 Task: Compose an email with the signature Jeremy Carter with the subject Thank you for your support during difficult times and the message Could you please review and approve the proposal before the end of the week? from softage.8@softage.net to softage.4@softage.net Select the numbered list and change the font typography to strikethroughSelect the numbered list and remove the font typography strikethrough Send the email. Finally, move the email from Sent Items to the label Alumni
Action: Mouse moved to (933, 57)
Screenshot: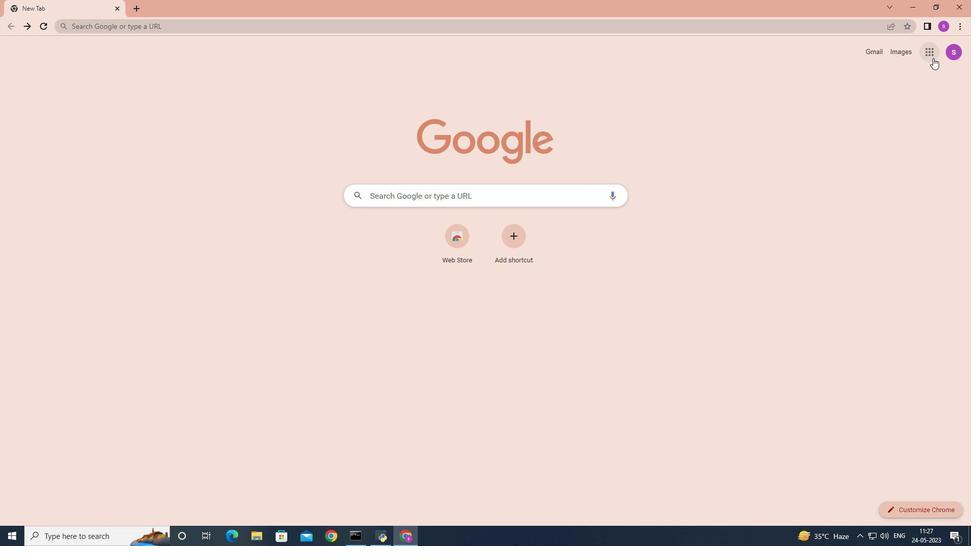 
Action: Mouse pressed left at (933, 57)
Screenshot: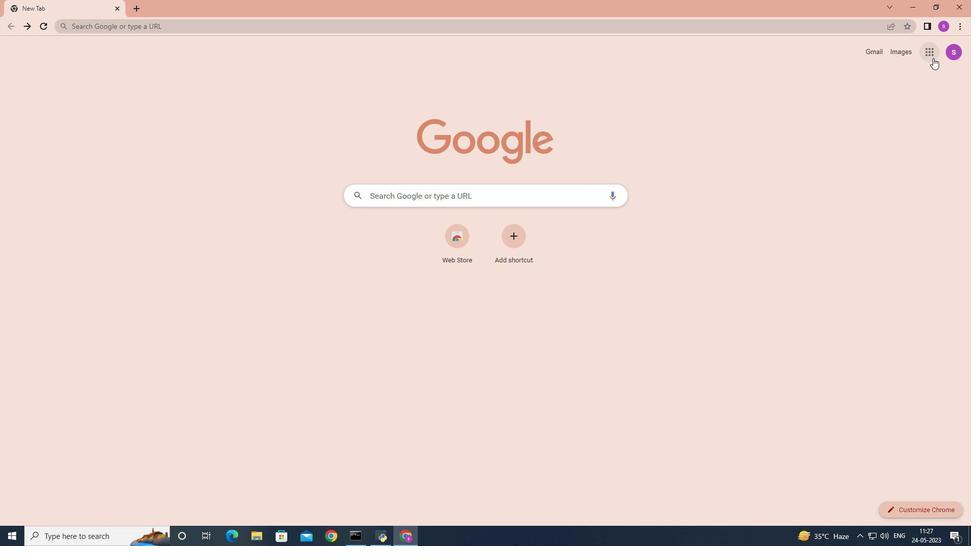 
Action: Mouse moved to (901, 99)
Screenshot: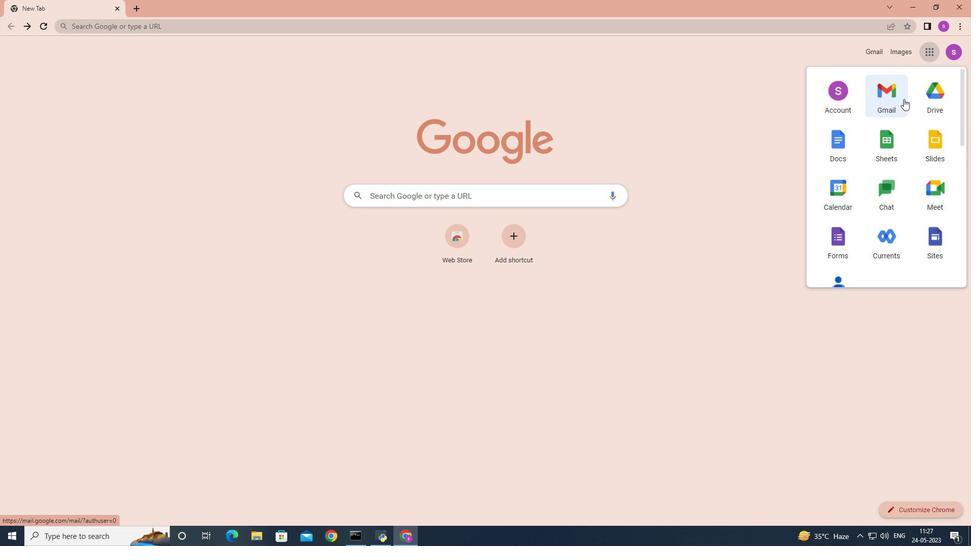 
Action: Mouse pressed left at (901, 99)
Screenshot: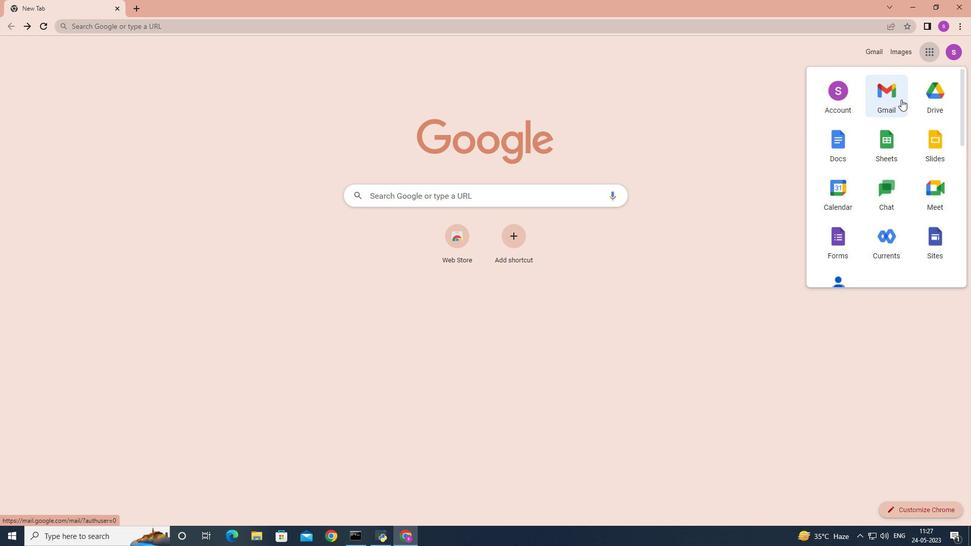 
Action: Mouse moved to (858, 55)
Screenshot: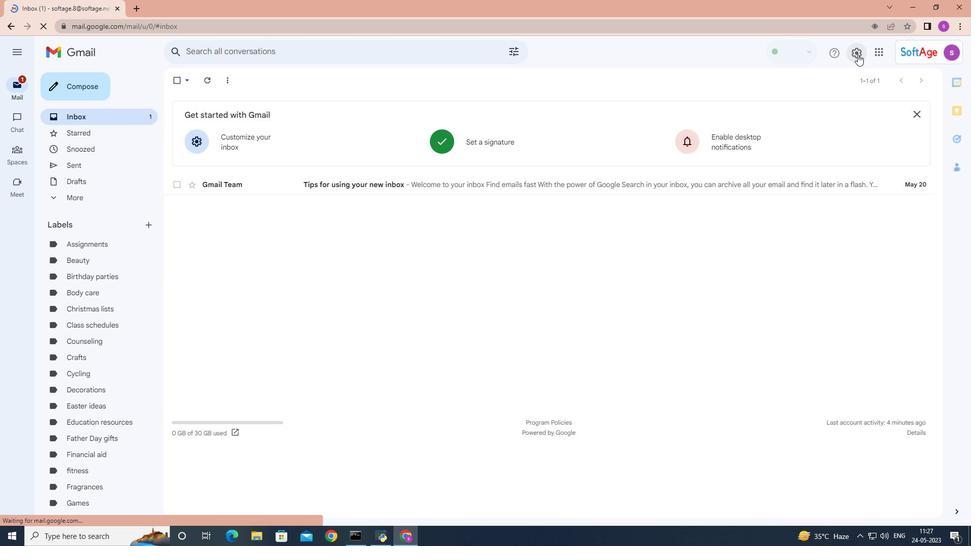 
Action: Mouse pressed left at (858, 55)
Screenshot: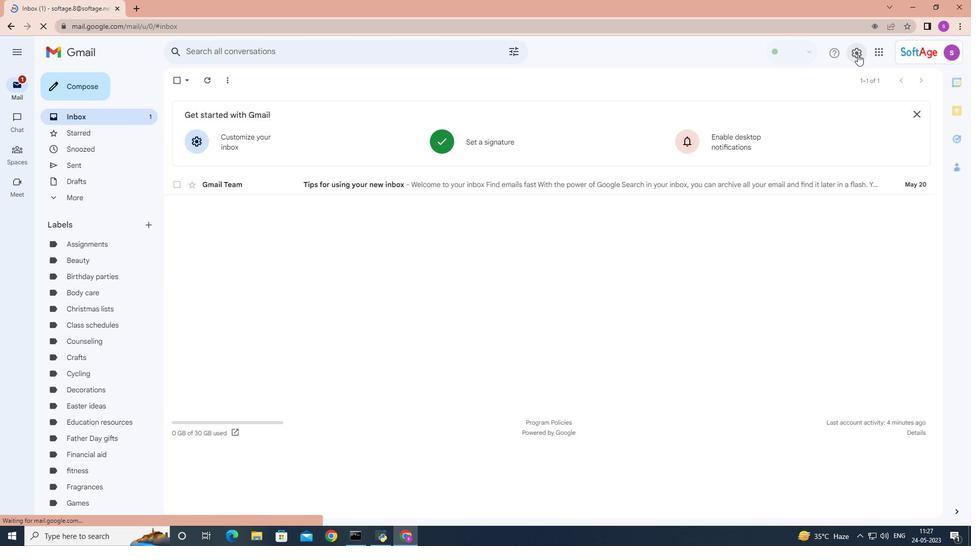 
Action: Mouse moved to (867, 107)
Screenshot: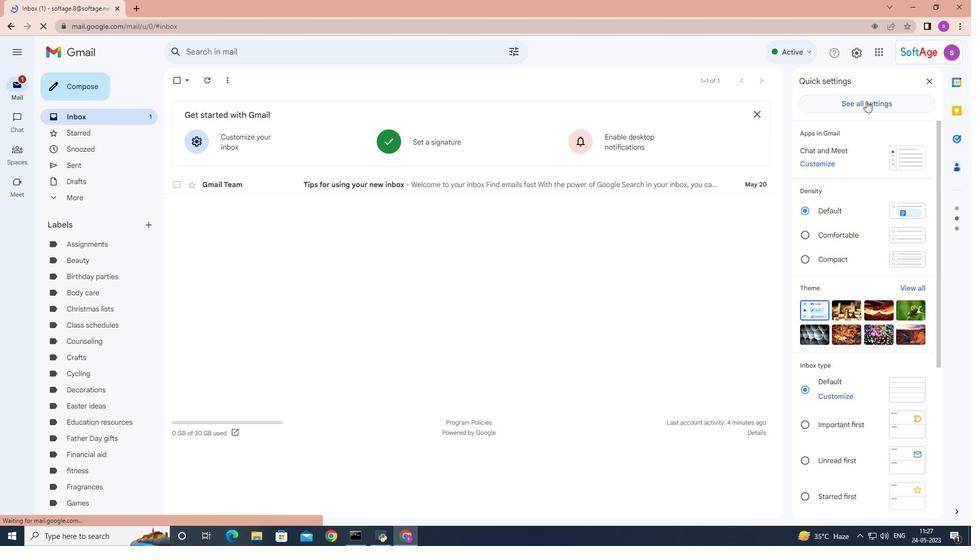 
Action: Mouse pressed left at (867, 107)
Screenshot: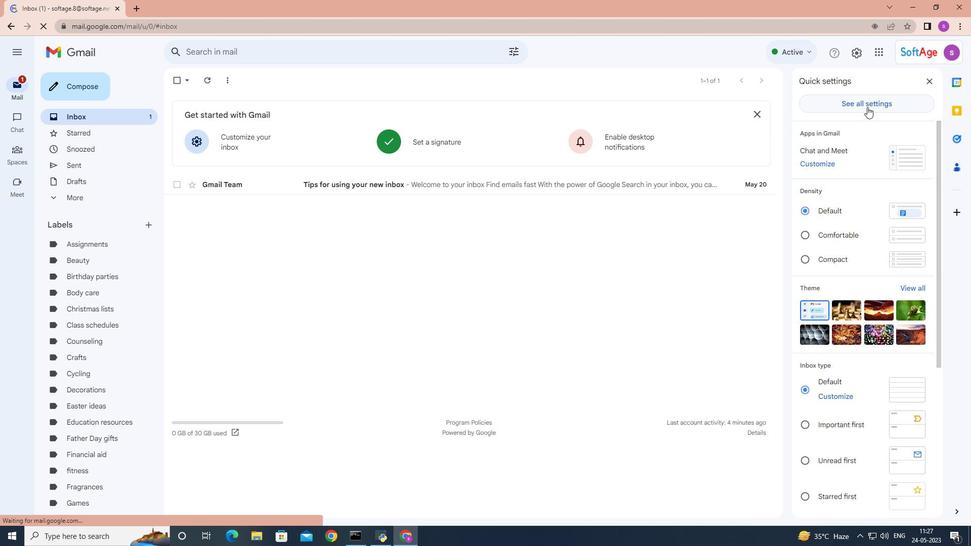 
Action: Mouse moved to (566, 292)
Screenshot: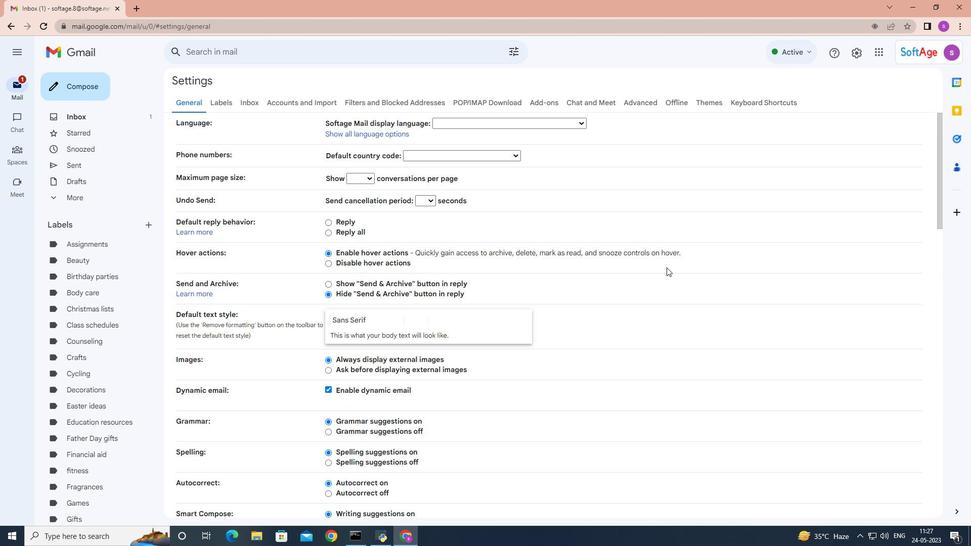 
Action: Mouse scrolled (566, 292) with delta (0, 0)
Screenshot: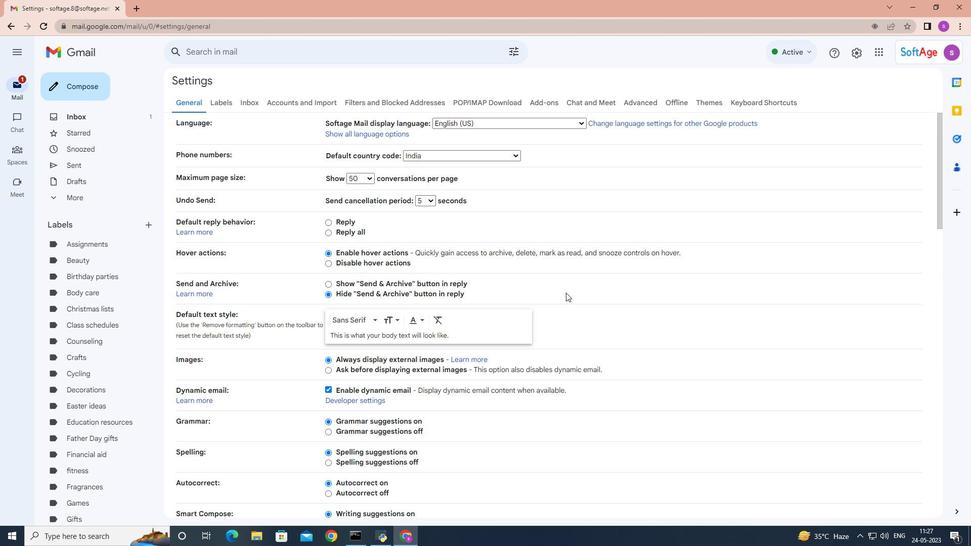 
Action: Mouse moved to (566, 292)
Screenshot: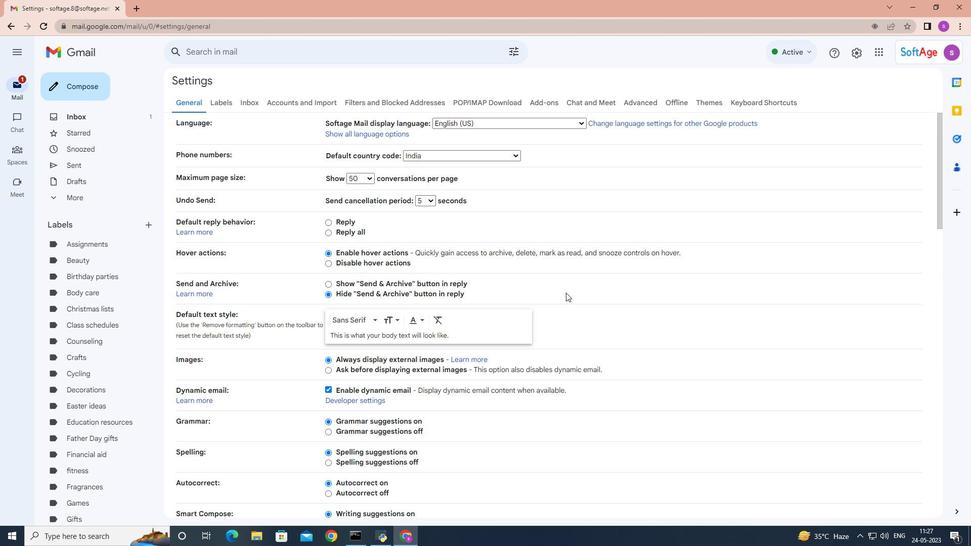 
Action: Mouse scrolled (566, 292) with delta (0, 0)
Screenshot: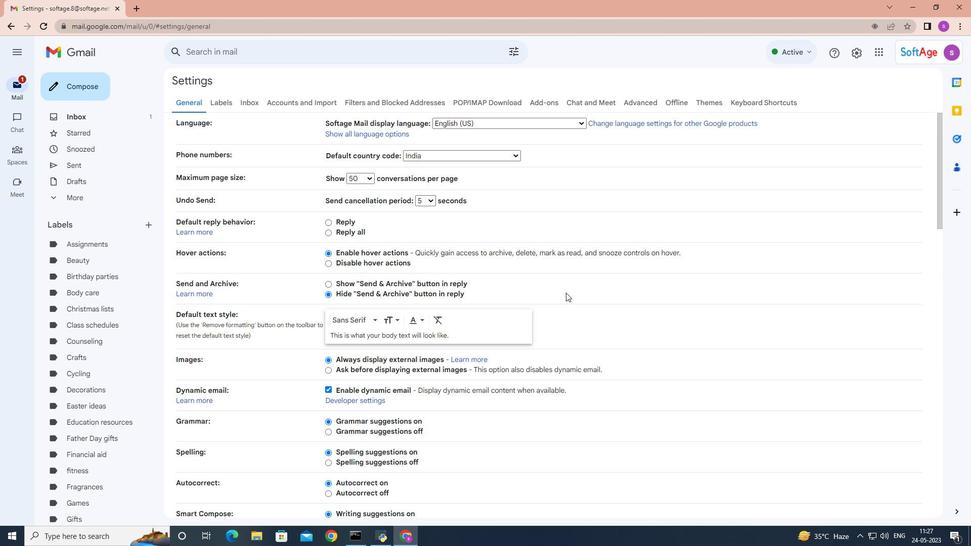 
Action: Mouse moved to (567, 292)
Screenshot: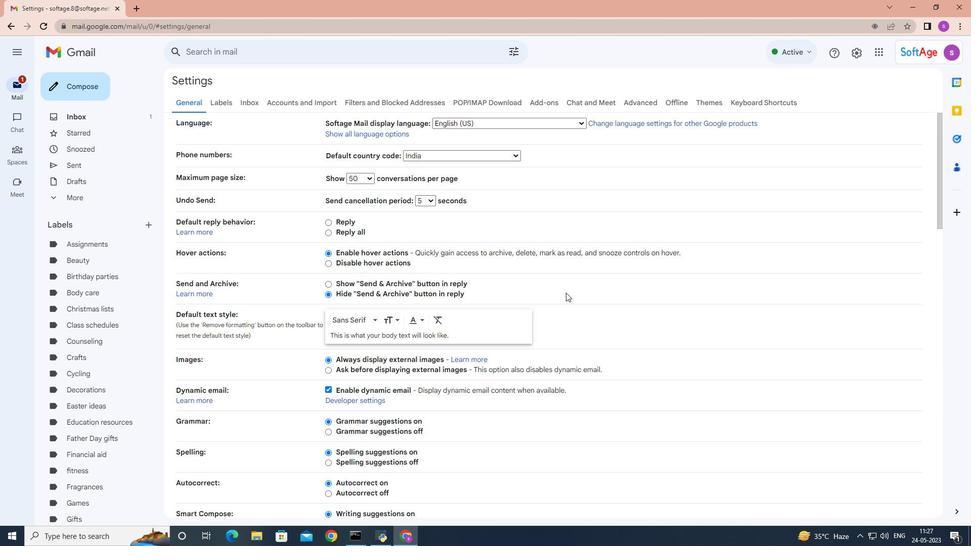 
Action: Mouse scrolled (567, 292) with delta (0, 0)
Screenshot: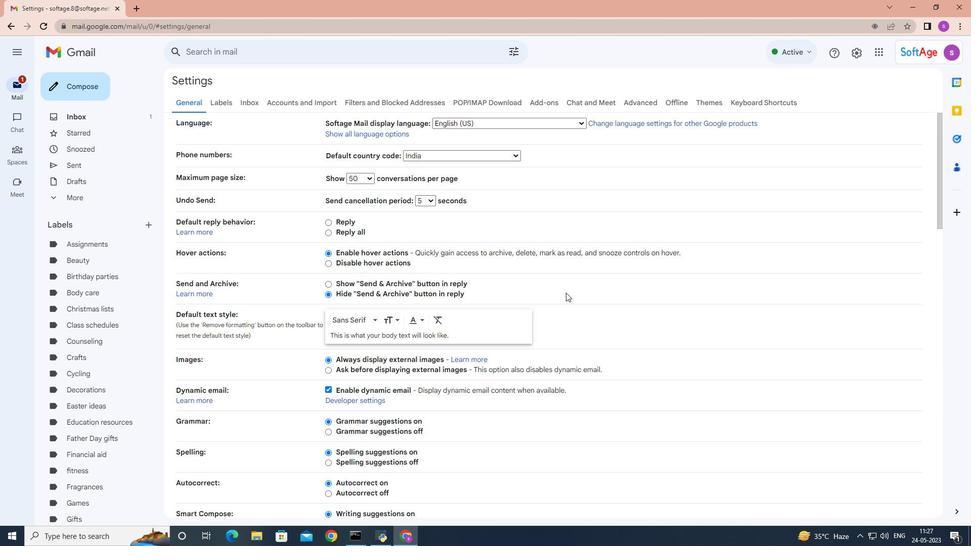 
Action: Mouse moved to (567, 292)
Screenshot: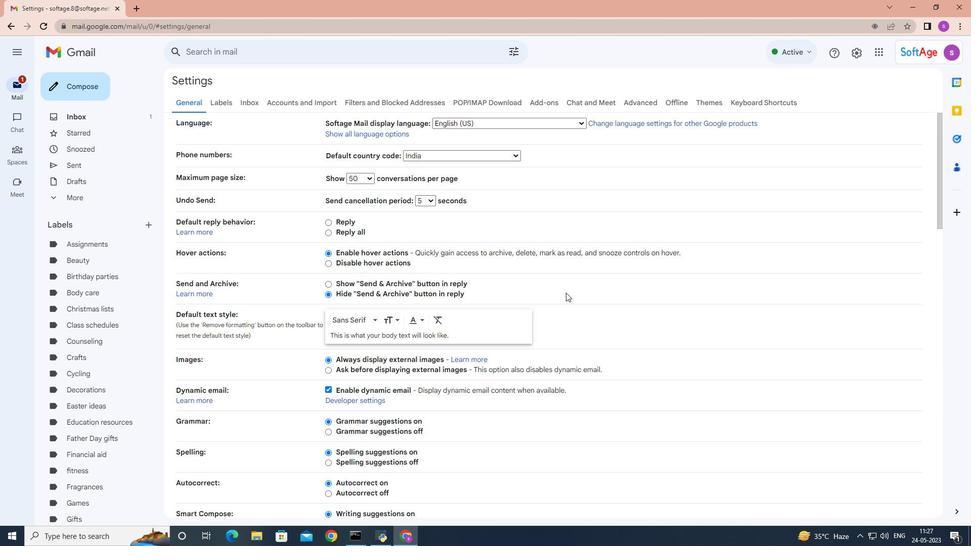 
Action: Mouse scrolled (567, 292) with delta (0, 0)
Screenshot: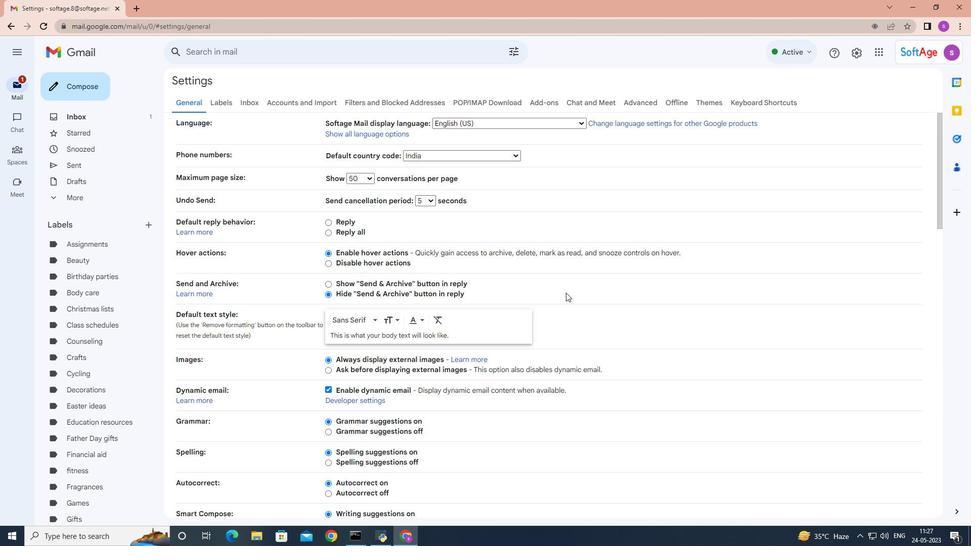 
Action: Mouse moved to (569, 291)
Screenshot: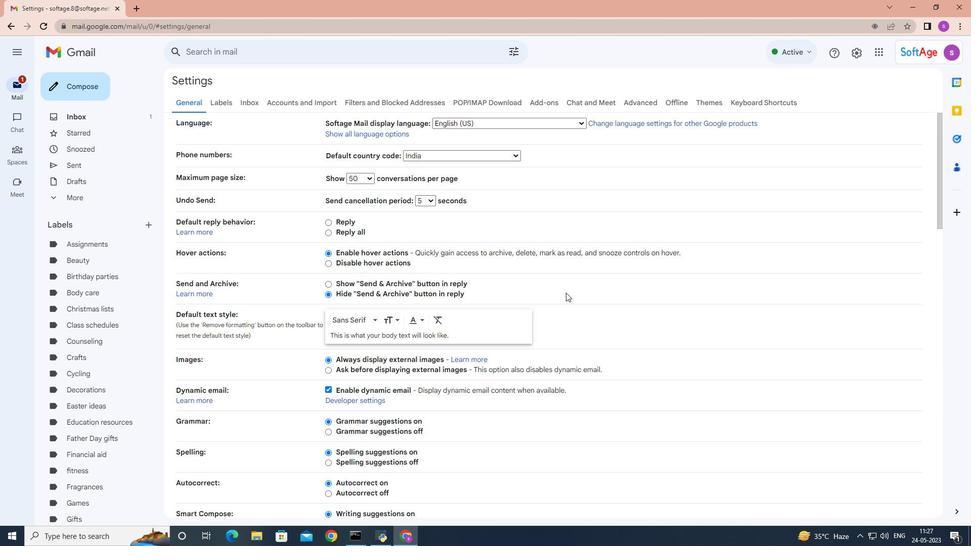 
Action: Mouse scrolled (569, 291) with delta (0, 0)
Screenshot: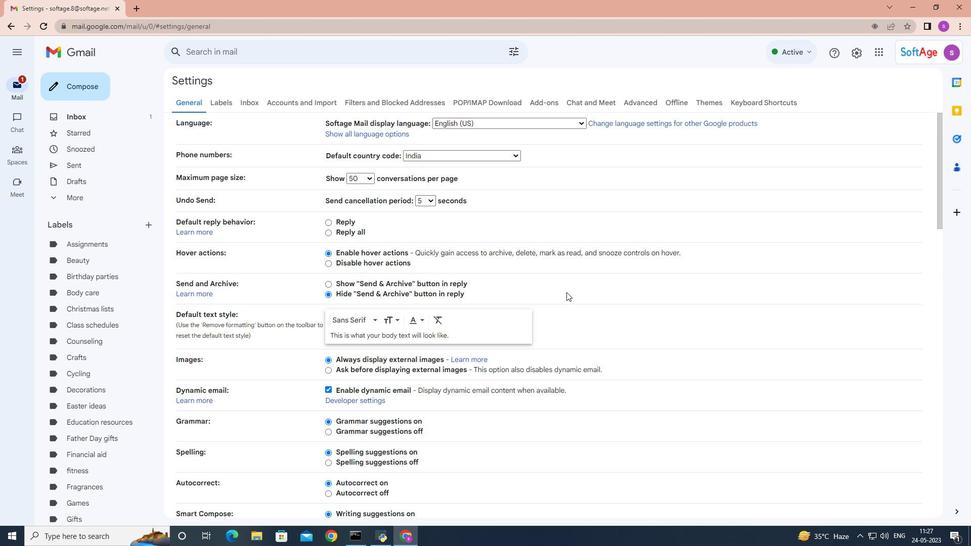 
Action: Mouse moved to (570, 289)
Screenshot: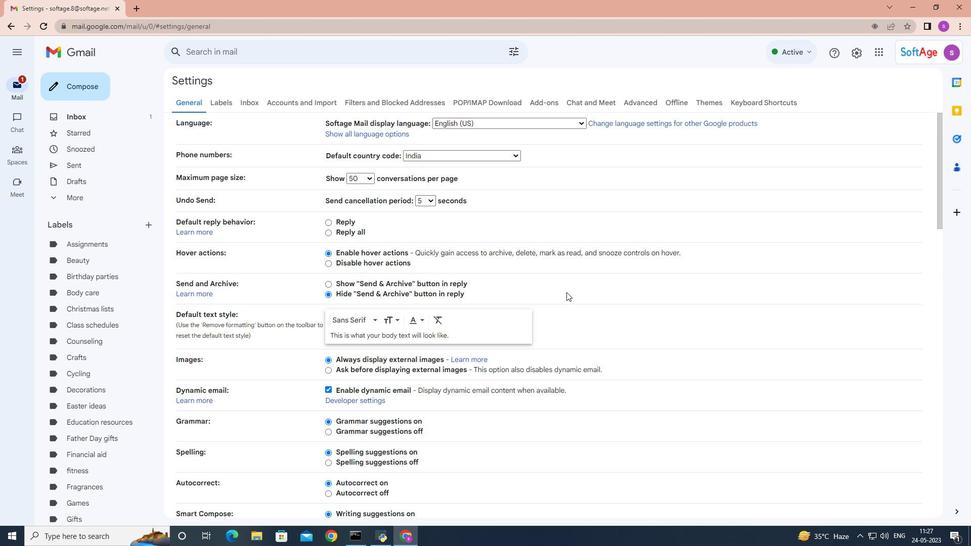 
Action: Mouse scrolled (570, 288) with delta (0, 0)
Screenshot: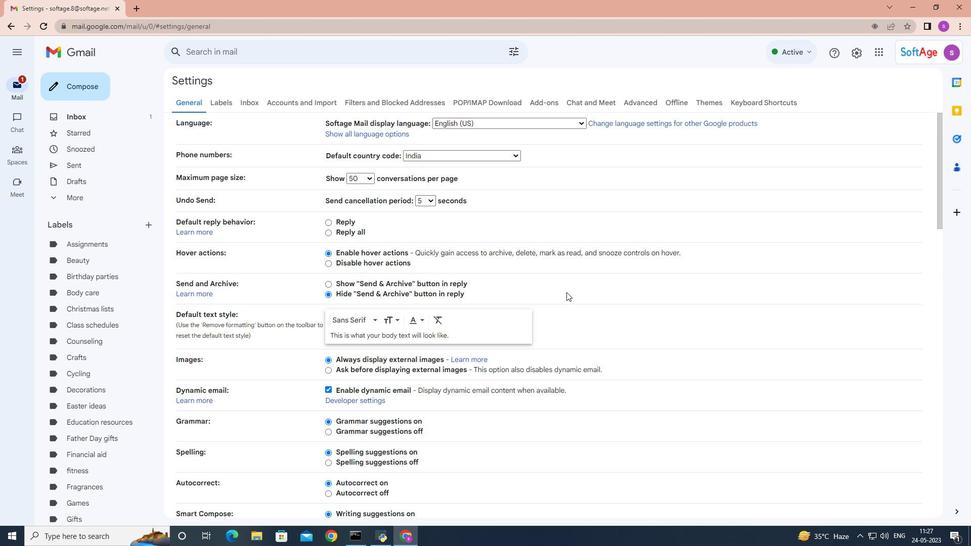 
Action: Mouse moved to (576, 283)
Screenshot: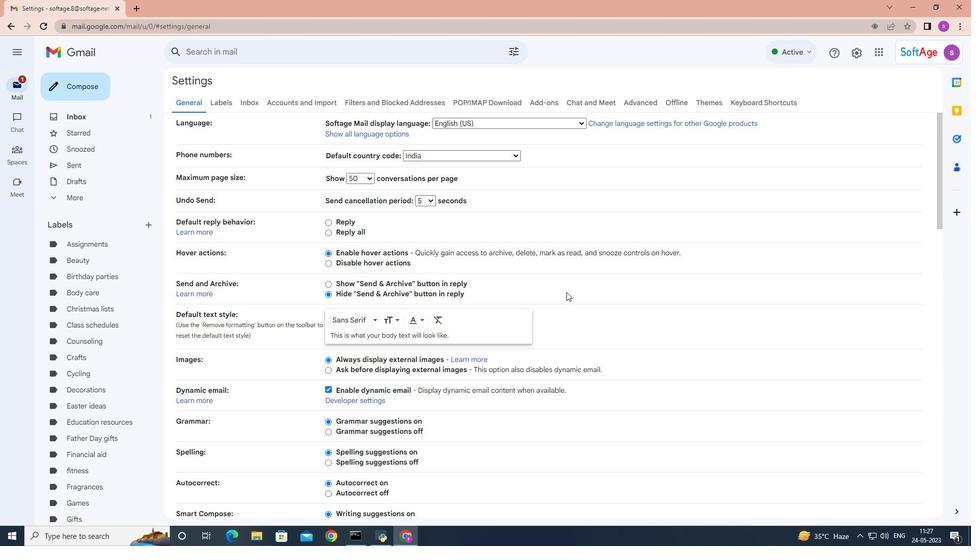 
Action: Mouse scrolled (576, 282) with delta (0, 0)
Screenshot: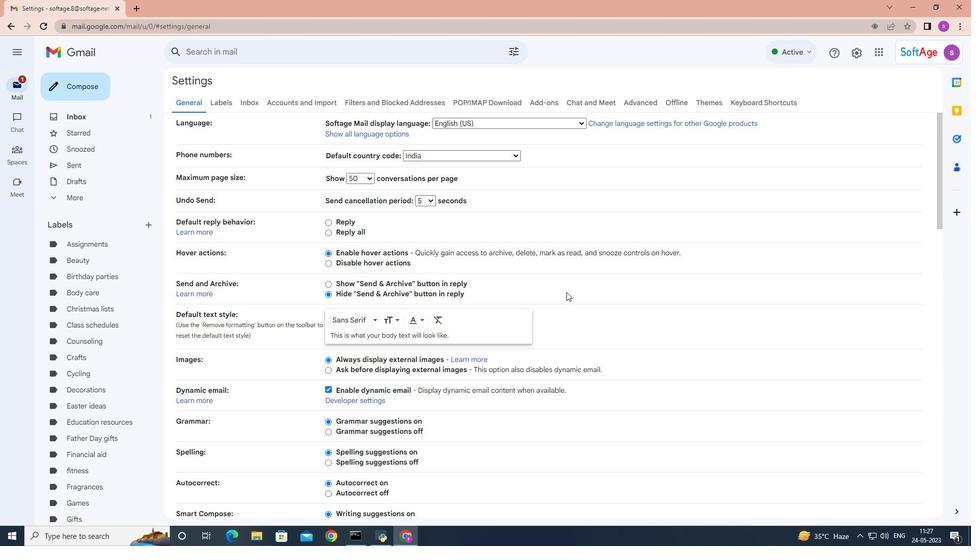 
Action: Mouse moved to (583, 273)
Screenshot: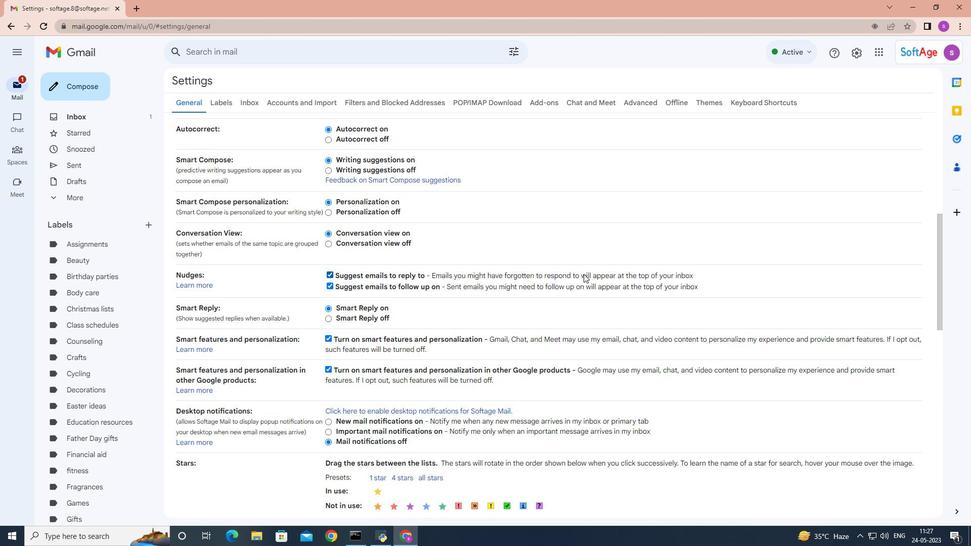 
Action: Mouse scrolled (583, 273) with delta (0, 0)
Screenshot: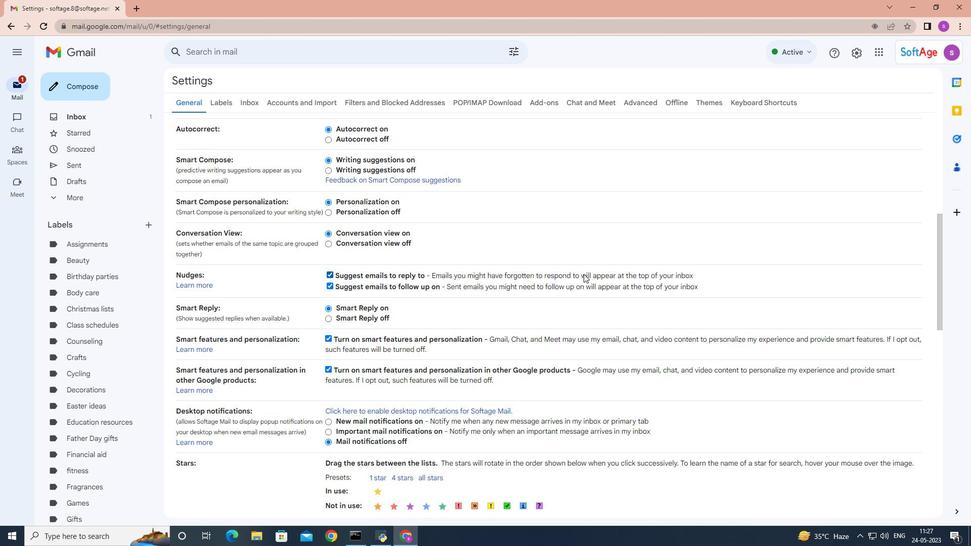 
Action: Mouse moved to (583, 273)
Screenshot: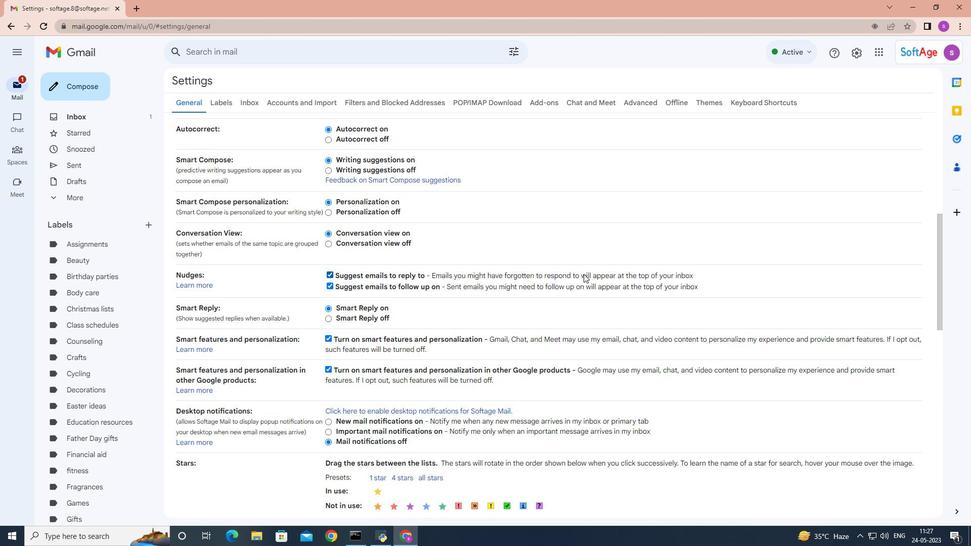 
Action: Mouse scrolled (583, 273) with delta (0, 0)
Screenshot: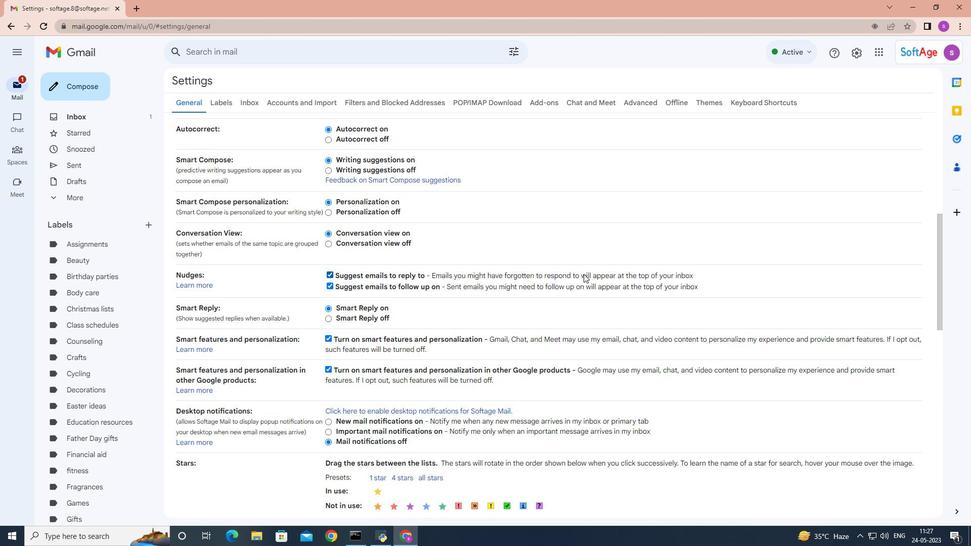 
Action: Mouse scrolled (583, 273) with delta (0, 0)
Screenshot: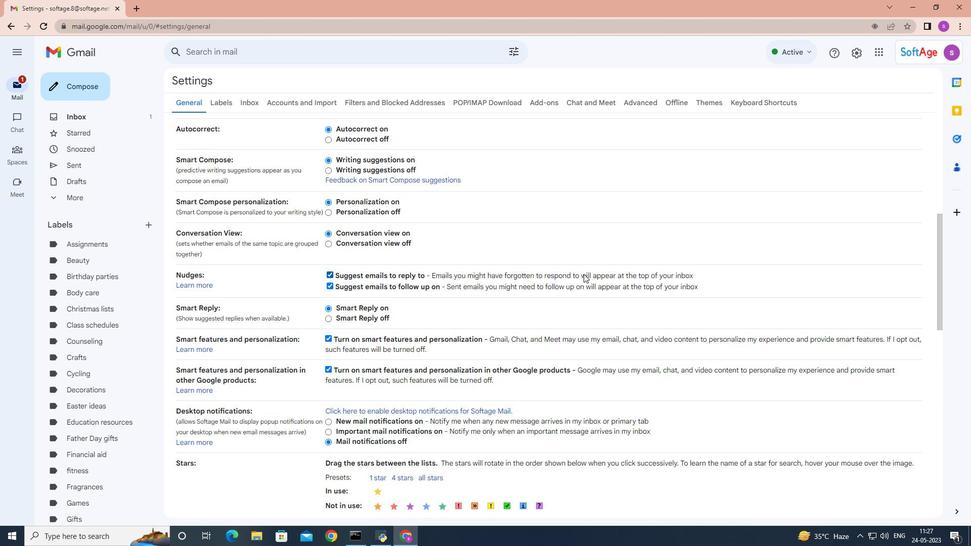 
Action: Mouse scrolled (583, 273) with delta (0, 0)
Screenshot: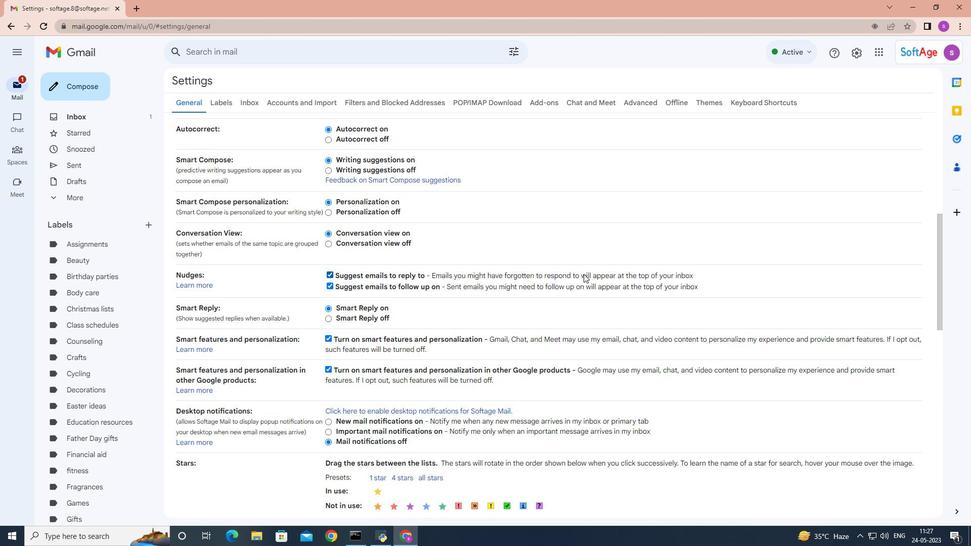 
Action: Mouse scrolled (583, 273) with delta (0, 0)
Screenshot: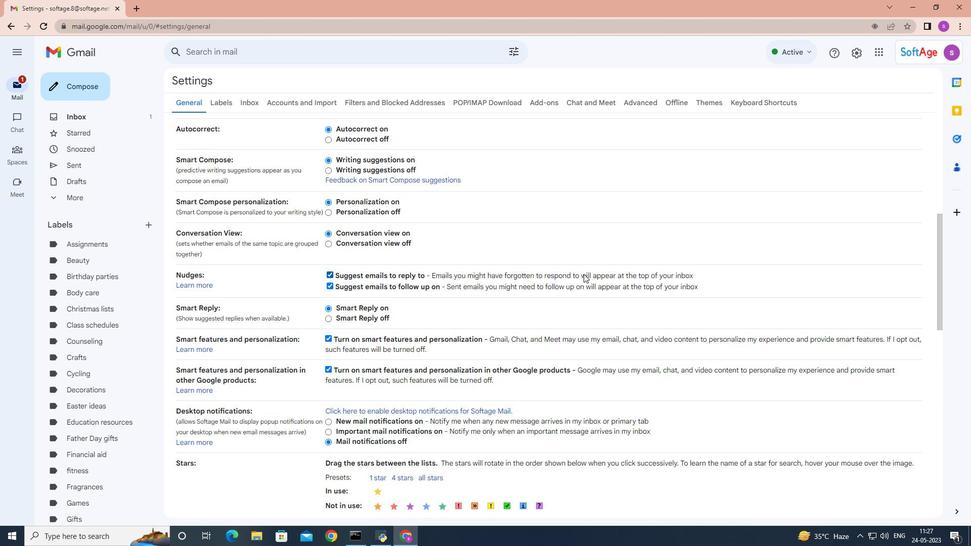 
Action: Mouse scrolled (583, 273) with delta (0, 0)
Screenshot: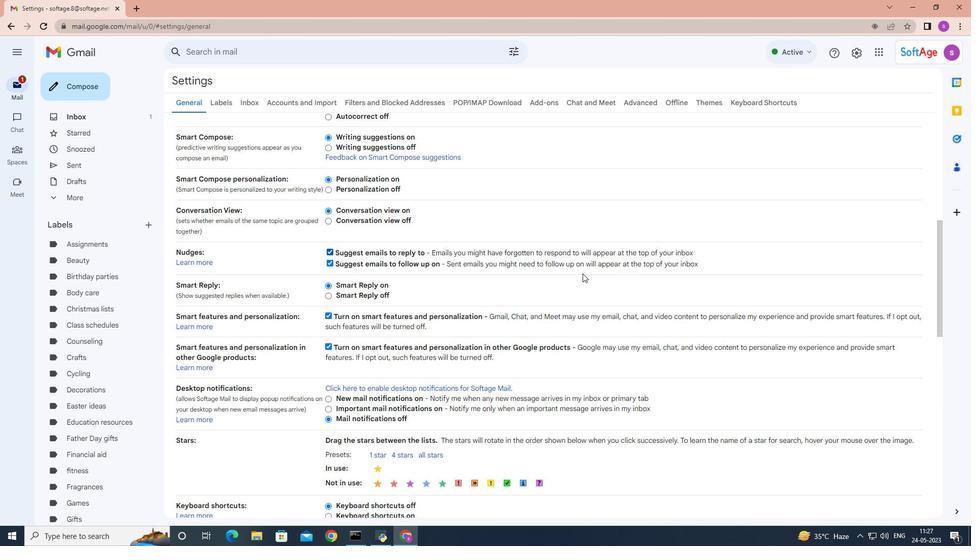 
Action: Mouse scrolled (583, 273) with delta (0, 0)
Screenshot: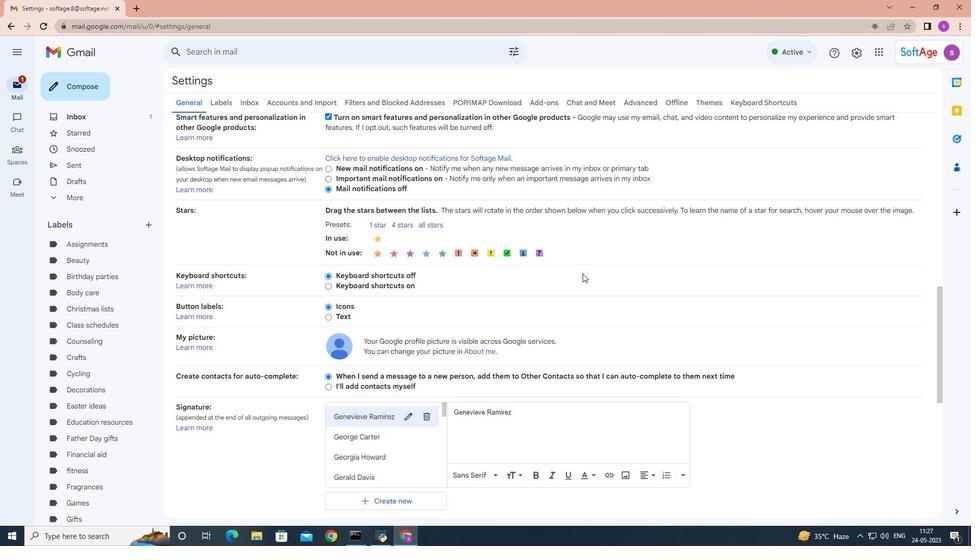 
Action: Mouse scrolled (583, 273) with delta (0, 0)
Screenshot: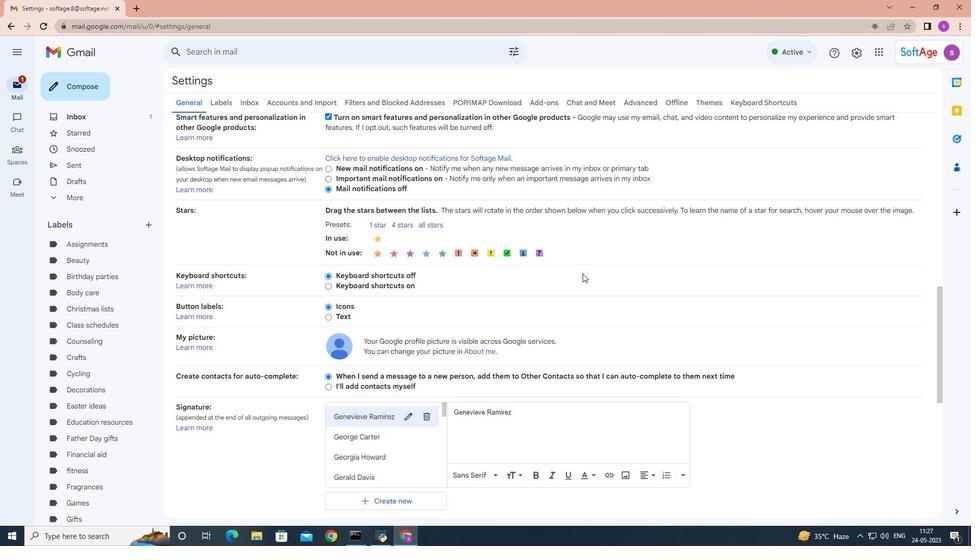 
Action: Mouse scrolled (583, 273) with delta (0, 0)
Screenshot: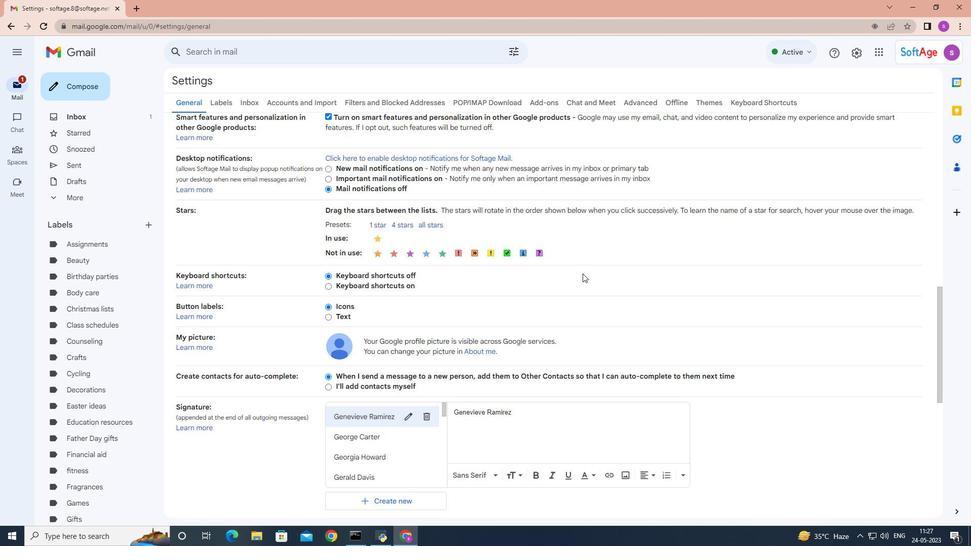 
Action: Mouse moved to (398, 295)
Screenshot: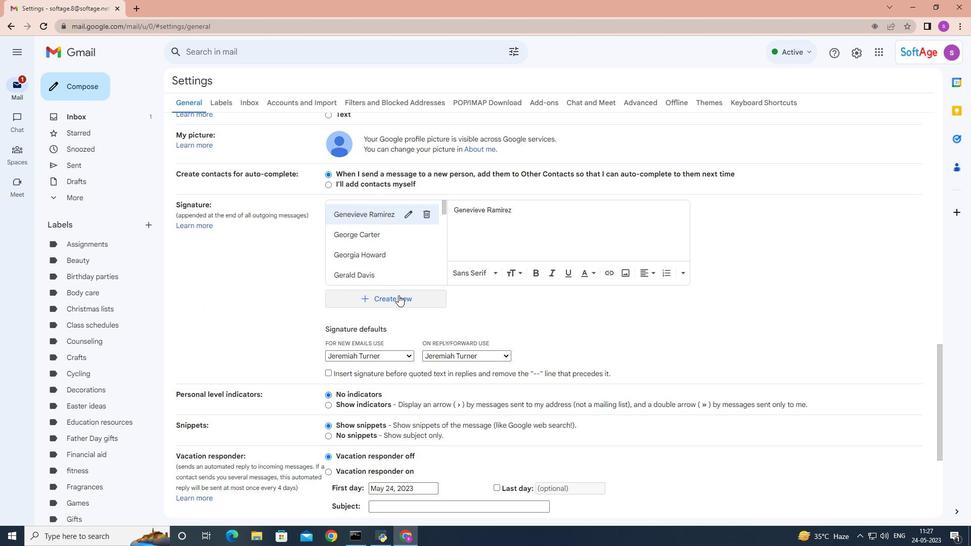 
Action: Mouse pressed left at (398, 295)
Screenshot: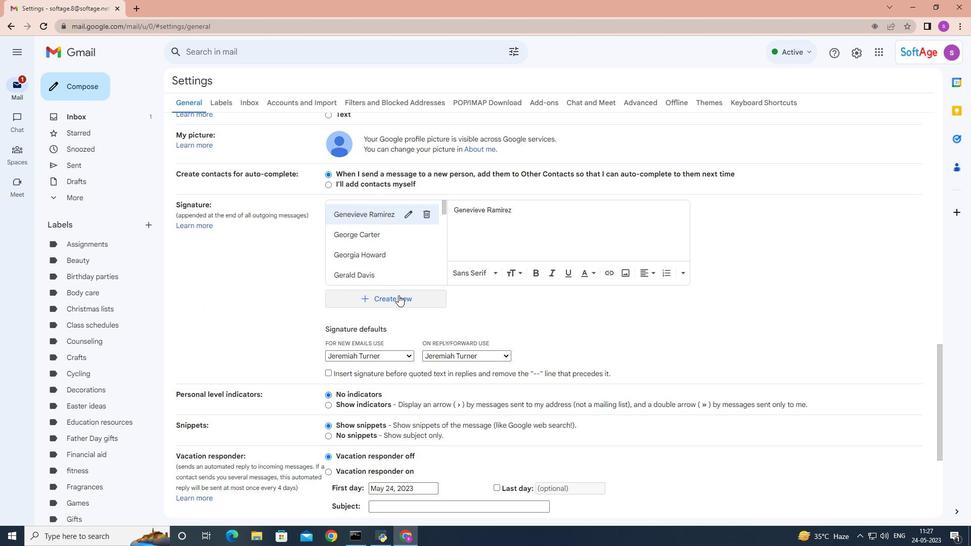 
Action: Mouse moved to (472, 268)
Screenshot: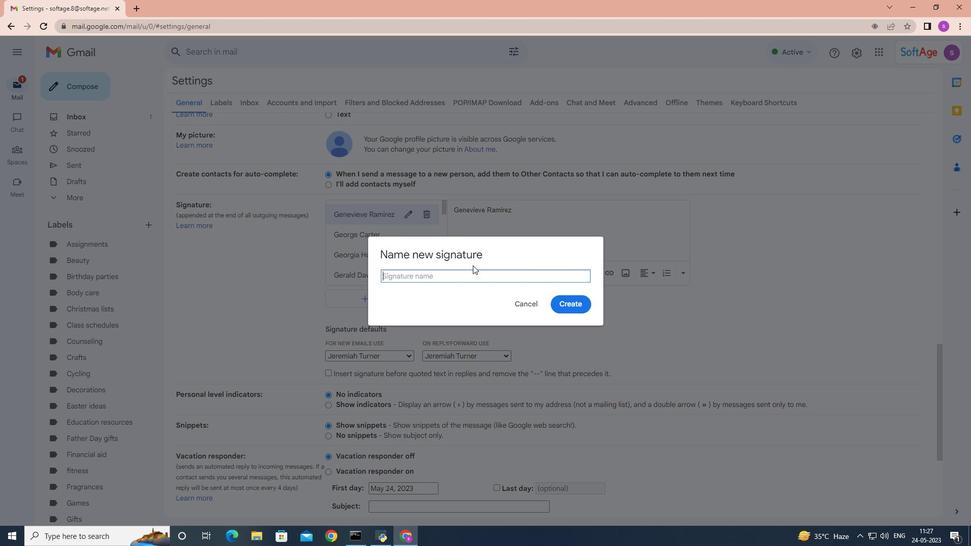 
Action: Key pressed <Key.shift><Key.caps_lock>j<Key.backspace><Key.shift>j<Key.backspace><Key.shift><Key.shift><Key.shift>j<Key.backspace>J<Key.caps_lock>eremy<Key.space><Key.shift>Carter
Screenshot: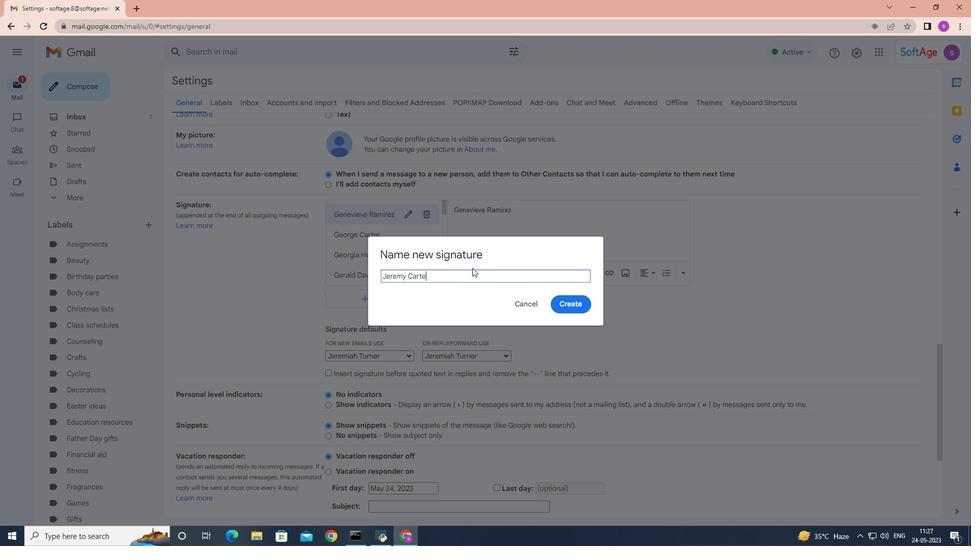 
Action: Mouse moved to (573, 305)
Screenshot: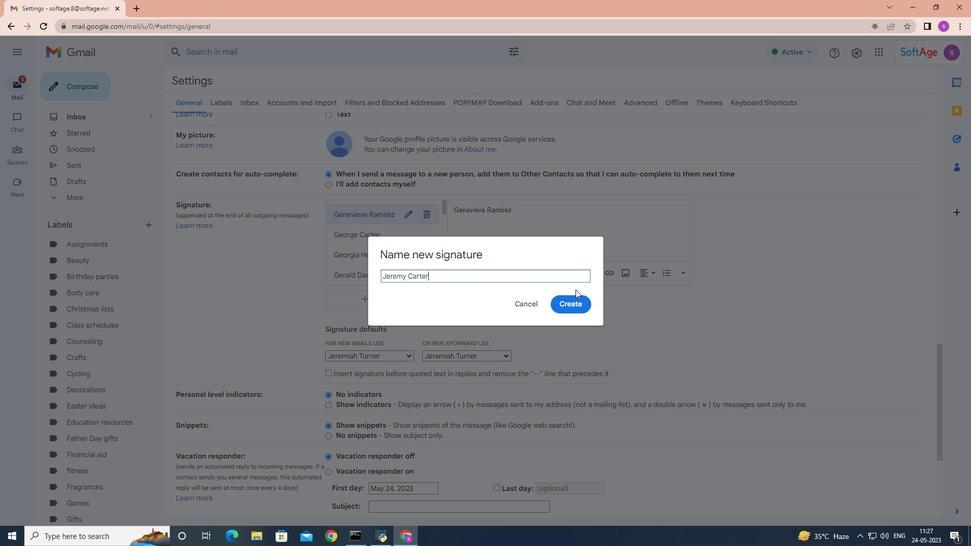 
Action: Mouse pressed left at (573, 305)
Screenshot: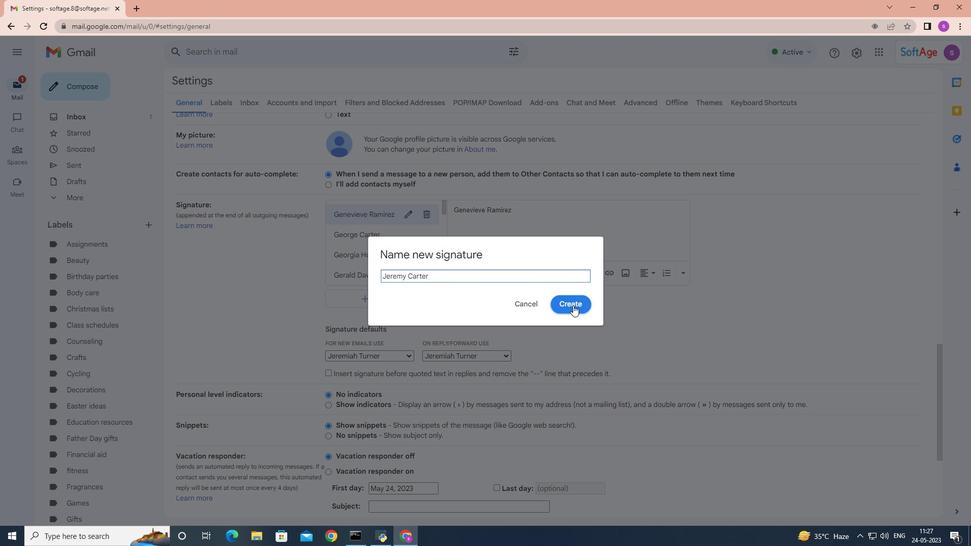 
Action: Mouse moved to (572, 302)
Screenshot: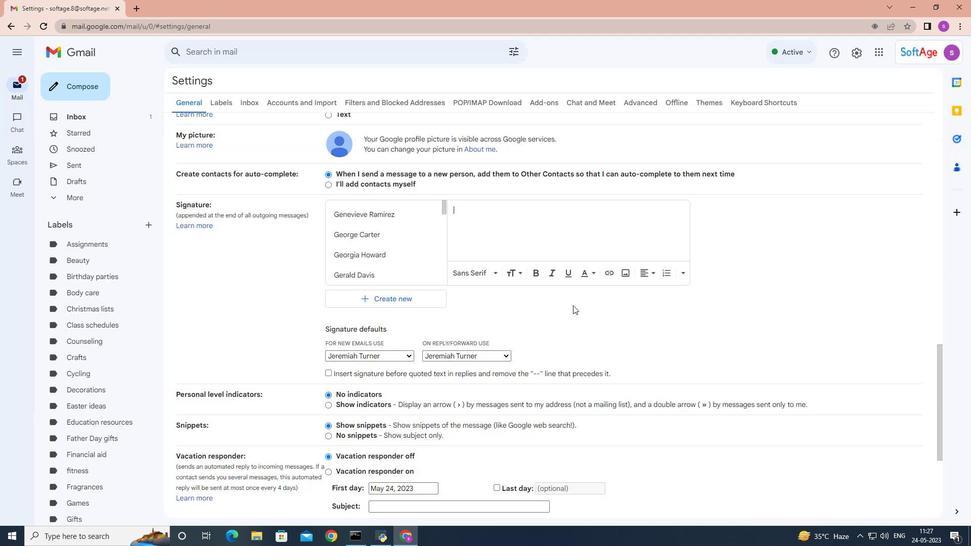 
Action: Key pressed <Key.shift><Key.shift>Jeremy<Key.space><Key.shift>Carter
Screenshot: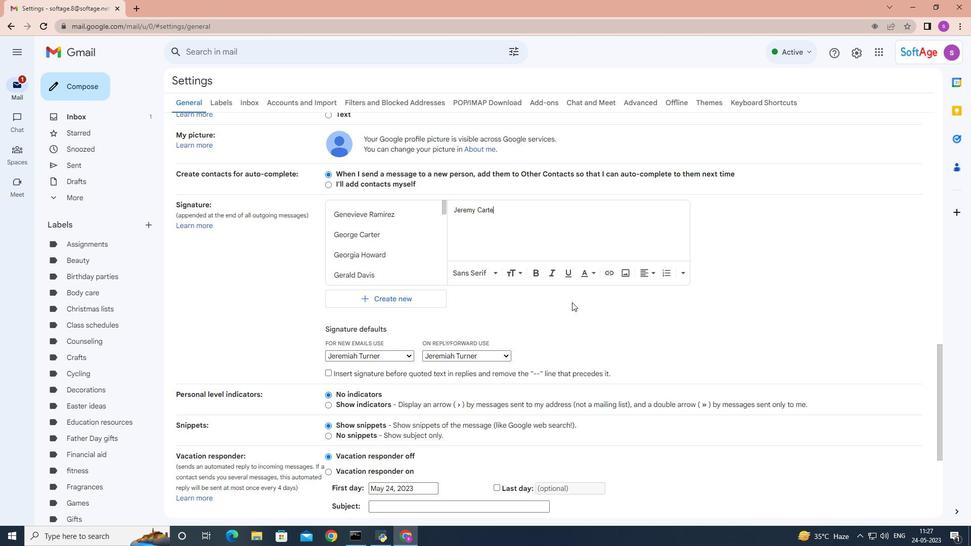 
Action: Mouse moved to (568, 307)
Screenshot: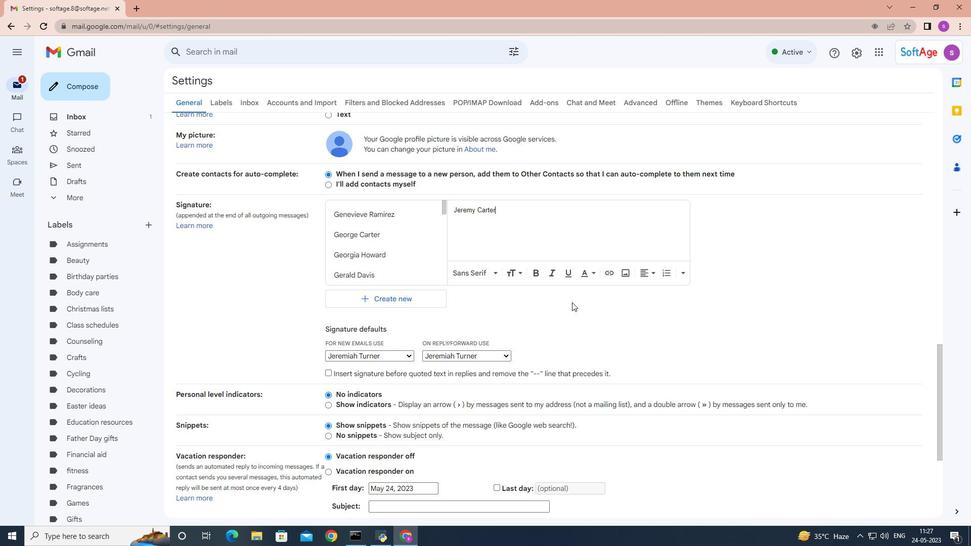 
Action: Mouse scrolled (568, 307) with delta (0, 0)
Screenshot: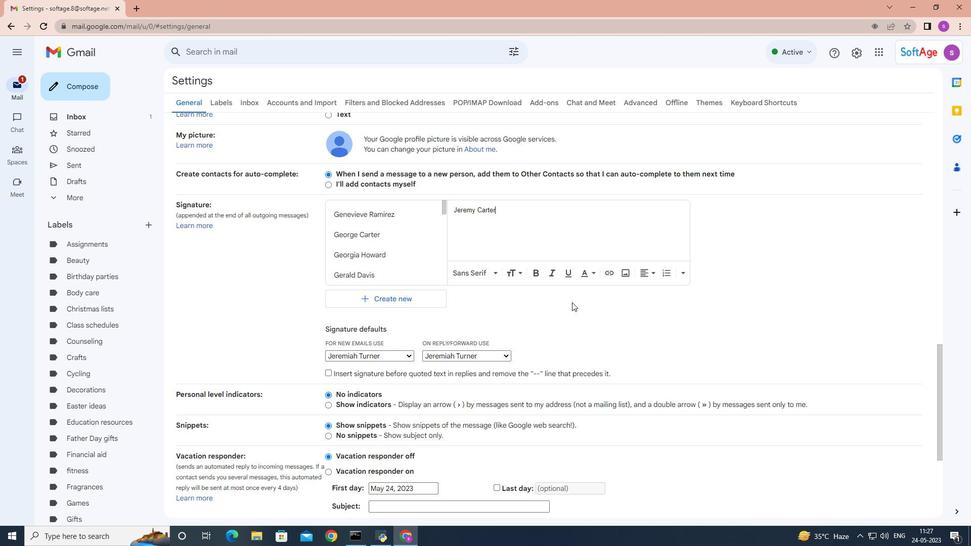 
Action: Mouse moved to (558, 315)
Screenshot: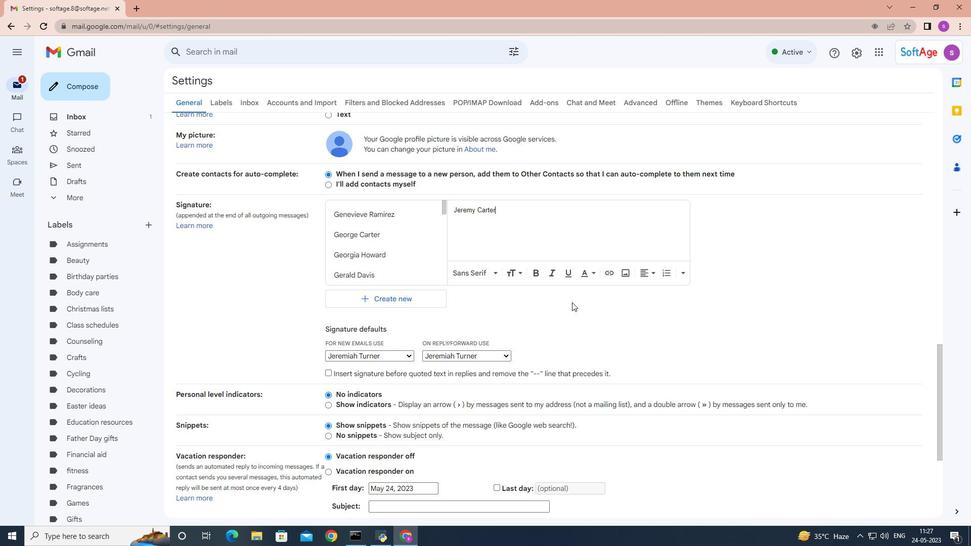 
Action: Mouse scrolled (558, 315) with delta (0, 0)
Screenshot: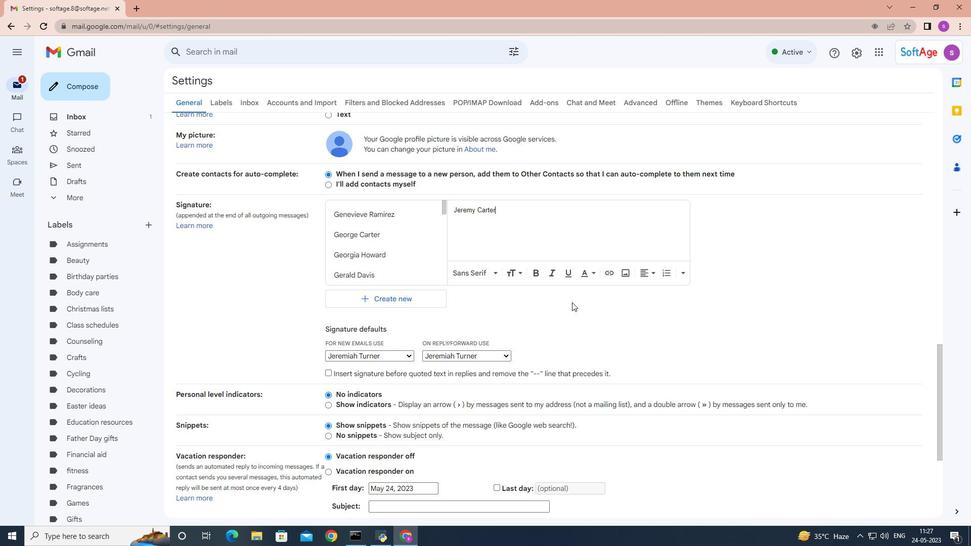 
Action: Mouse moved to (408, 255)
Screenshot: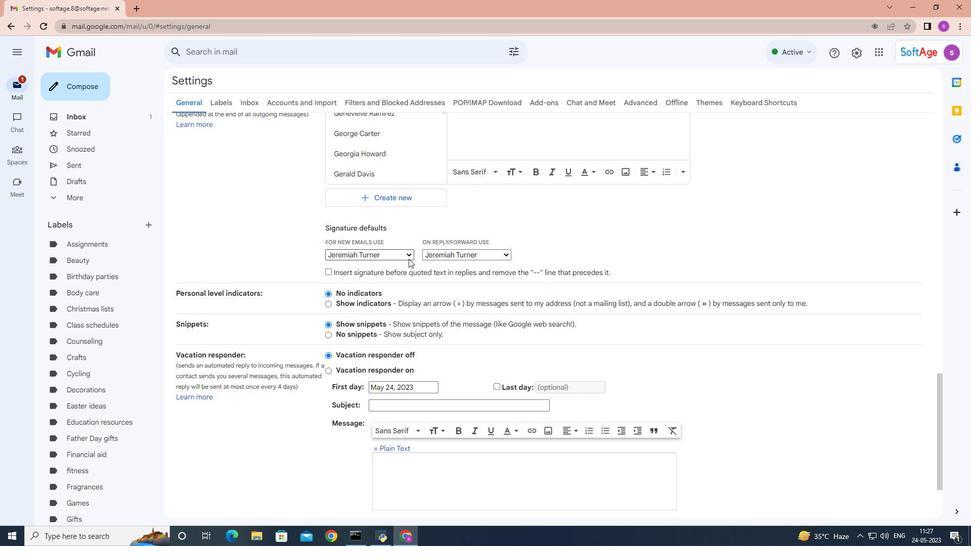 
Action: Mouse pressed left at (408, 255)
Screenshot: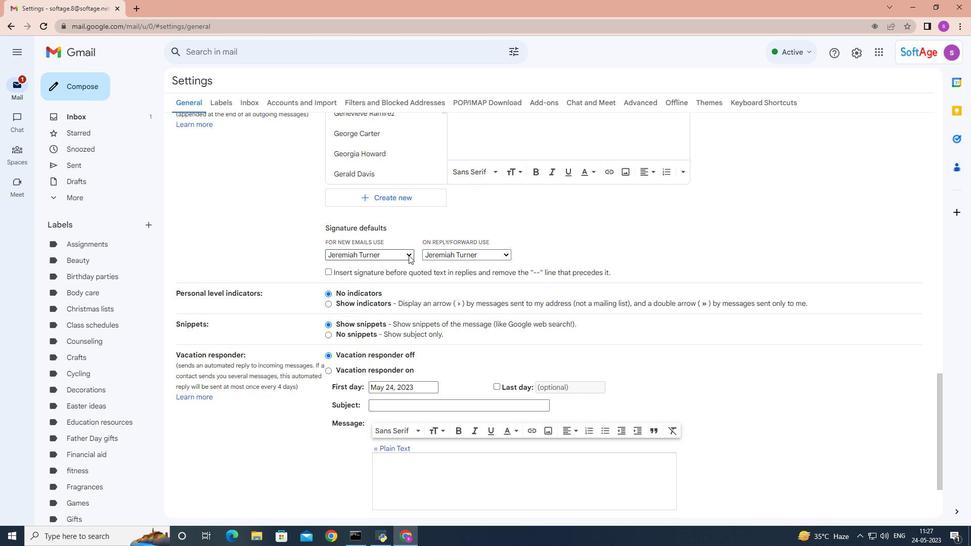 
Action: Mouse moved to (380, 374)
Screenshot: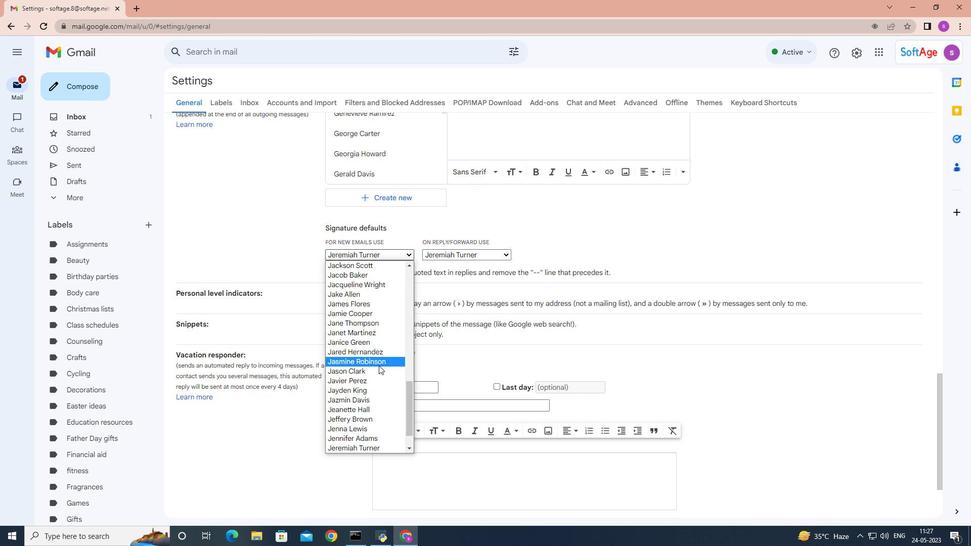 
Action: Mouse scrolled (380, 373) with delta (0, 0)
Screenshot: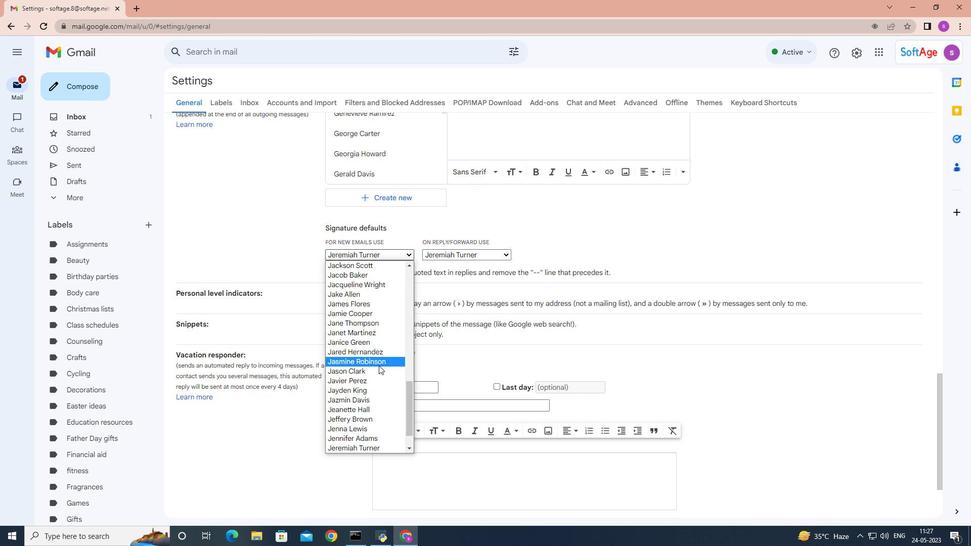 
Action: Mouse scrolled (380, 373) with delta (0, 0)
Screenshot: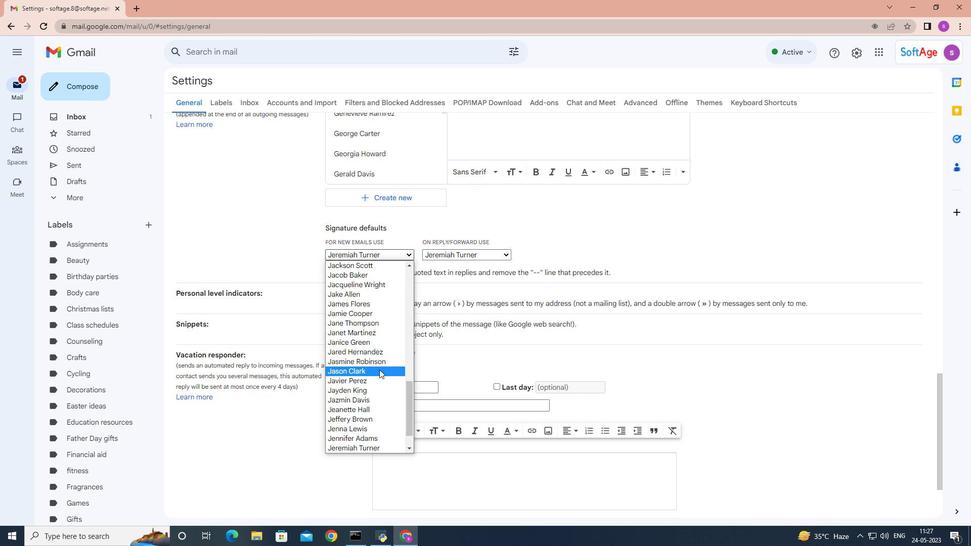 
Action: Mouse scrolled (380, 373) with delta (0, 0)
Screenshot: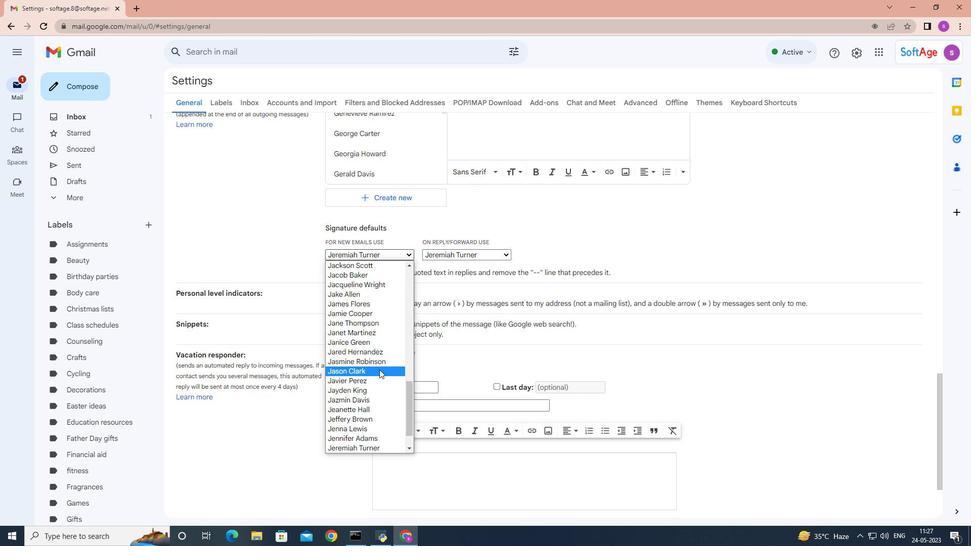 
Action: Mouse scrolled (380, 373) with delta (0, 0)
Screenshot: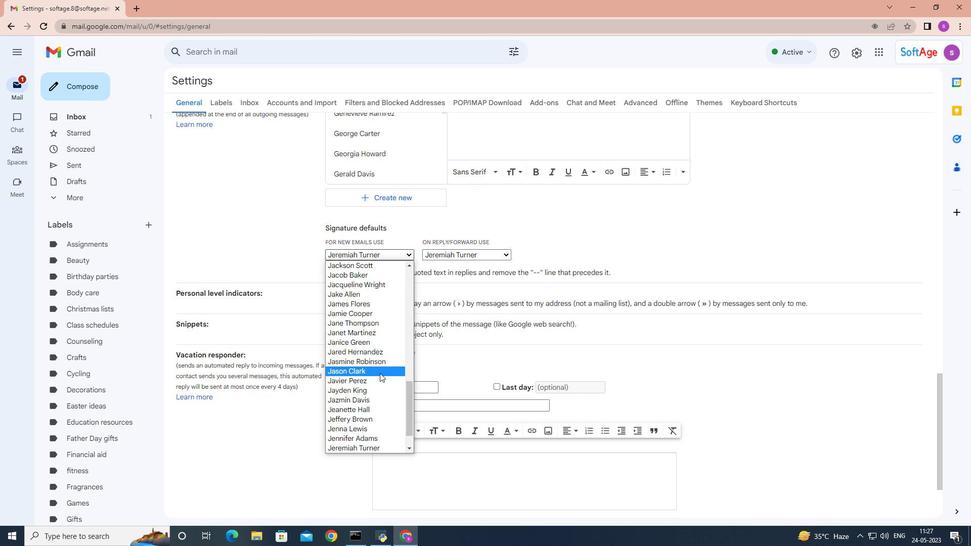 
Action: Mouse scrolled (380, 373) with delta (0, 0)
Screenshot: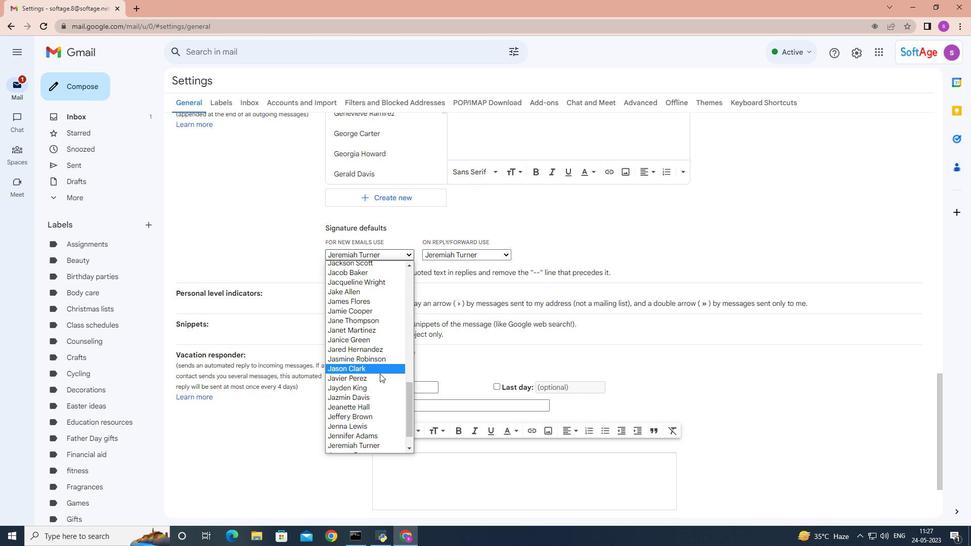 
Action: Mouse moved to (374, 427)
Screenshot: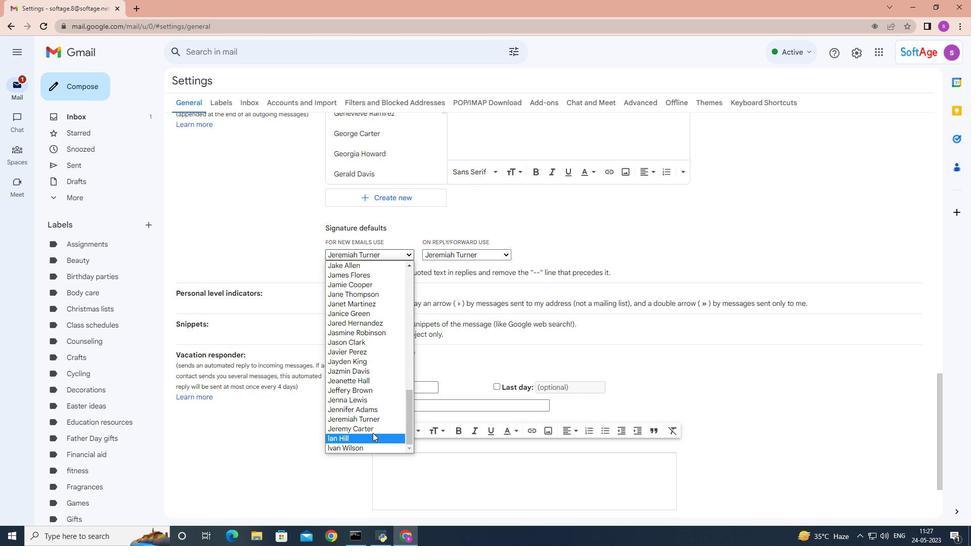 
Action: Mouse pressed left at (374, 427)
Screenshot: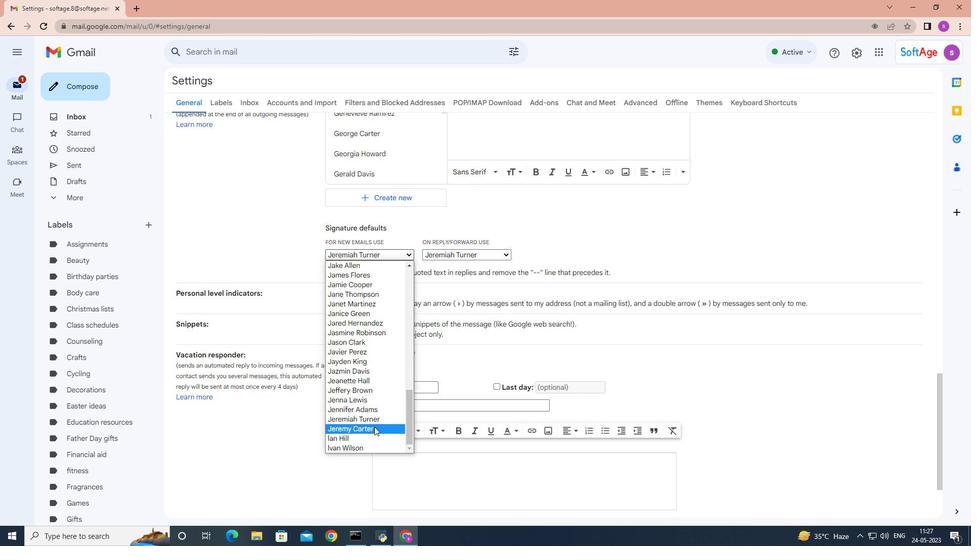 
Action: Mouse moved to (505, 253)
Screenshot: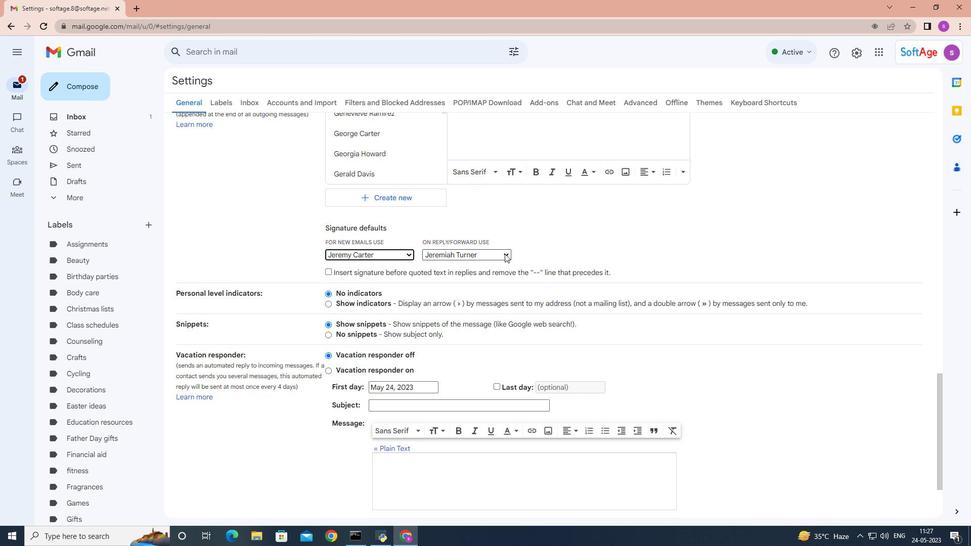 
Action: Mouse pressed left at (505, 253)
Screenshot: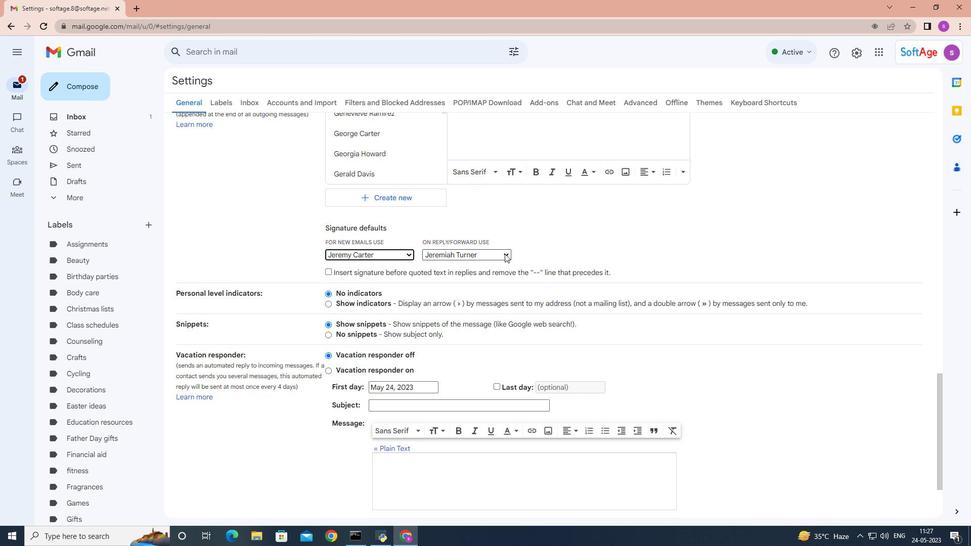 
Action: Mouse moved to (471, 384)
Screenshot: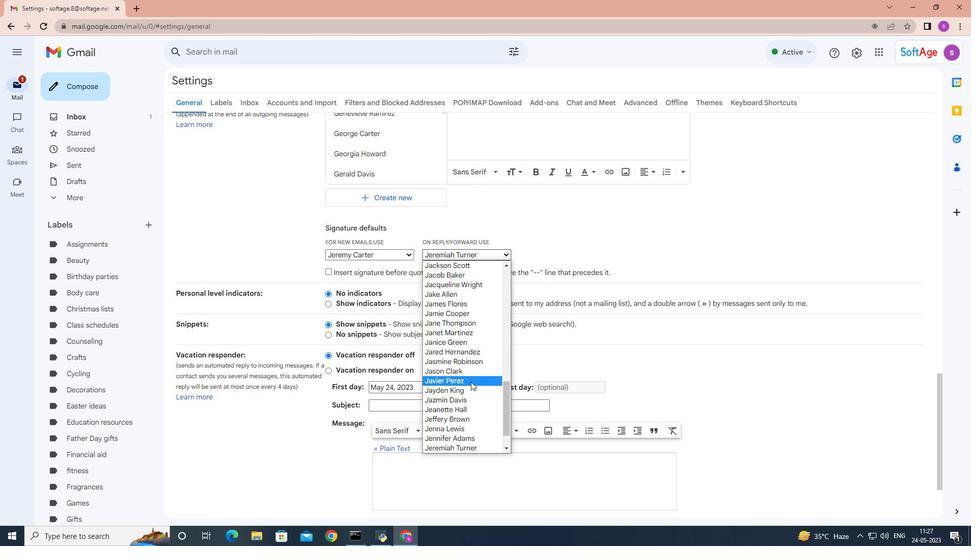 
Action: Mouse scrolled (471, 384) with delta (0, 0)
Screenshot: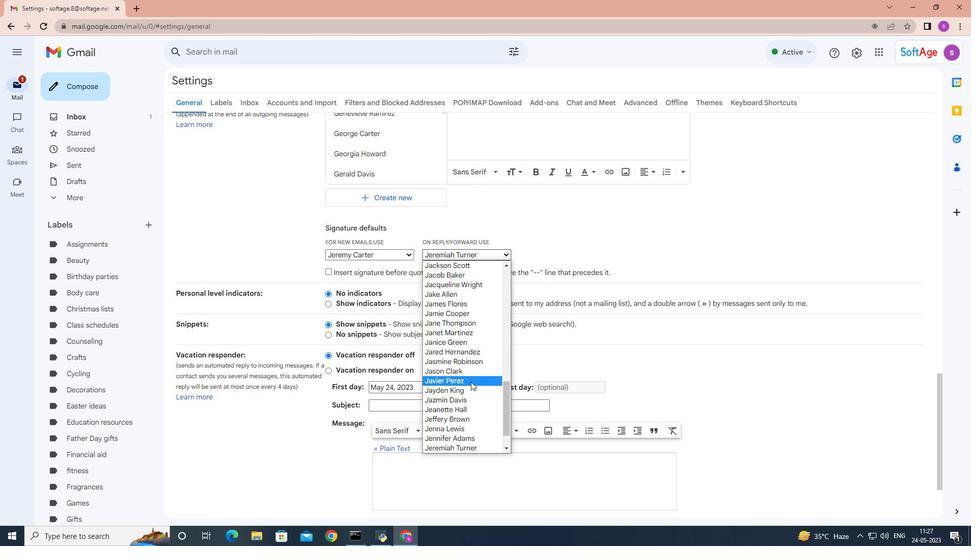 
Action: Mouse moved to (471, 387)
Screenshot: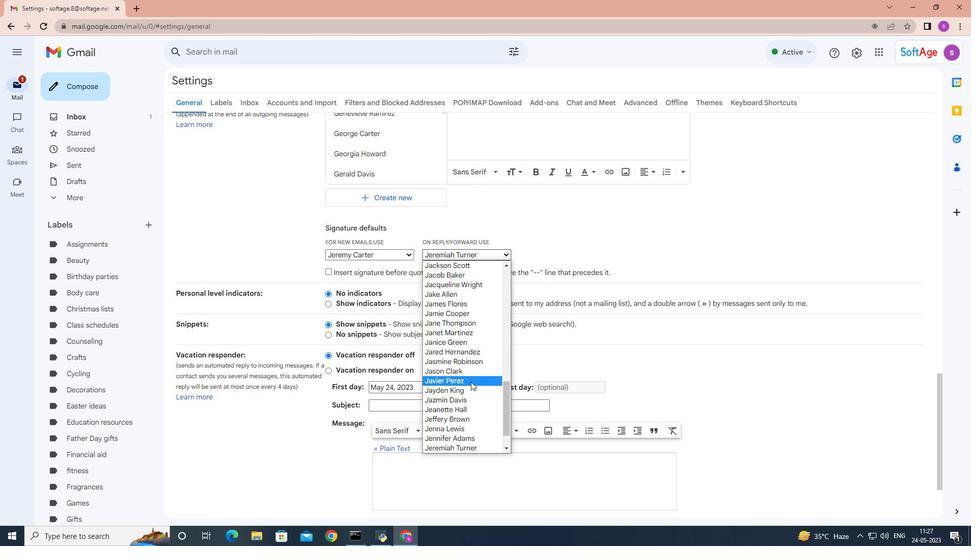 
Action: Mouse scrolled (471, 386) with delta (0, 0)
Screenshot: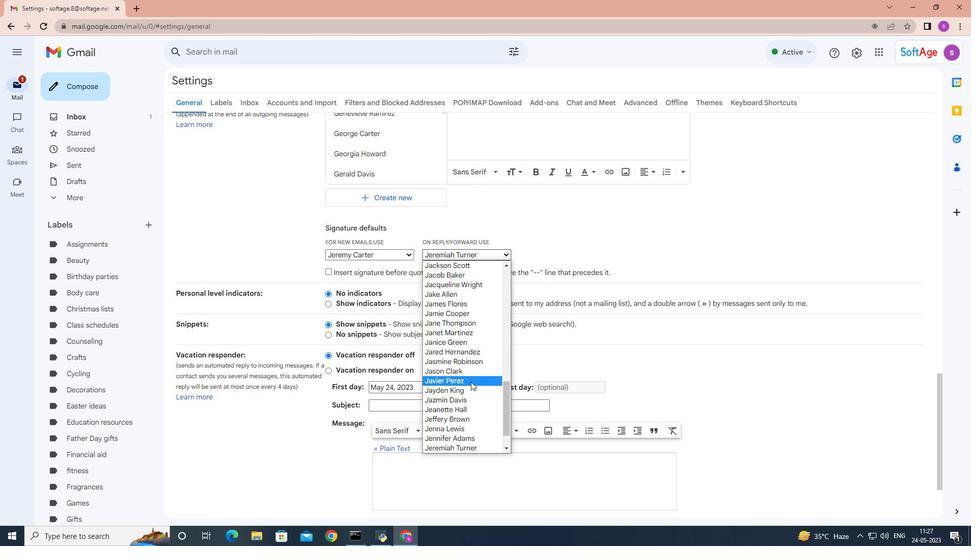 
Action: Mouse moved to (471, 388)
Screenshot: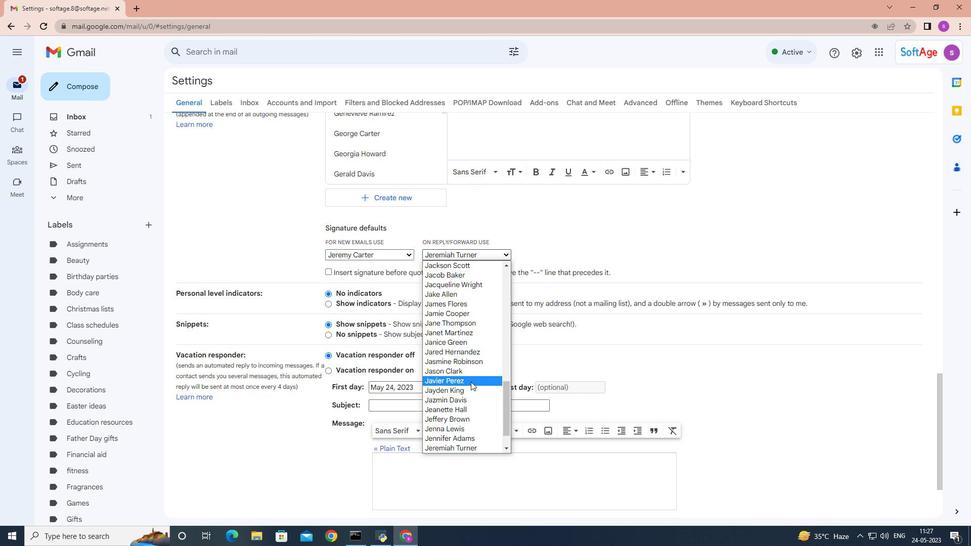 
Action: Mouse scrolled (471, 388) with delta (0, 0)
Screenshot: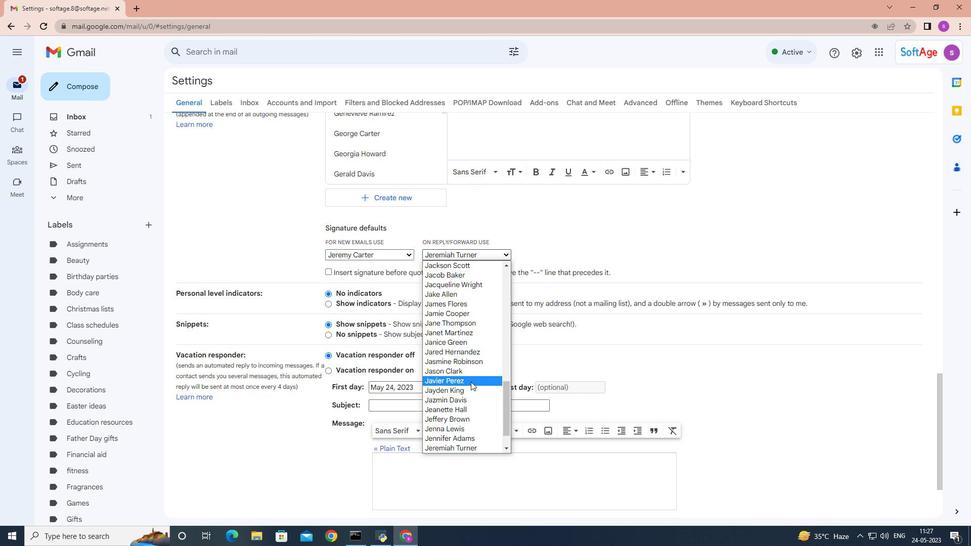 
Action: Mouse moved to (471, 390)
Screenshot: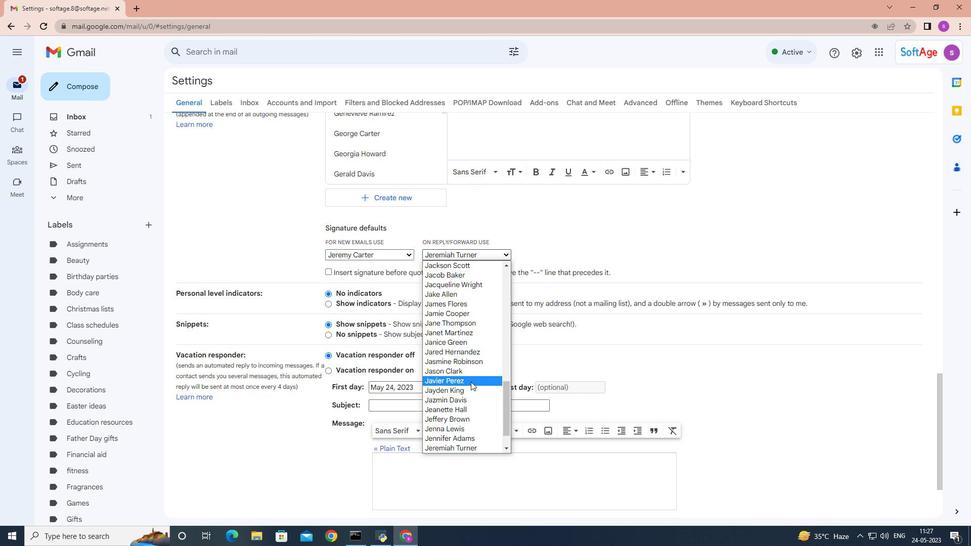 
Action: Mouse scrolled (471, 389) with delta (0, 0)
Screenshot: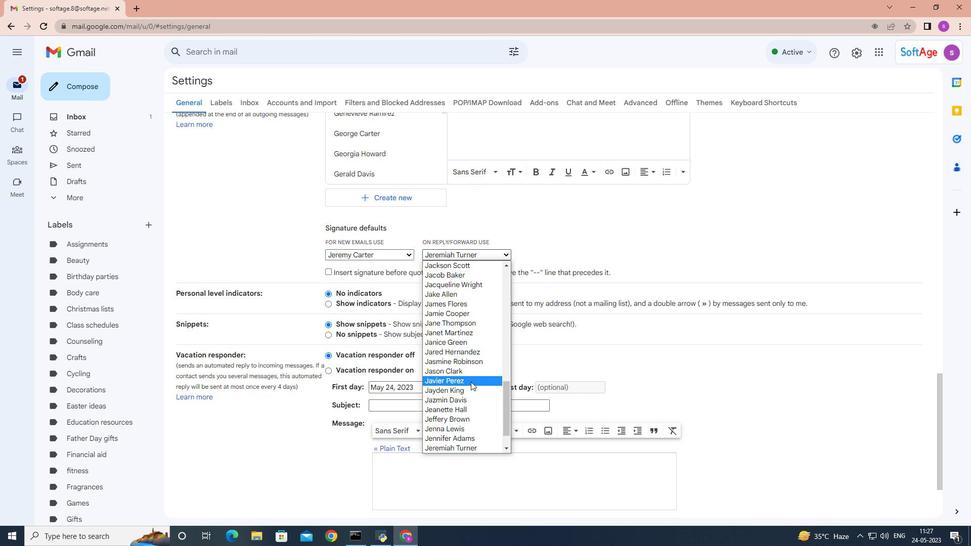 
Action: Mouse scrolled (471, 389) with delta (0, 0)
Screenshot: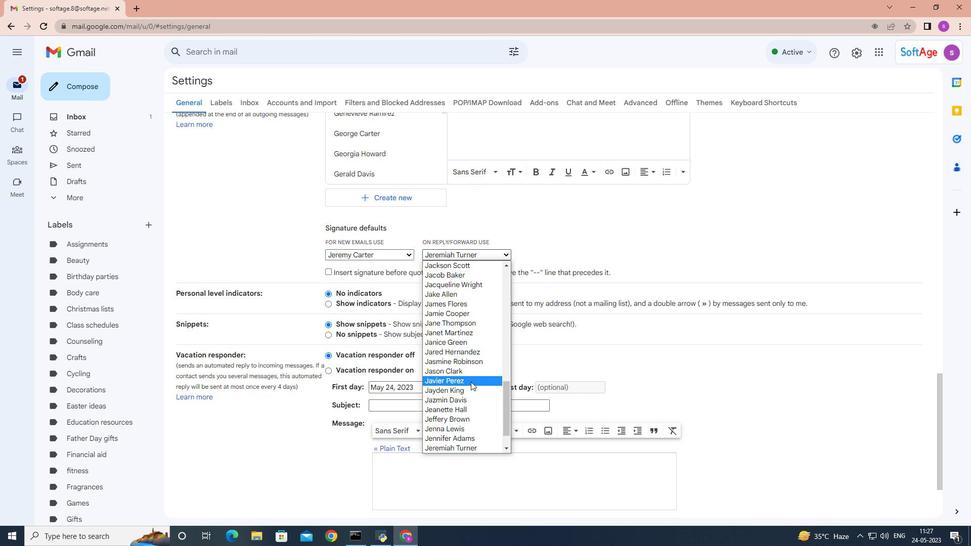 
Action: Mouse scrolled (471, 389) with delta (0, 0)
Screenshot: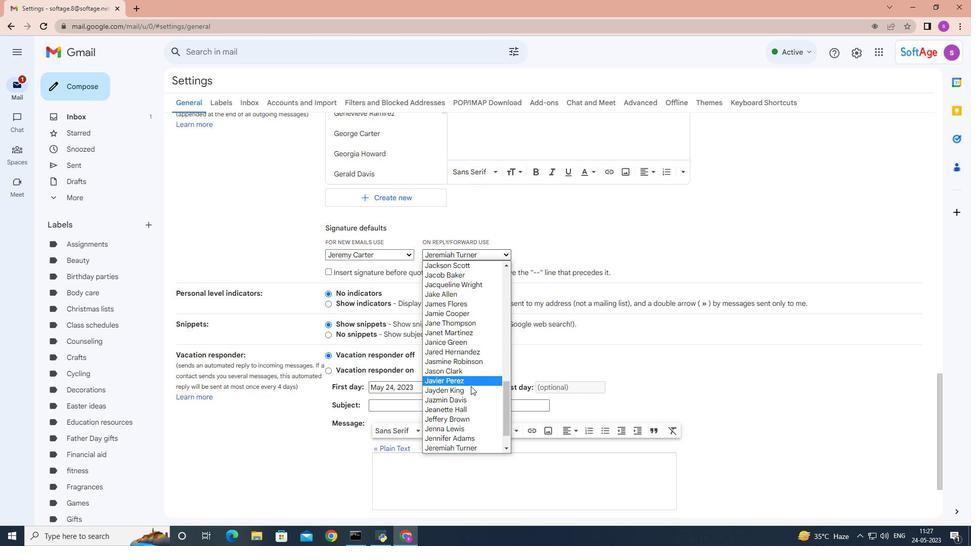 
Action: Mouse moved to (472, 390)
Screenshot: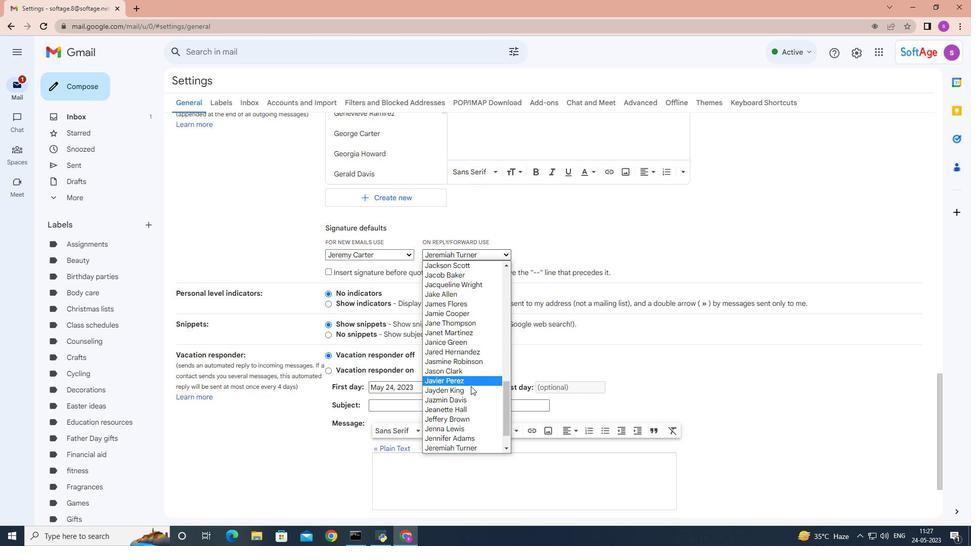 
Action: Mouse scrolled (472, 390) with delta (0, 0)
Screenshot: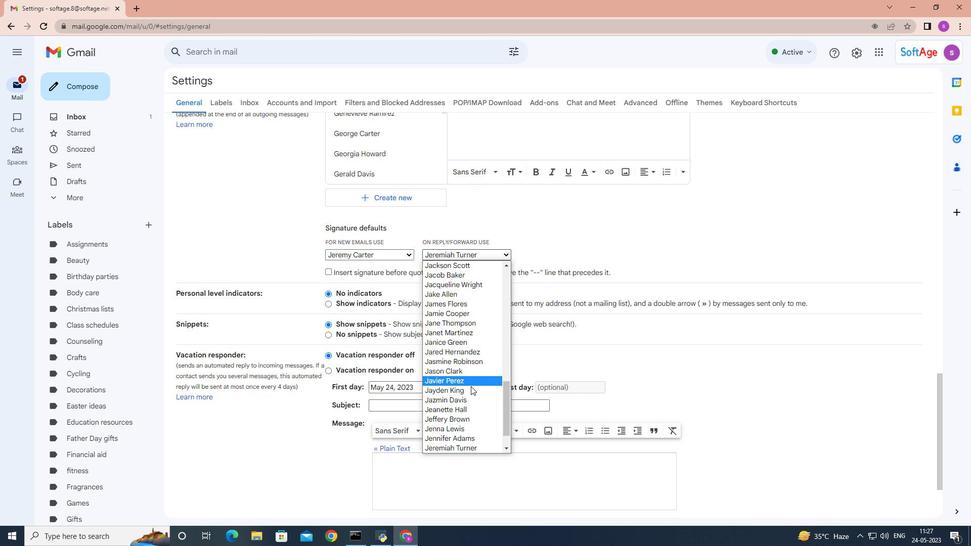 
Action: Mouse moved to (479, 430)
Screenshot: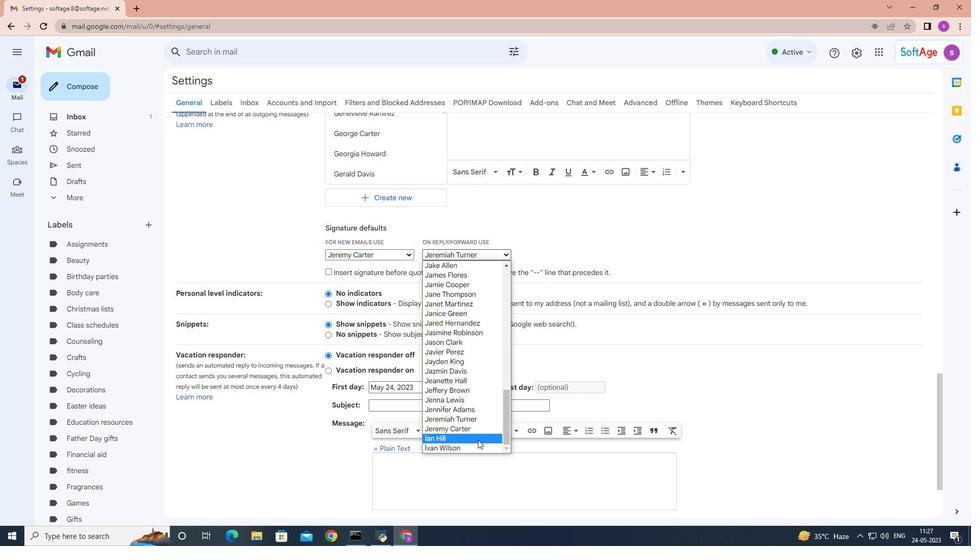 
Action: Mouse pressed left at (479, 430)
Screenshot: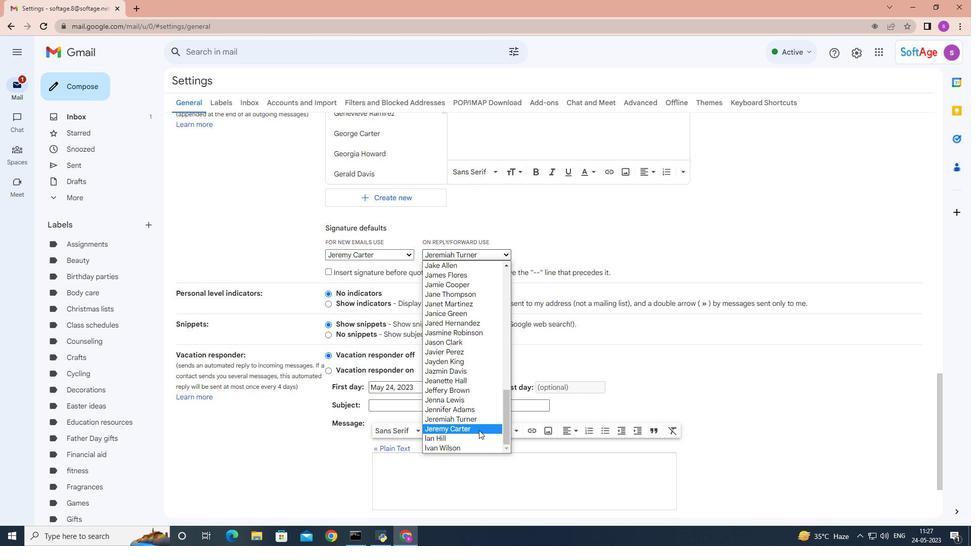 
Action: Mouse moved to (641, 348)
Screenshot: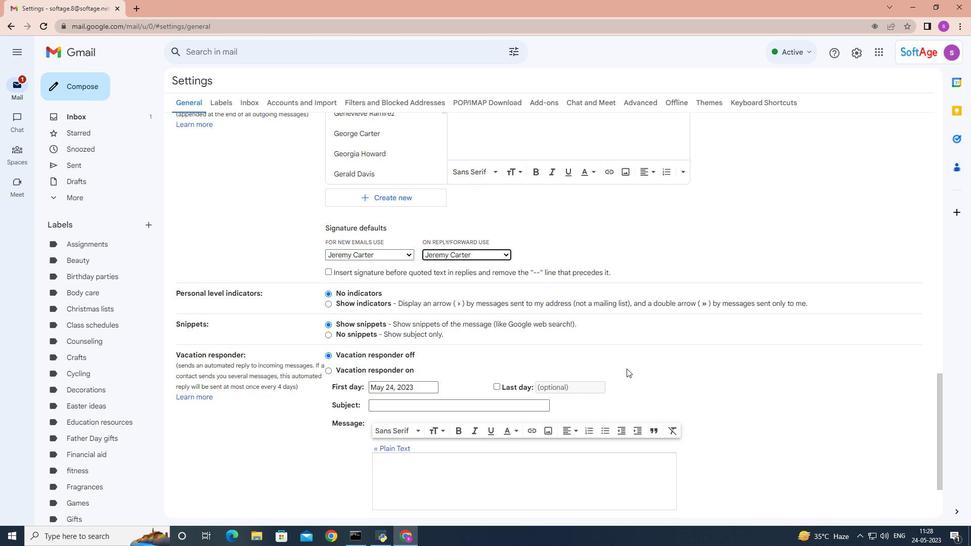 
Action: Mouse scrolled (641, 348) with delta (0, 0)
Screenshot: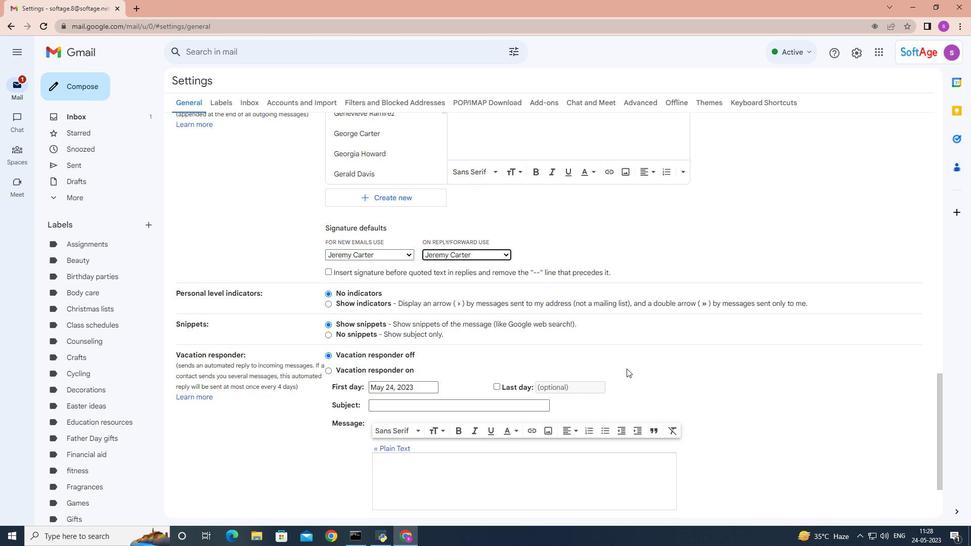 
Action: Mouse scrolled (641, 348) with delta (0, 0)
Screenshot: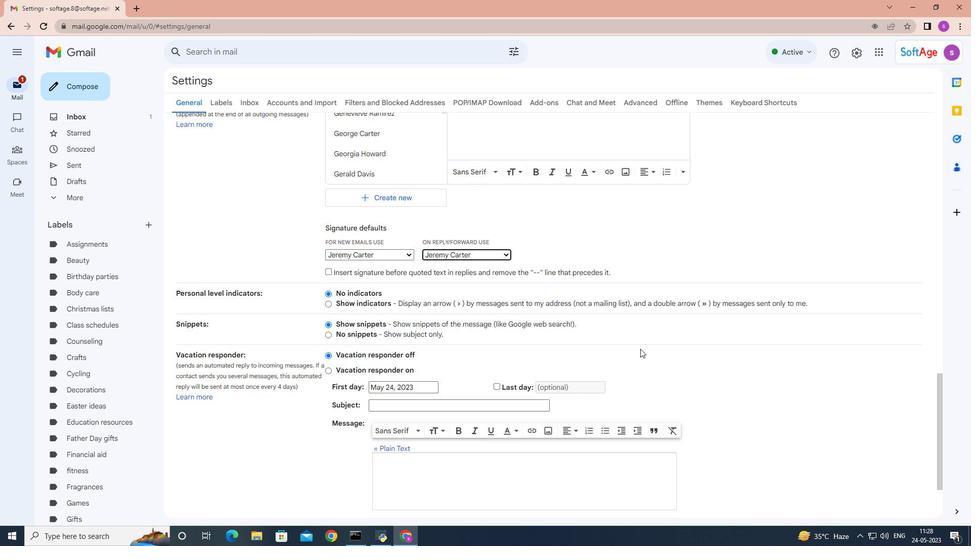 
Action: Mouse scrolled (641, 348) with delta (0, 0)
Screenshot: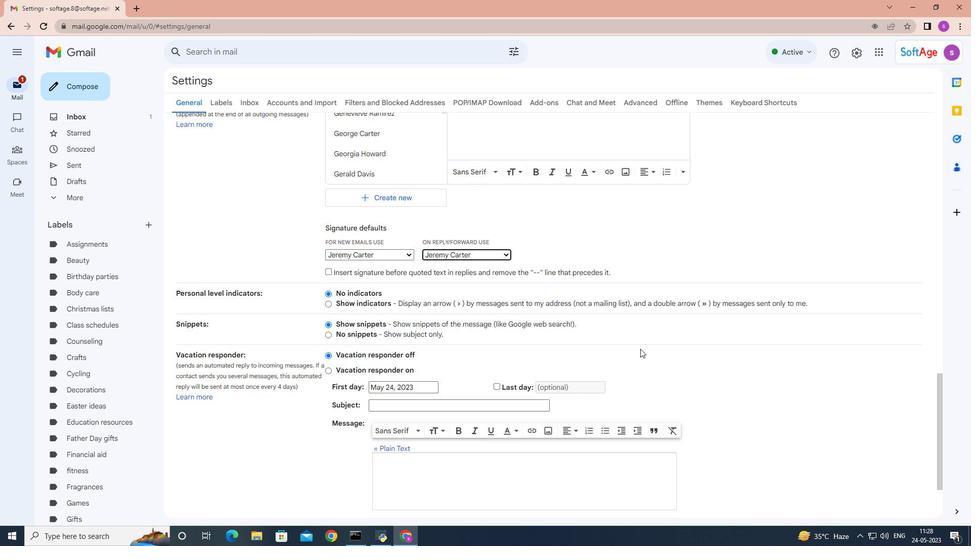 
Action: Mouse scrolled (641, 348) with delta (0, 0)
Screenshot: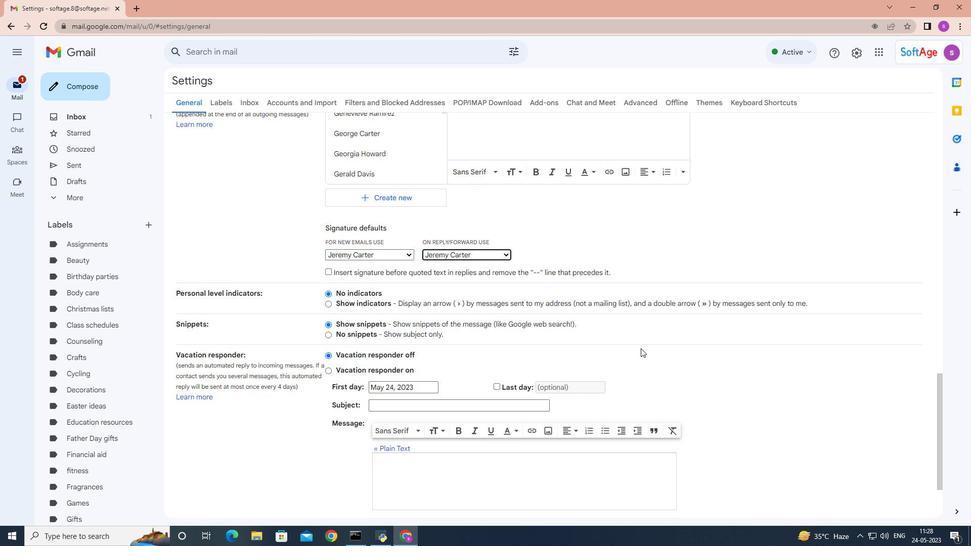
Action: Mouse scrolled (641, 348) with delta (0, 0)
Screenshot: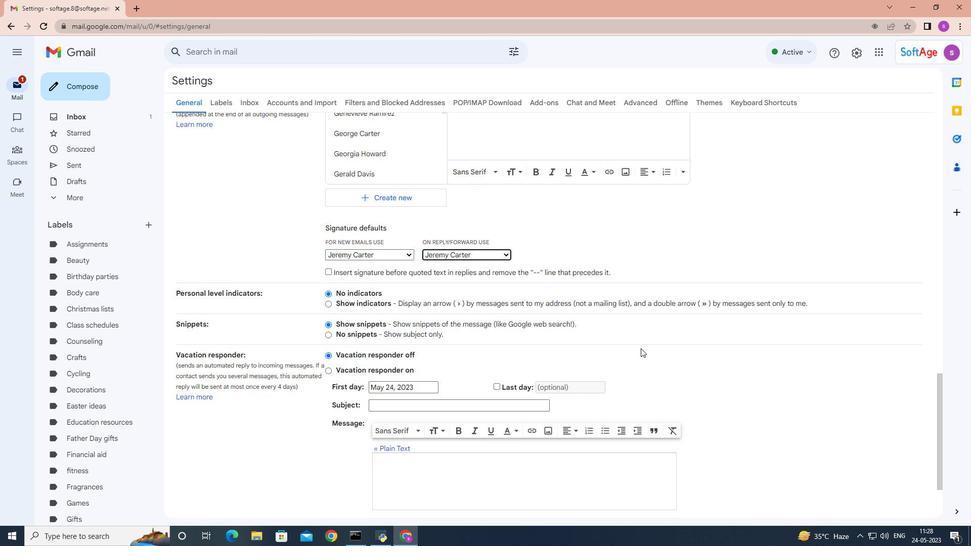 
Action: Mouse scrolled (641, 348) with delta (0, 0)
Screenshot: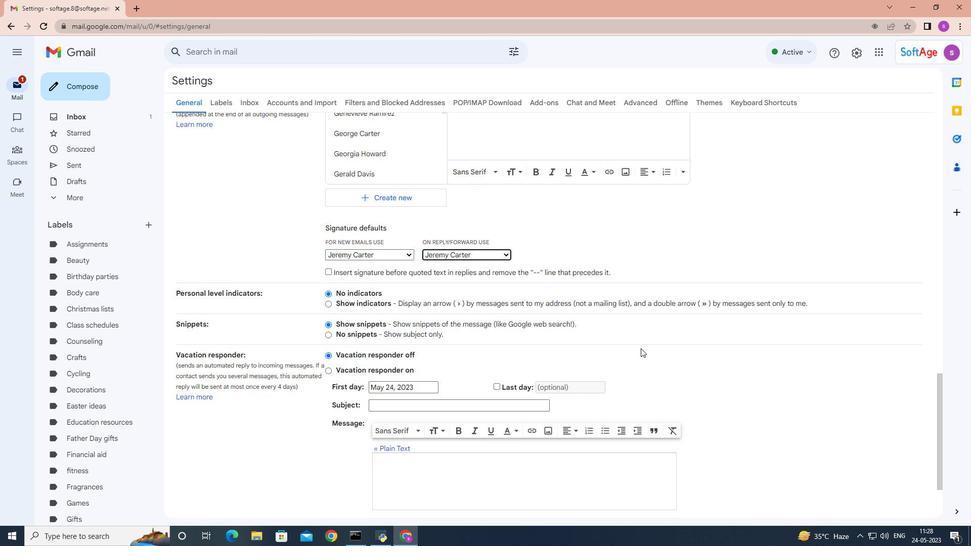 
Action: Mouse moved to (547, 462)
Screenshot: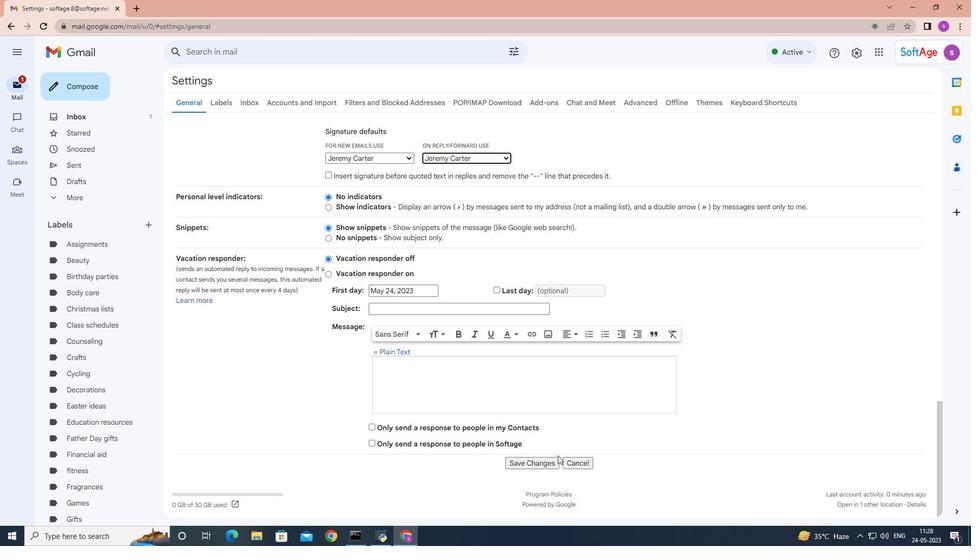 
Action: Mouse pressed left at (547, 462)
Screenshot: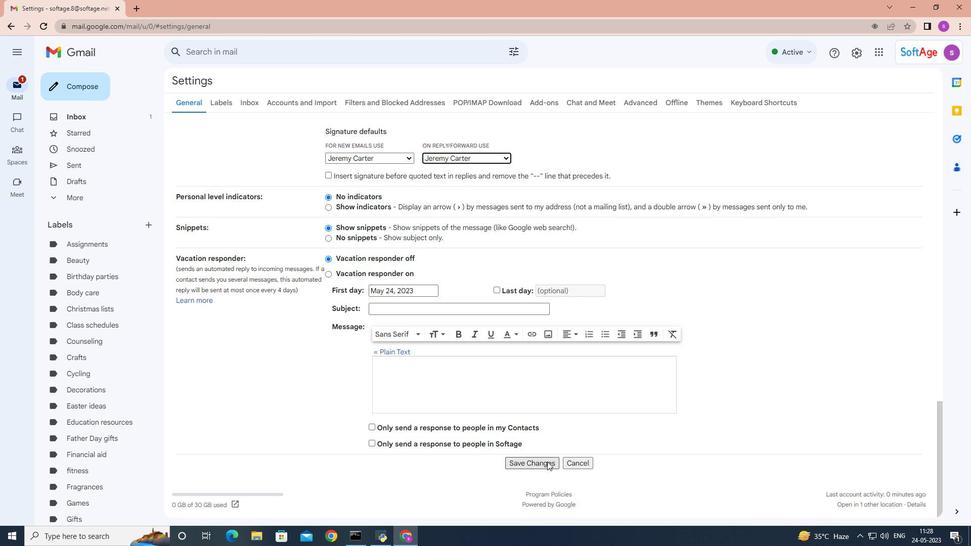
Action: Mouse moved to (96, 83)
Screenshot: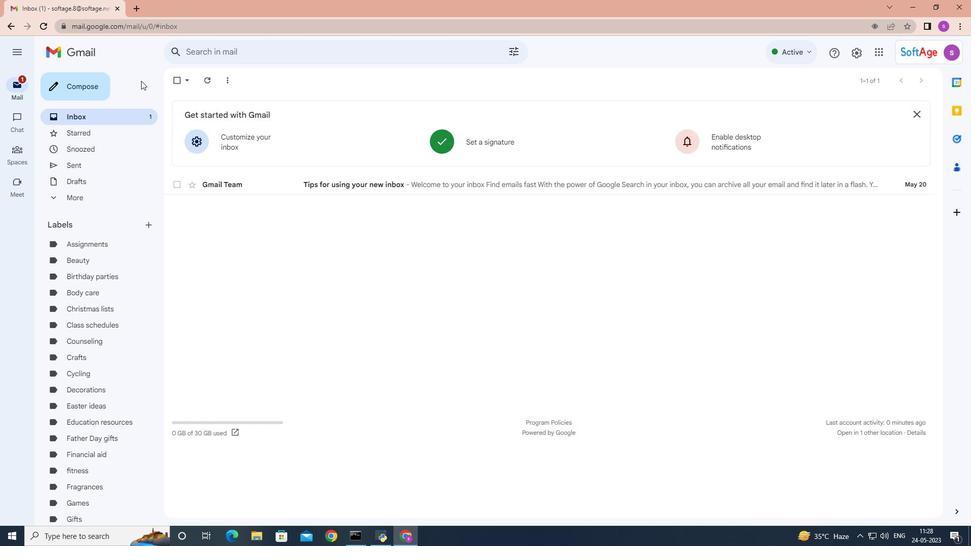 
Action: Mouse pressed left at (96, 83)
Screenshot: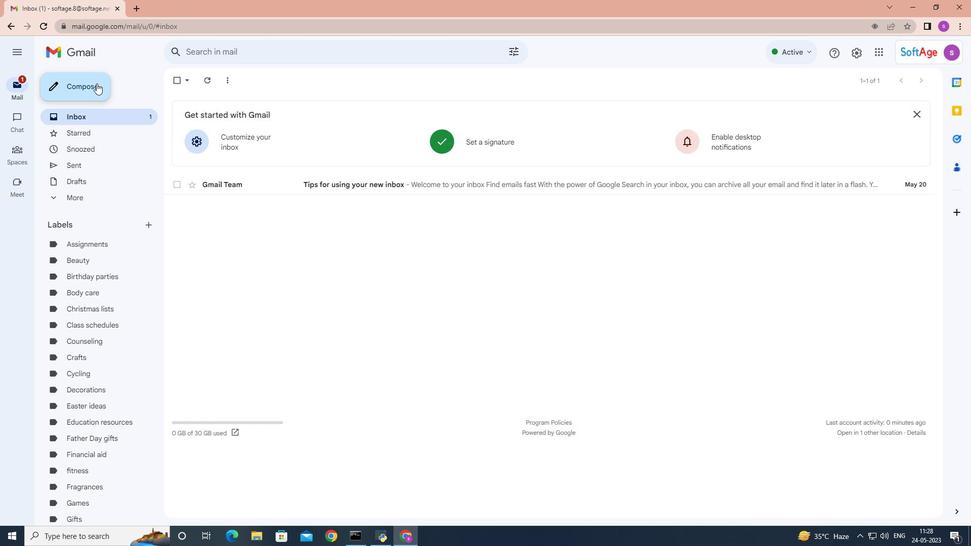 
Action: Mouse moved to (644, 264)
Screenshot: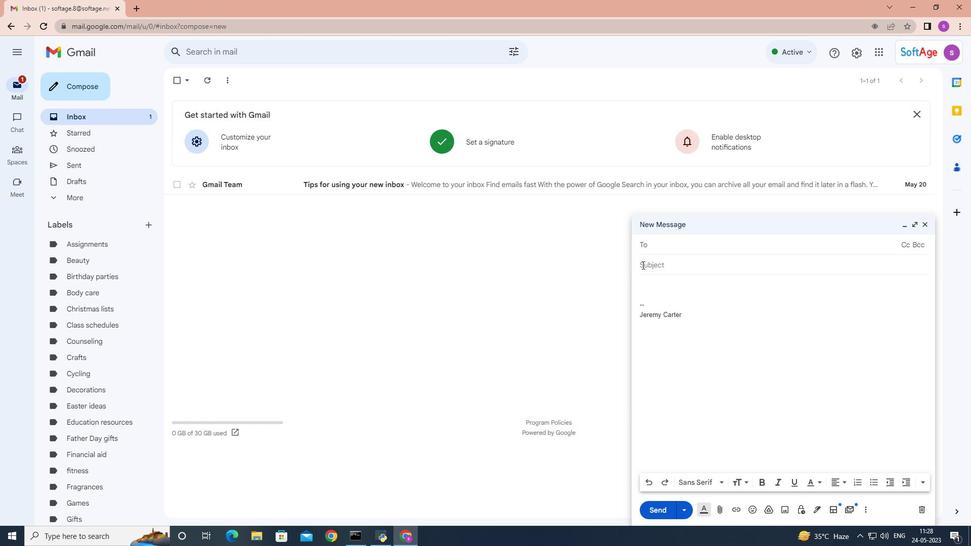 
Action: Mouse pressed left at (644, 264)
Screenshot: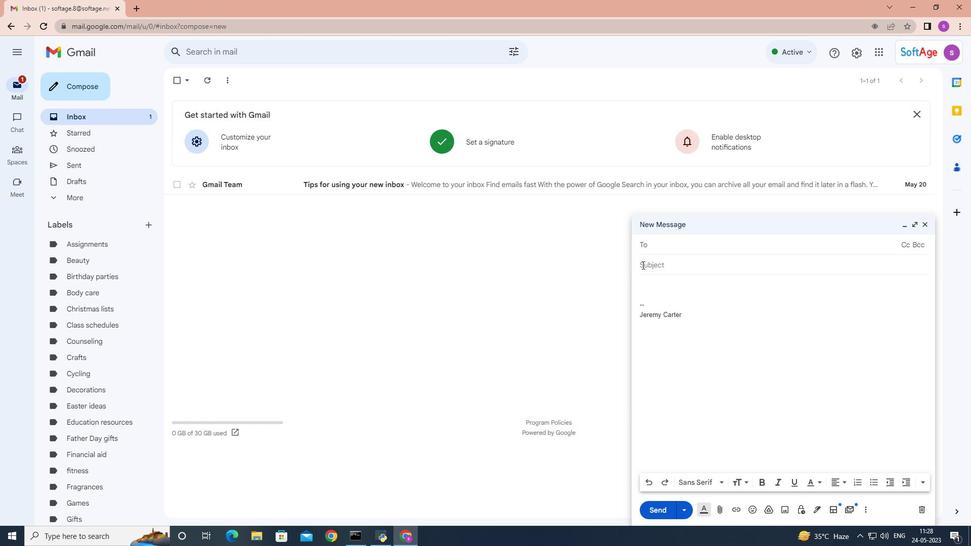 
Action: Key pressed <Key.shift>Thank<Key.space>you<Key.space>for<Key.space>your<Key.space>support<Key.space>during<Key.space>difficulttimes<Key.backspace><Key.backspace><Key.backspace><Key.backspace><Key.backspace><Key.backspace><Key.space><Key.backspace><Key.backspace><Key.backspace><Key.backspace><Key.backspace><Key.backspace>ficult<Key.space>time
Screenshot: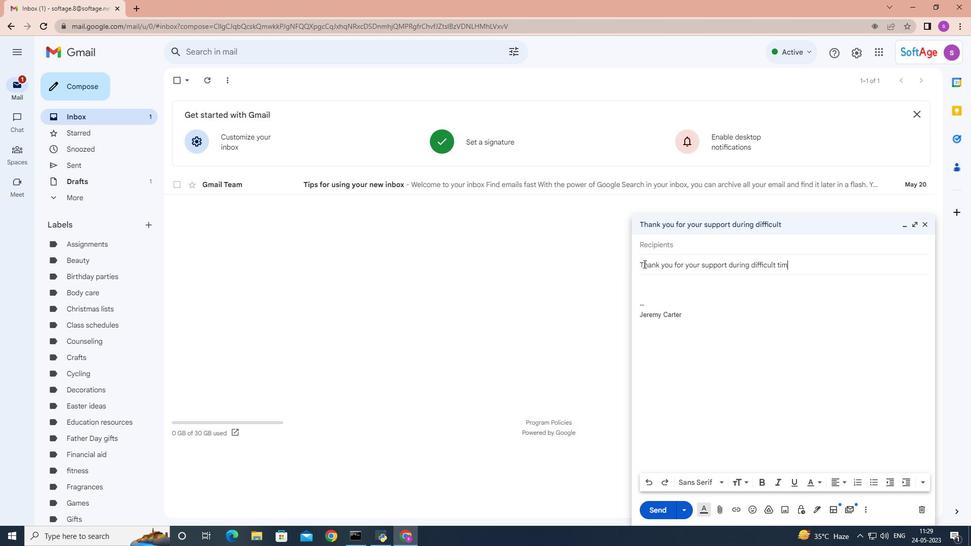 
Action: Mouse moved to (642, 273)
Screenshot: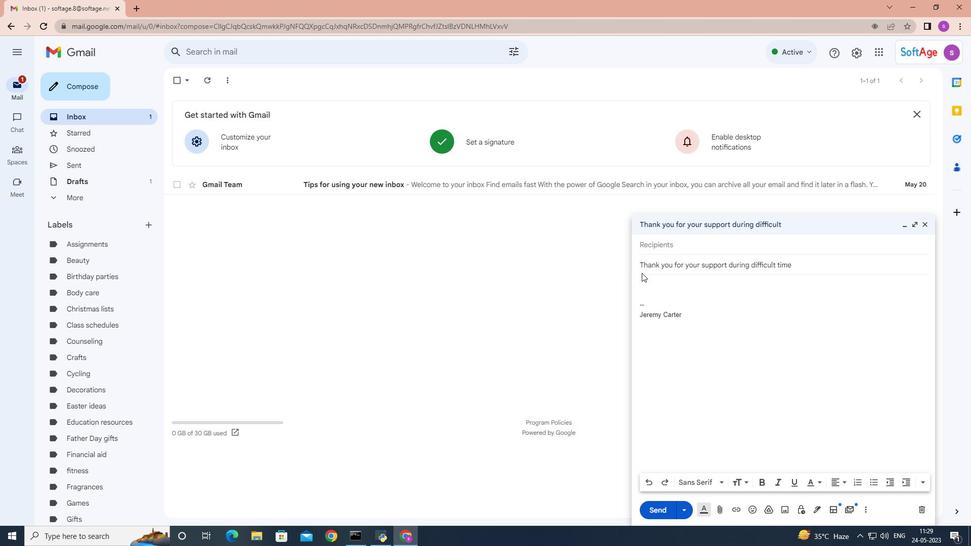 
Action: Mouse pressed left at (642, 273)
Screenshot: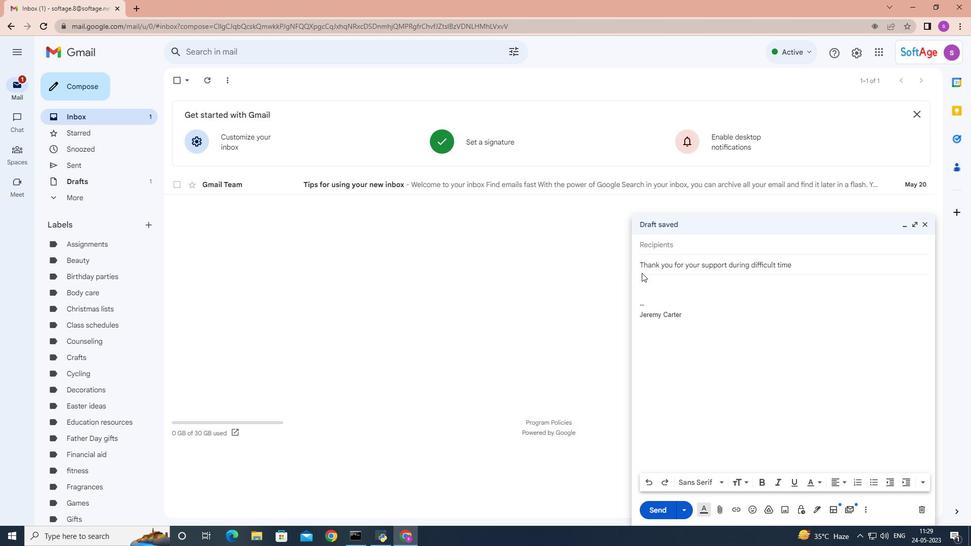 
Action: Mouse moved to (640, 277)
Screenshot: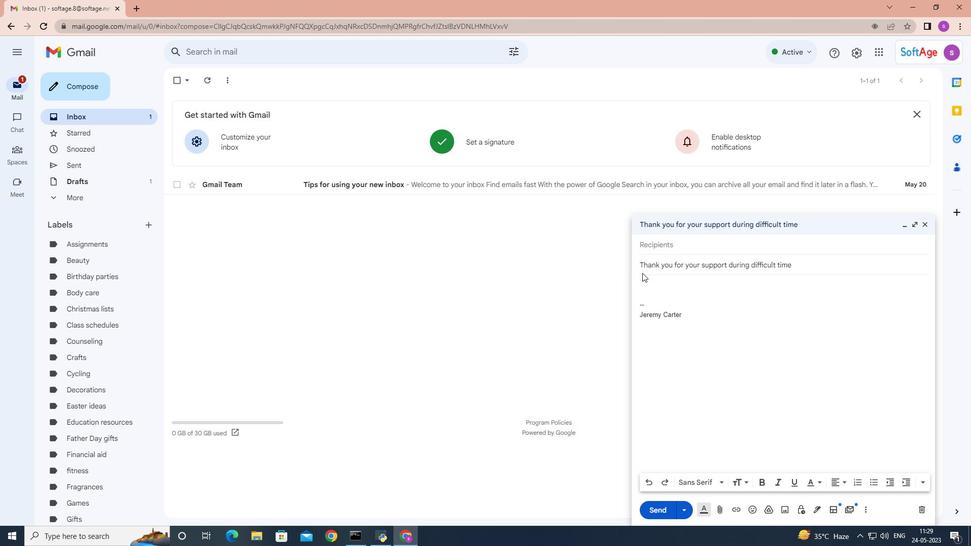 
Action: Mouse pressed left at (640, 277)
Screenshot: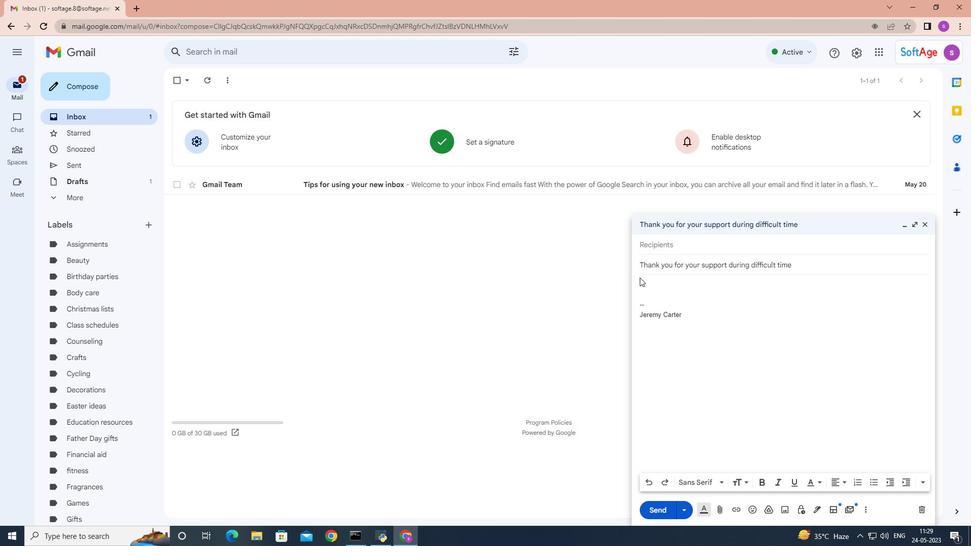
Action: Key pressed <Key.shift>Could<Key.space>you<Key.space>please<Key.space>review<Key.space>and<Key.space>approve<Key.space>the<Key.space>proposal<Key.space>before<Key.space>the<Key.space>end<Key.space>of<Key.space>the<Key.space>week<Key.shift_r>?
Screenshot: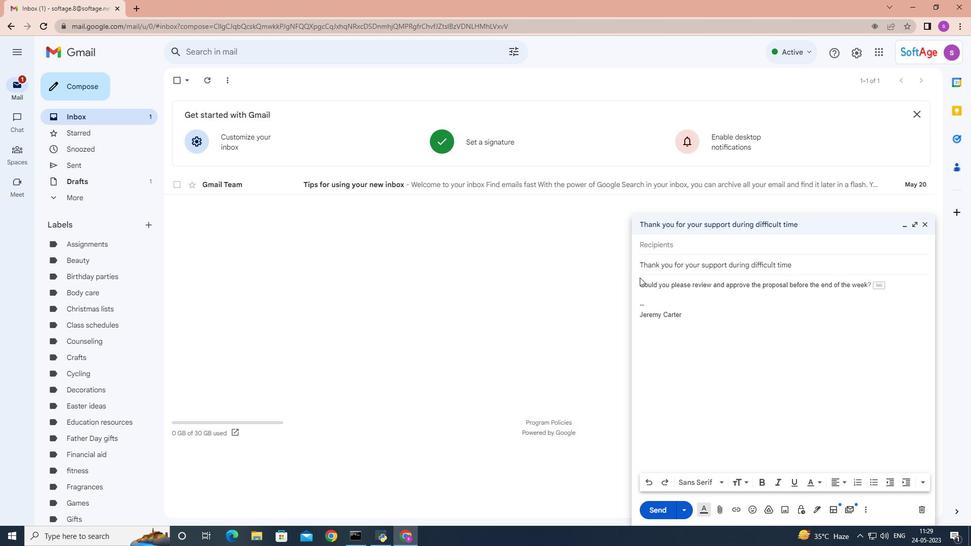 
Action: Mouse moved to (655, 244)
Screenshot: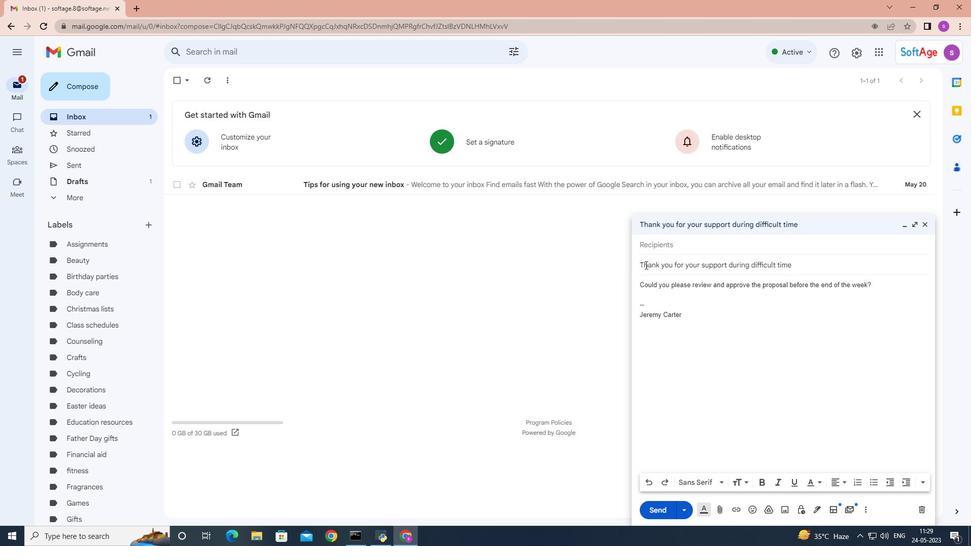 
Action: Mouse pressed left at (655, 244)
Screenshot: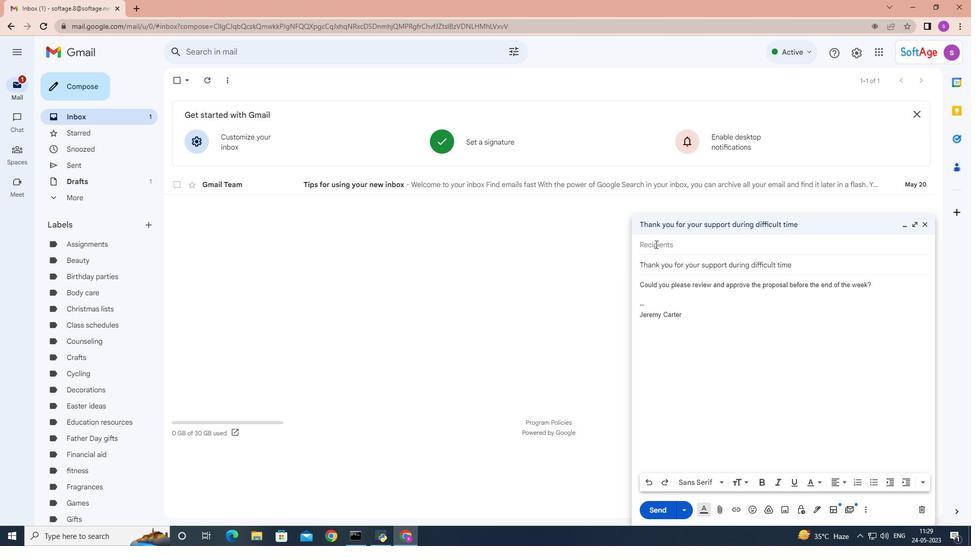 
Action: Key pressed <Key.shift>Softage.4
Screenshot: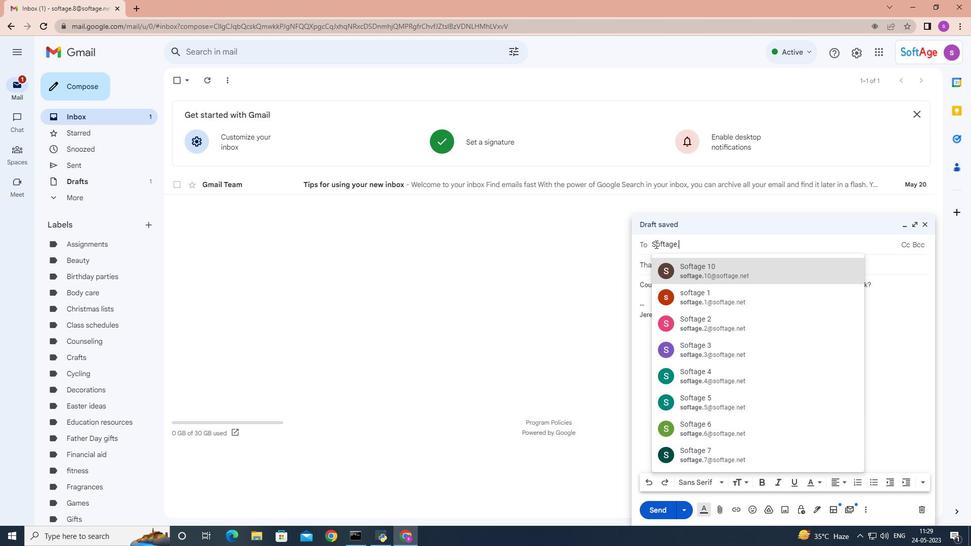 
Action: Mouse moved to (697, 276)
Screenshot: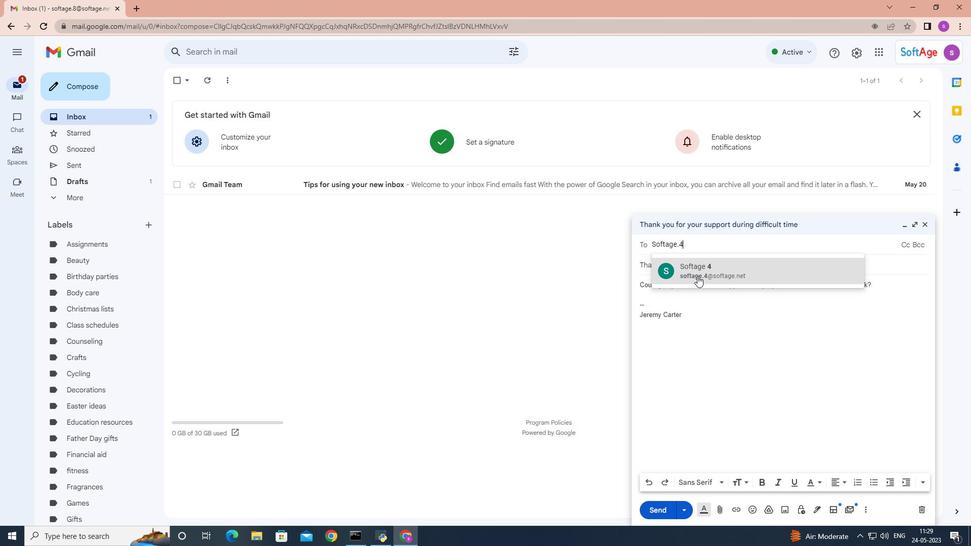 
Action: Mouse pressed left at (697, 276)
Screenshot: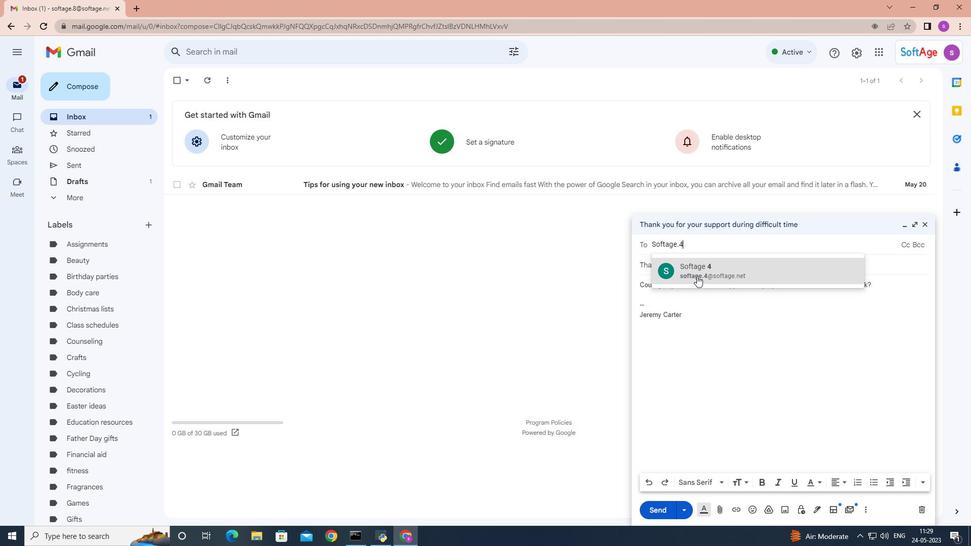 
Action: Mouse moved to (872, 296)
Screenshot: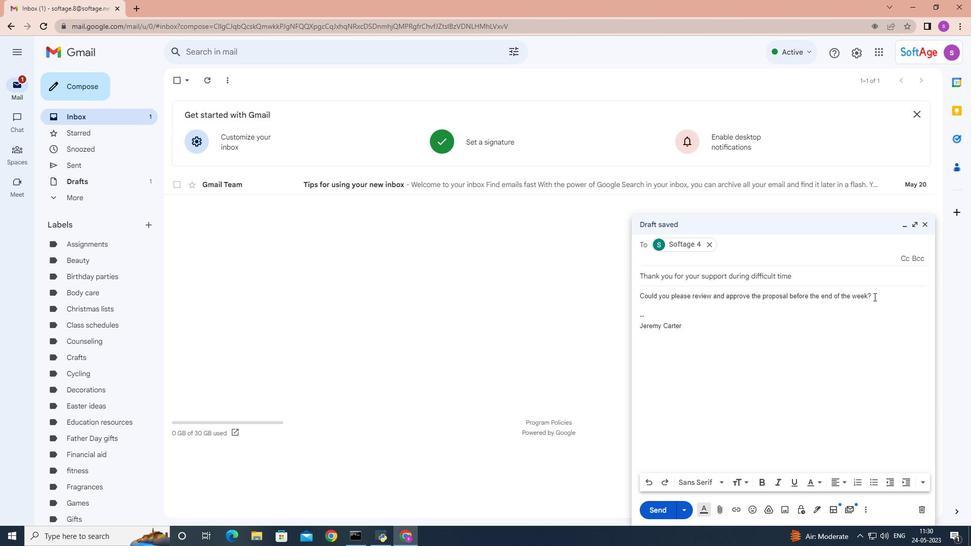 
Action: Mouse pressed left at (872, 296)
Screenshot: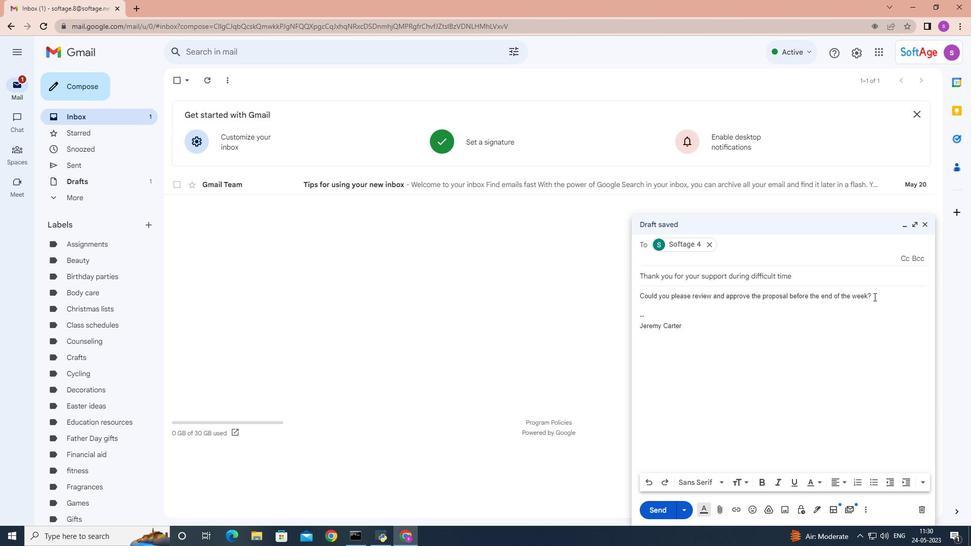
Action: Mouse moved to (873, 284)
Screenshot: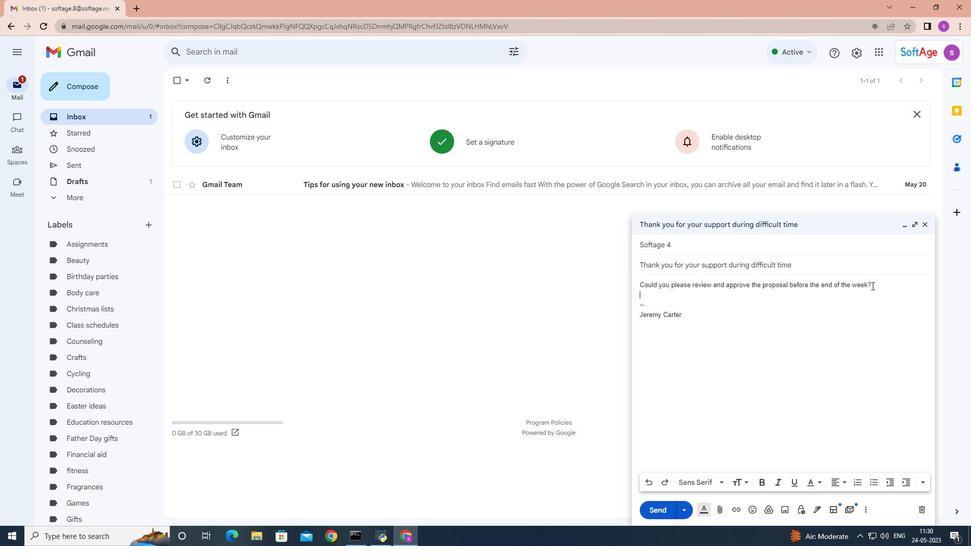 
Action: Mouse pressed left at (873, 284)
Screenshot: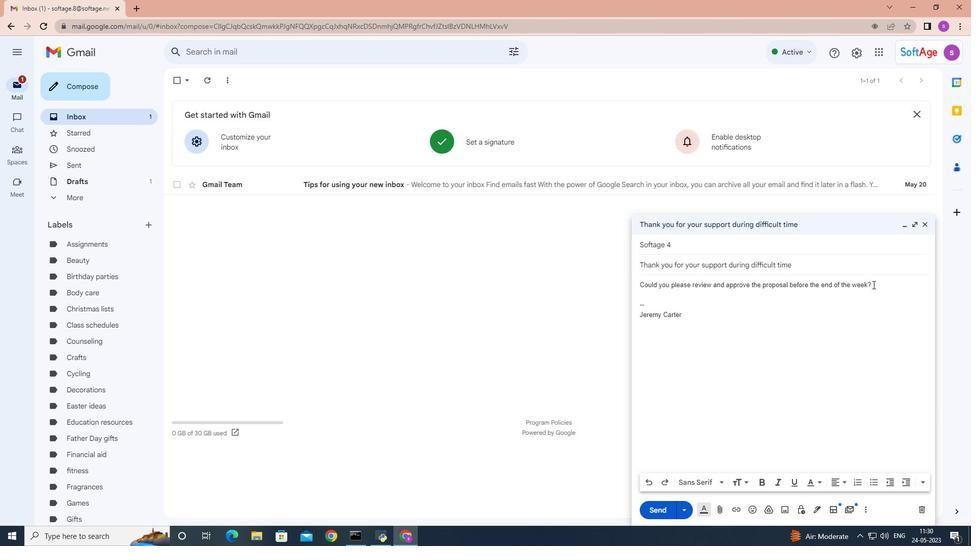 
Action: Mouse moved to (856, 484)
Screenshot: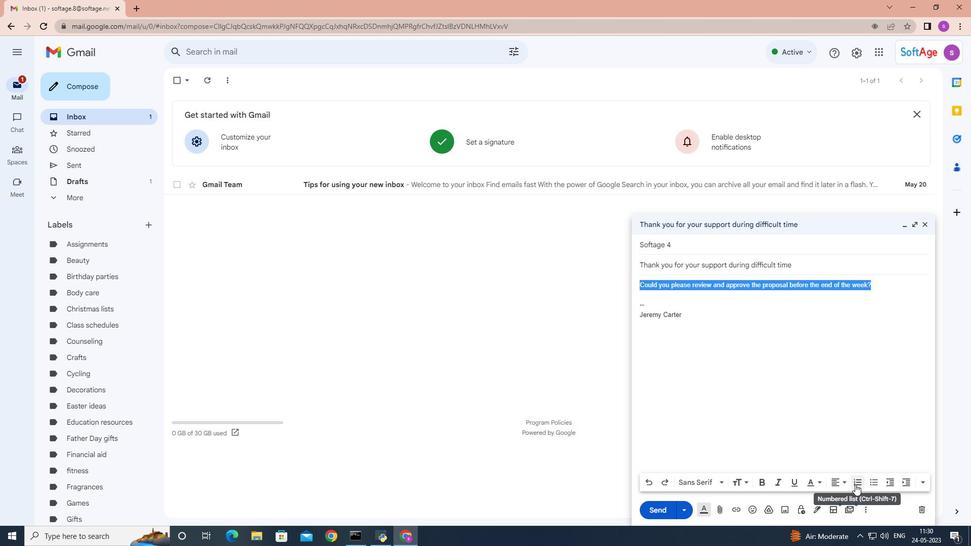 
Action: Mouse pressed left at (856, 484)
Screenshot: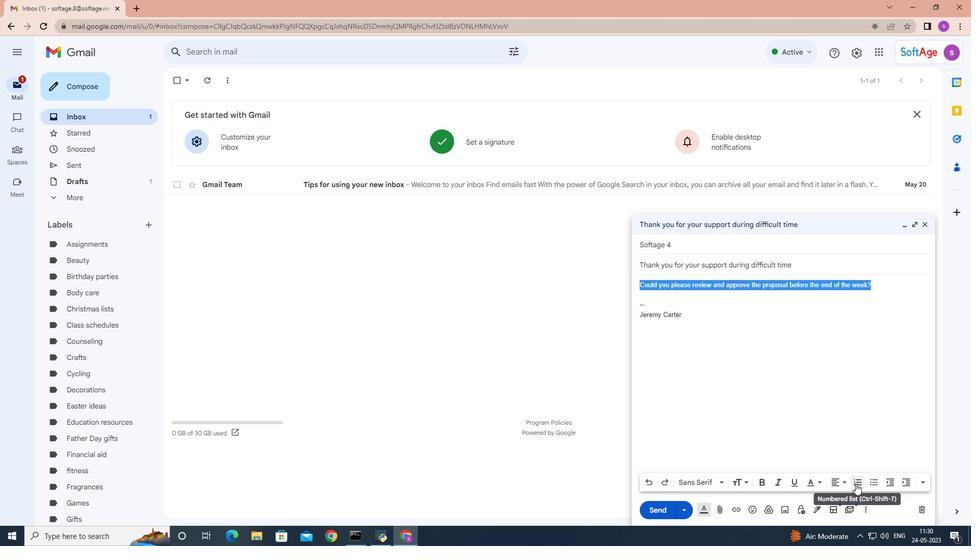 
Action: Mouse moved to (717, 482)
Screenshot: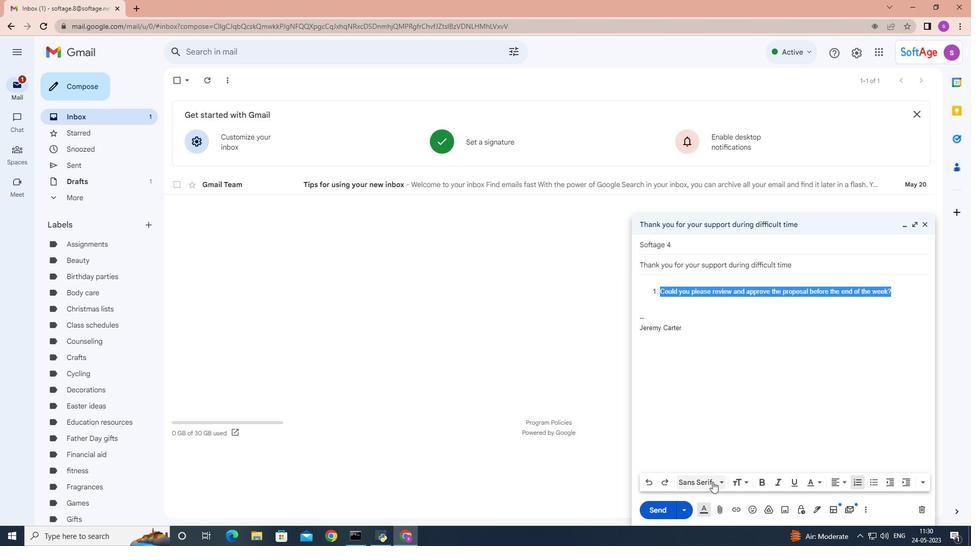 
Action: Mouse pressed left at (717, 482)
Screenshot: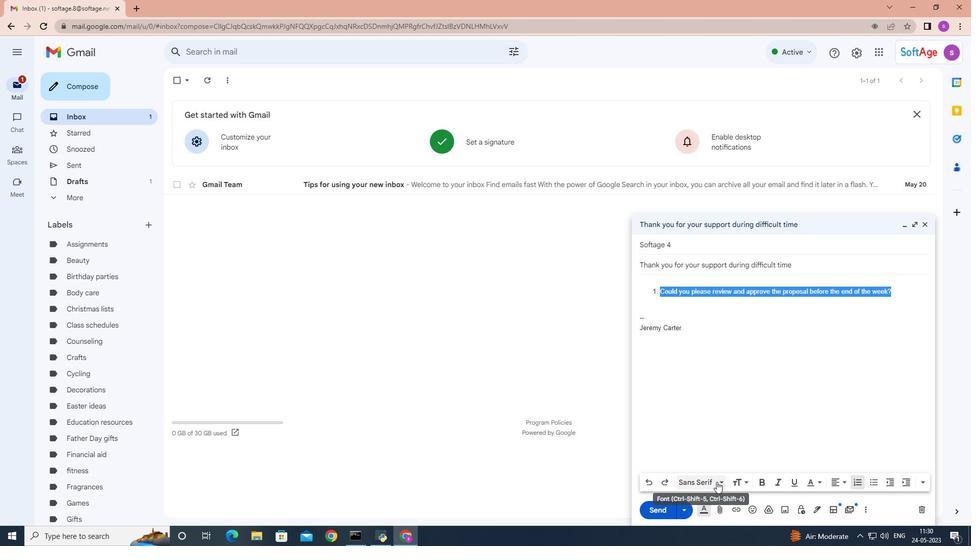 
Action: Mouse moved to (734, 384)
Screenshot: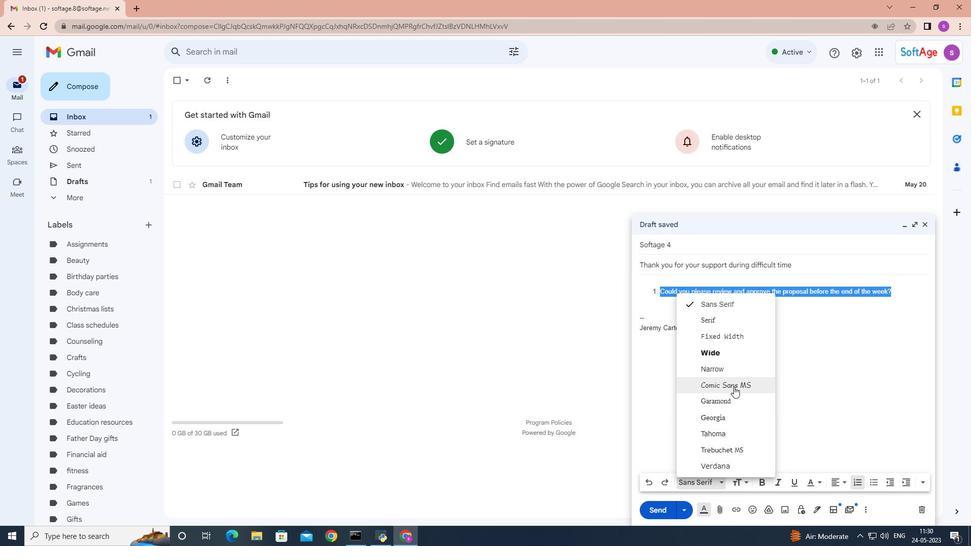 
Action: Mouse pressed left at (734, 384)
Screenshot: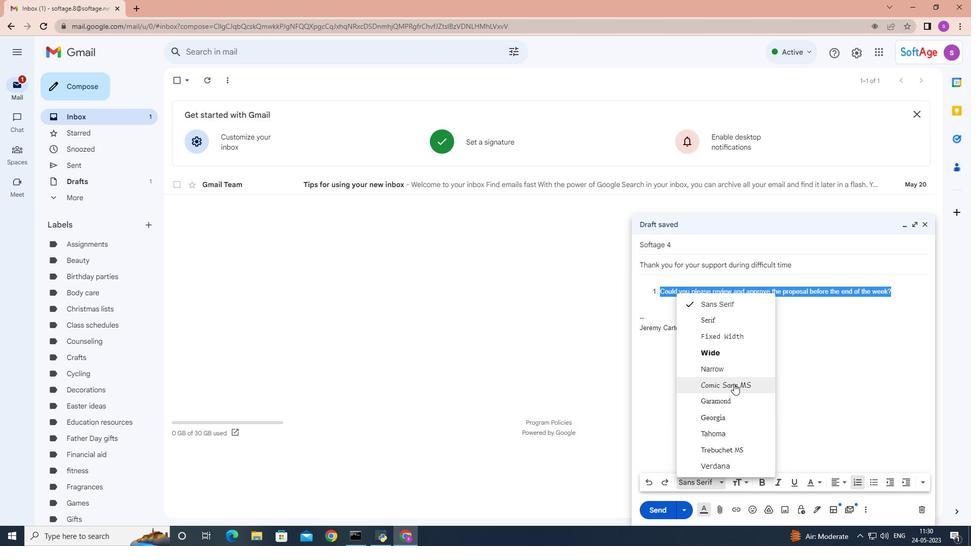 
Action: Mouse moved to (917, 483)
Screenshot: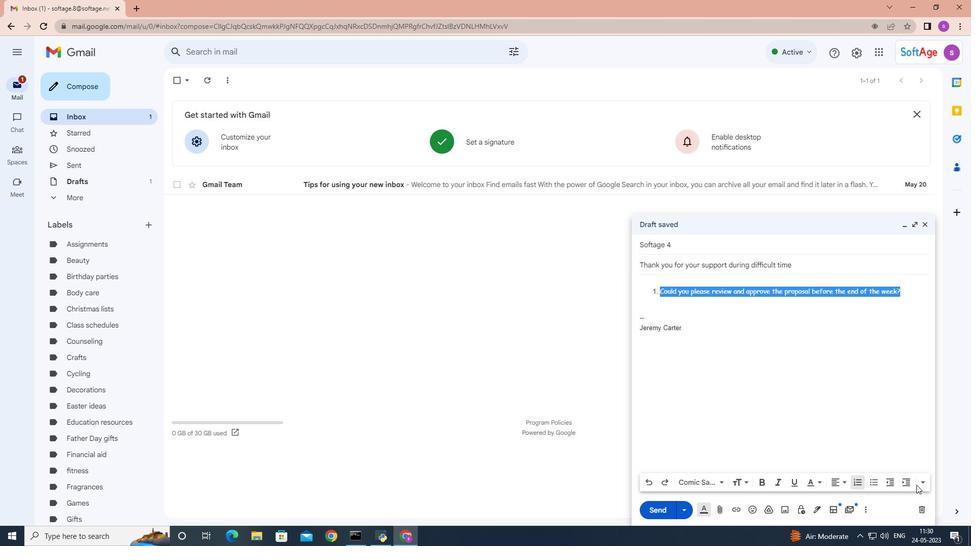 
Action: Mouse pressed left at (917, 483)
Screenshot: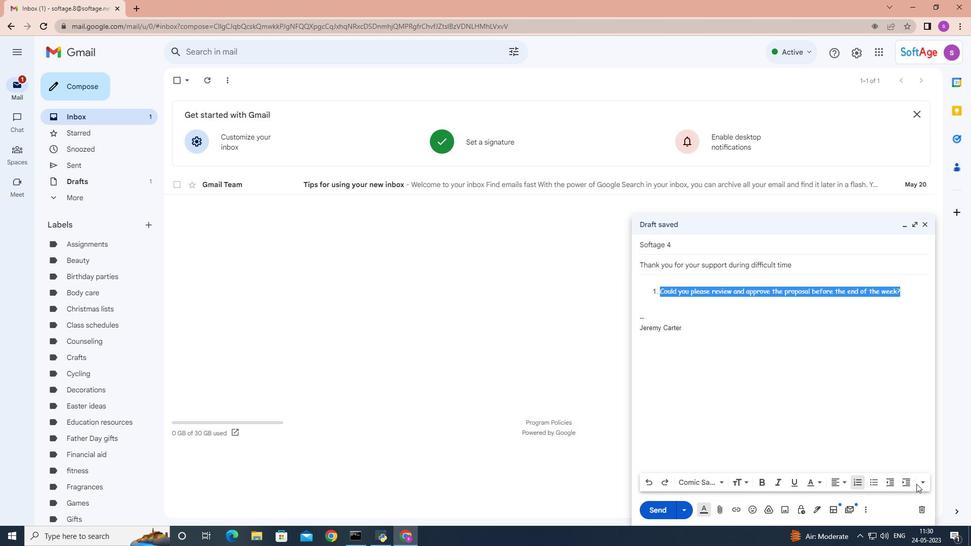 
Action: Mouse moved to (922, 484)
Screenshot: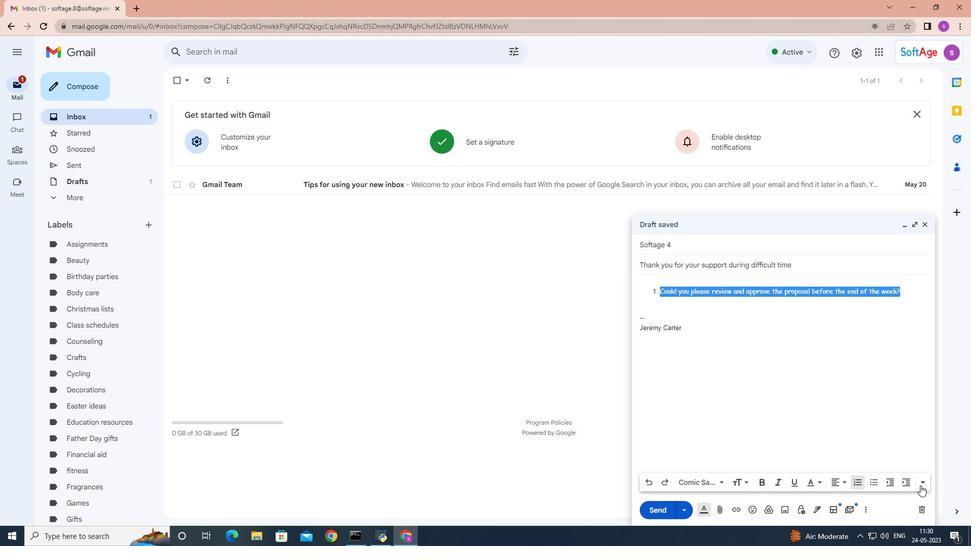 
Action: Mouse pressed left at (922, 484)
Screenshot: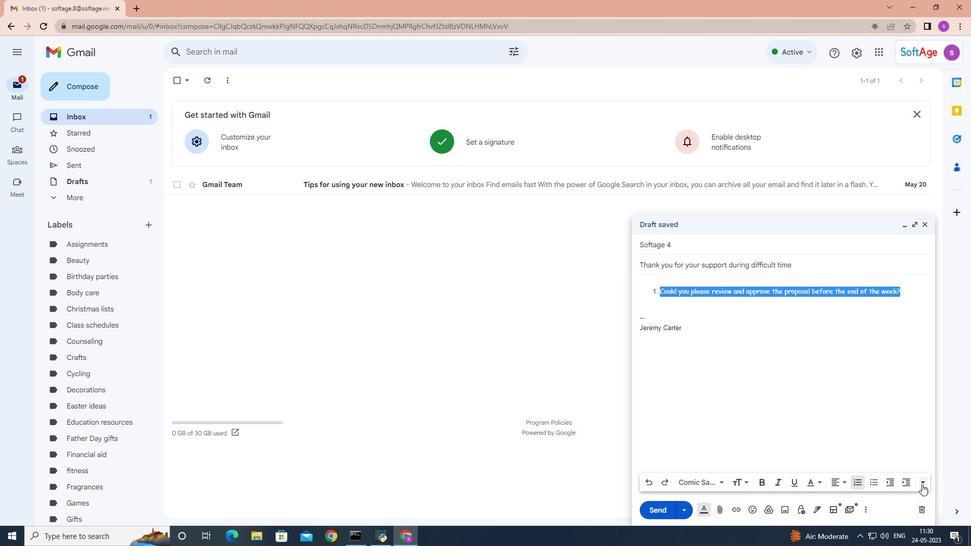 
Action: Mouse moved to (926, 454)
Screenshot: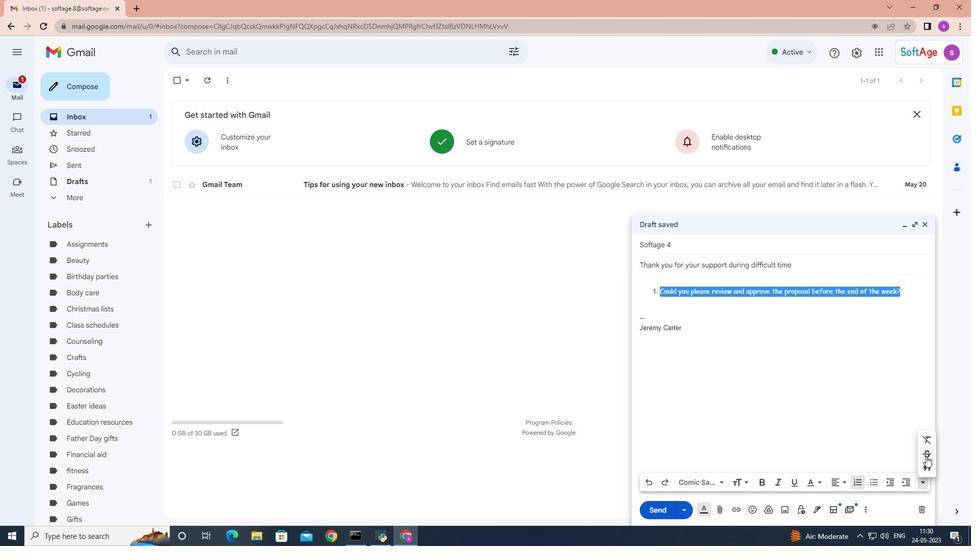 
Action: Mouse pressed left at (926, 454)
Screenshot: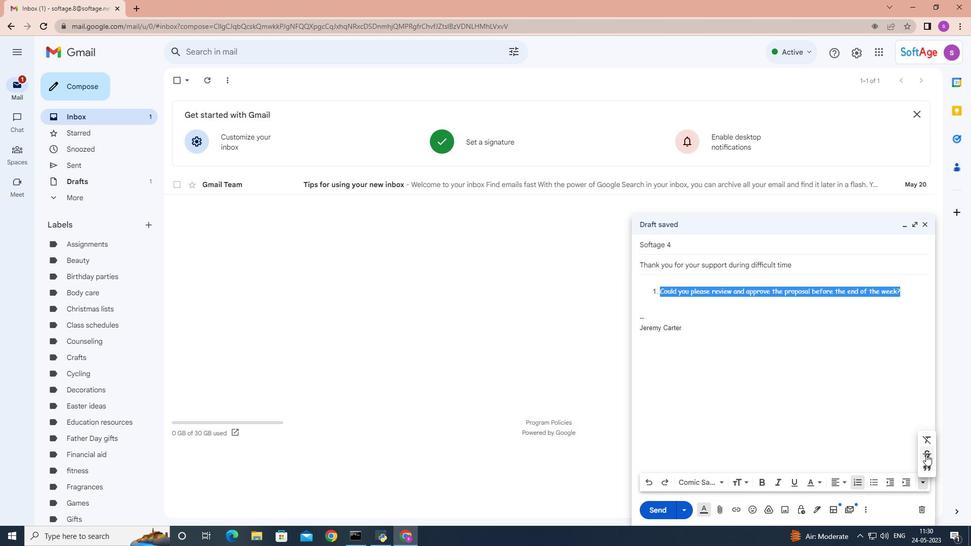 
Action: Mouse moved to (857, 483)
Screenshot: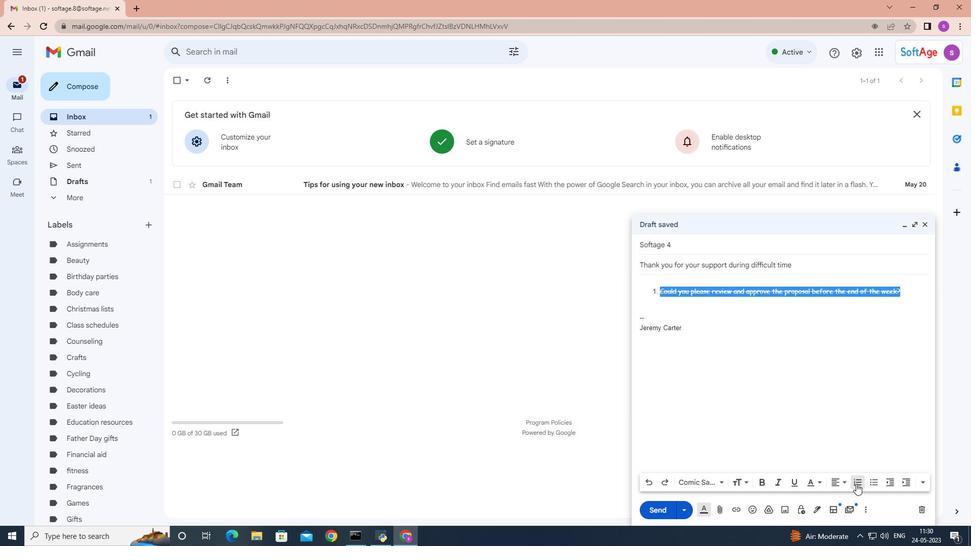 
Action: Mouse pressed left at (857, 483)
Screenshot: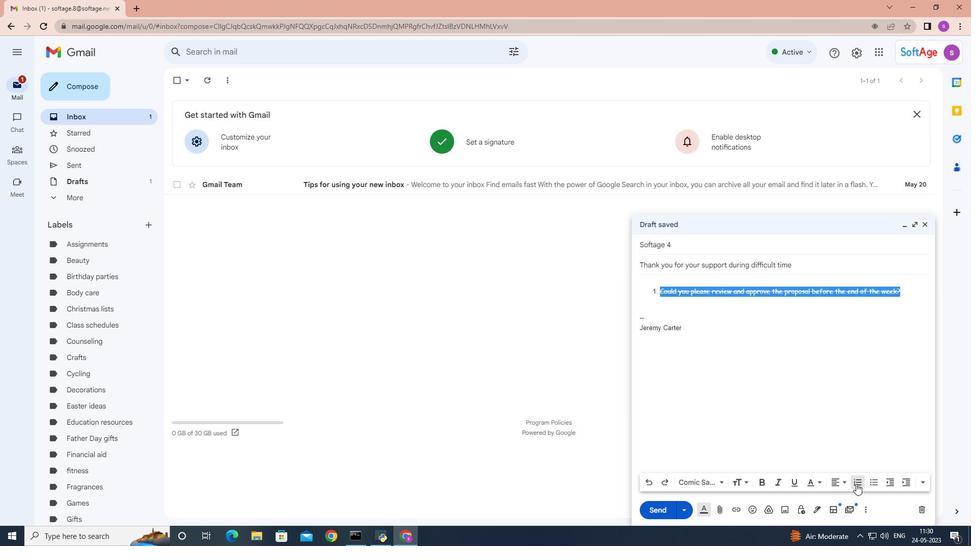 
Action: Mouse moved to (723, 482)
Screenshot: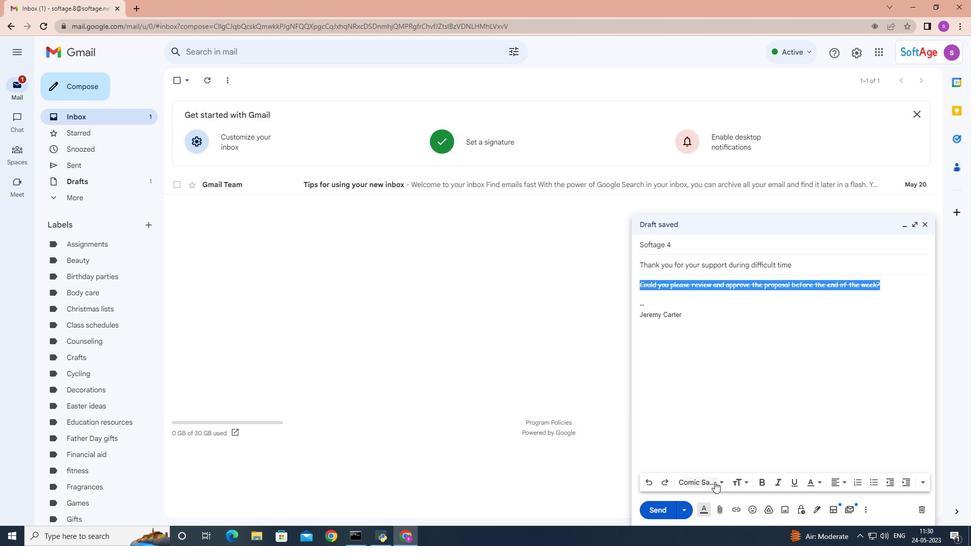 
Action: Mouse pressed left at (723, 482)
Screenshot: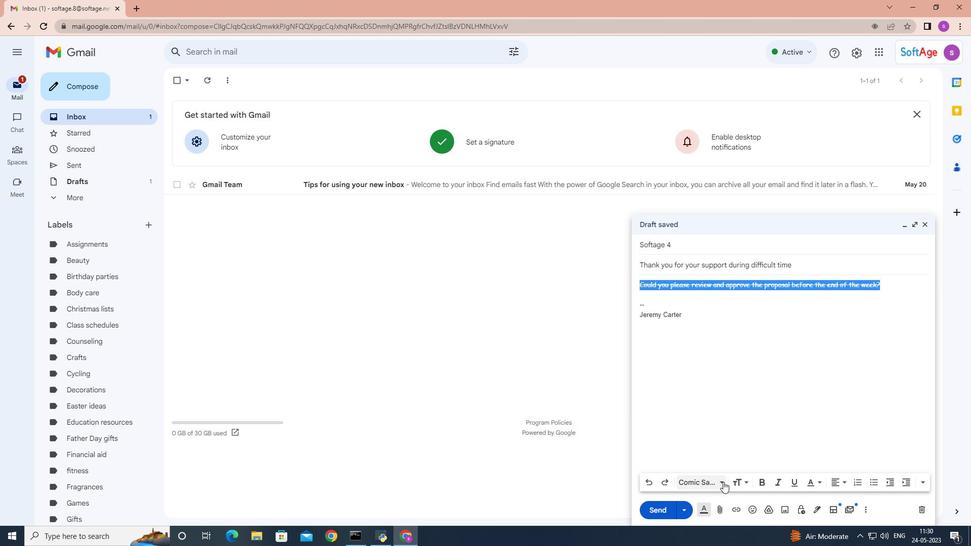 
Action: Mouse moved to (744, 303)
Screenshot: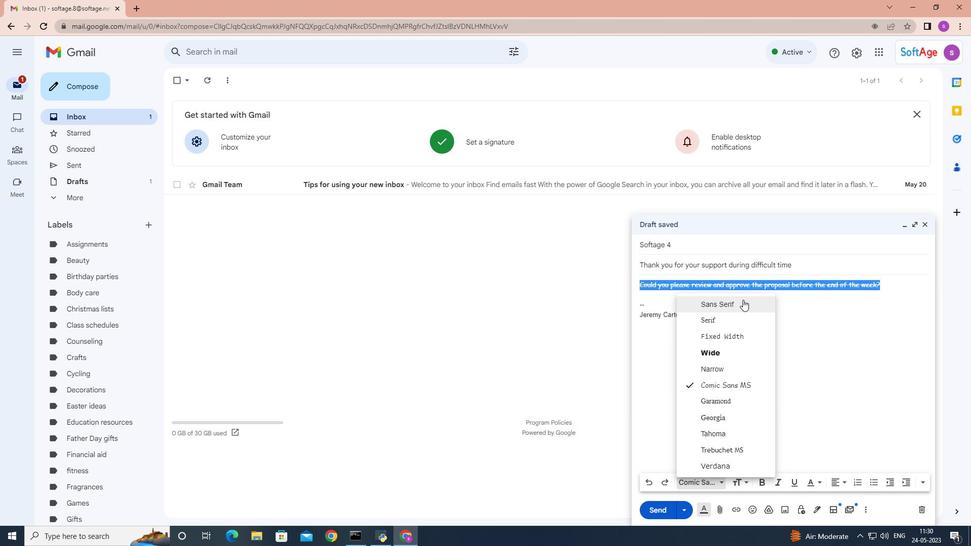 
Action: Mouse pressed left at (744, 303)
Screenshot: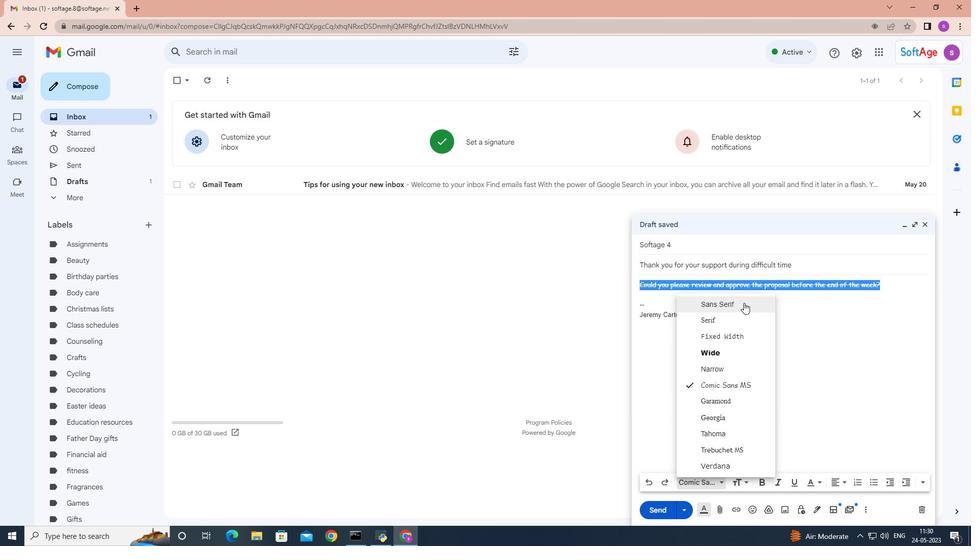 
Action: Mouse moved to (920, 481)
Screenshot: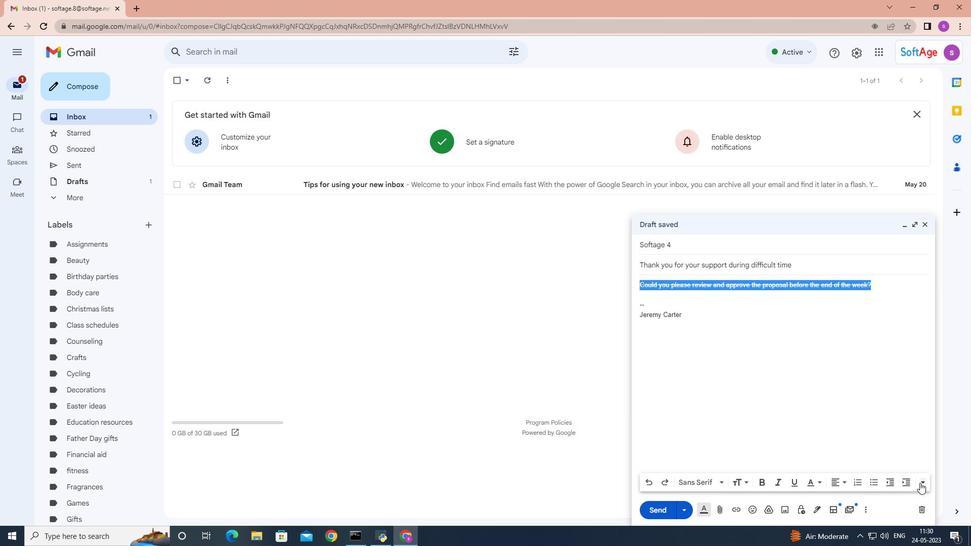 
Action: Mouse pressed left at (920, 481)
Screenshot: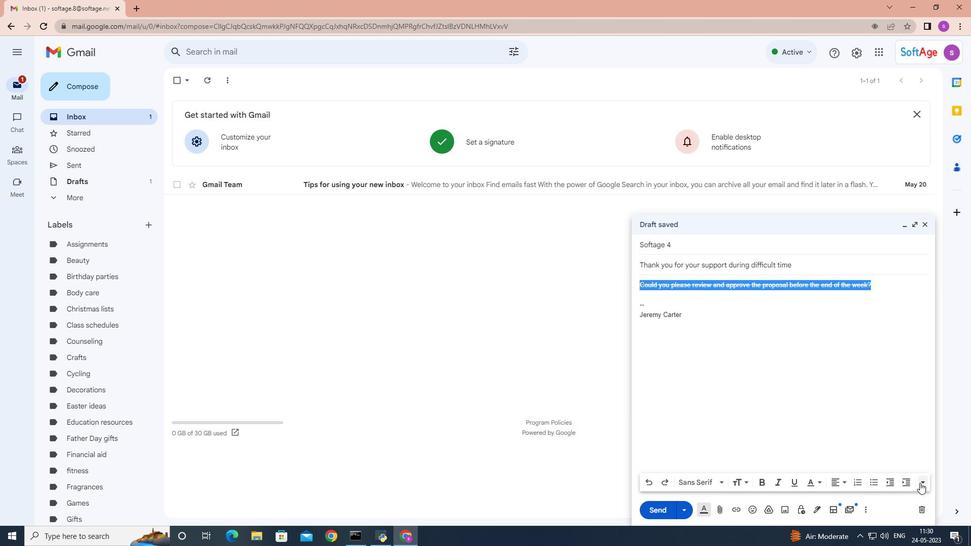 
Action: Mouse moved to (926, 453)
Screenshot: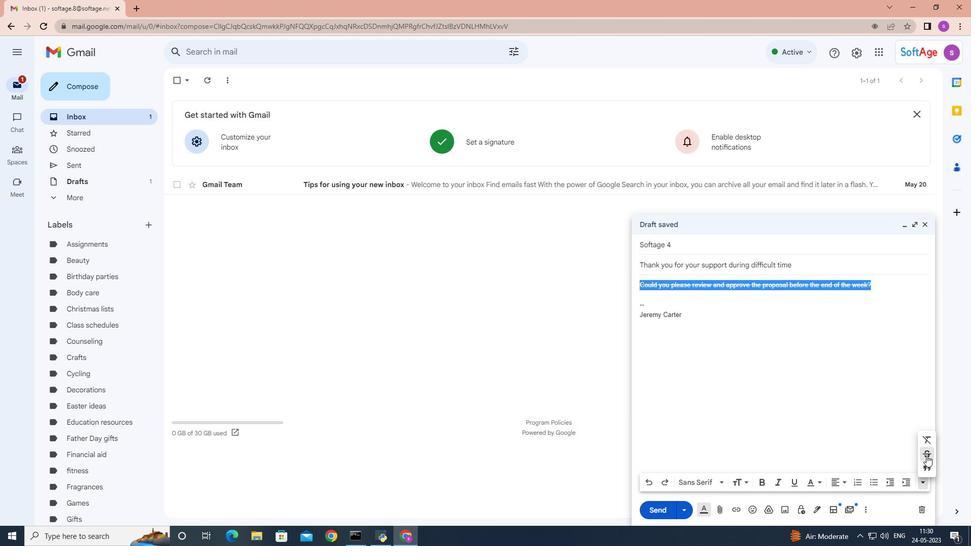 
Action: Mouse pressed left at (926, 453)
Screenshot: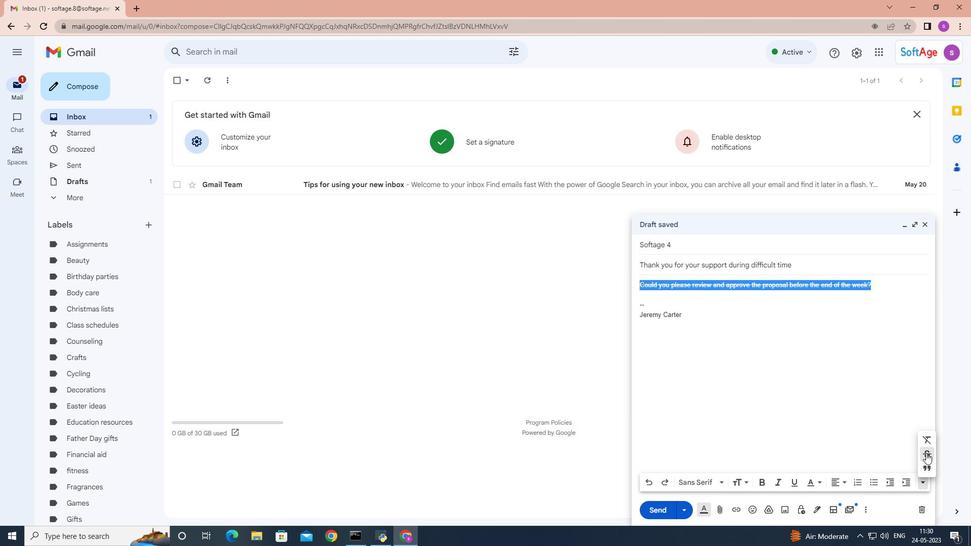 
Action: Mouse moved to (649, 510)
Screenshot: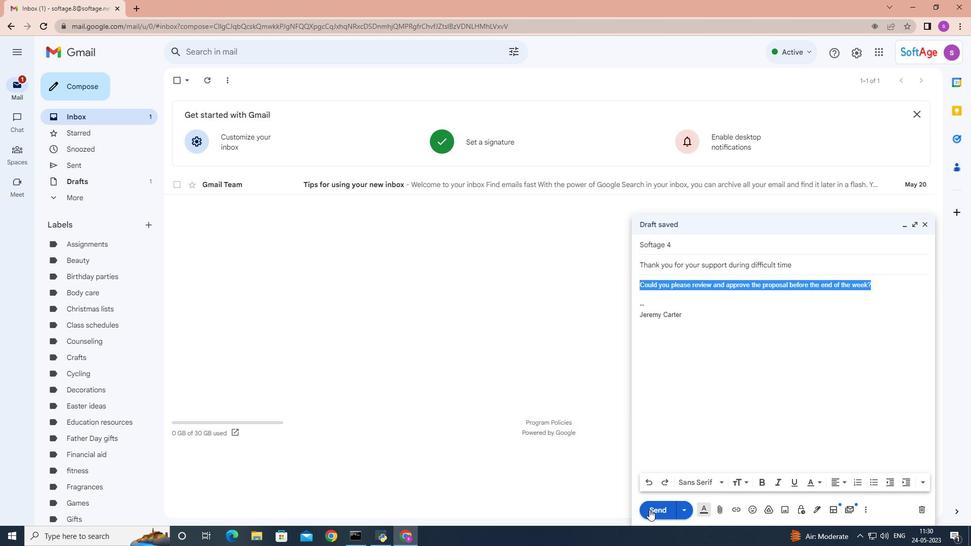 
Action: Mouse pressed left at (649, 510)
Screenshot: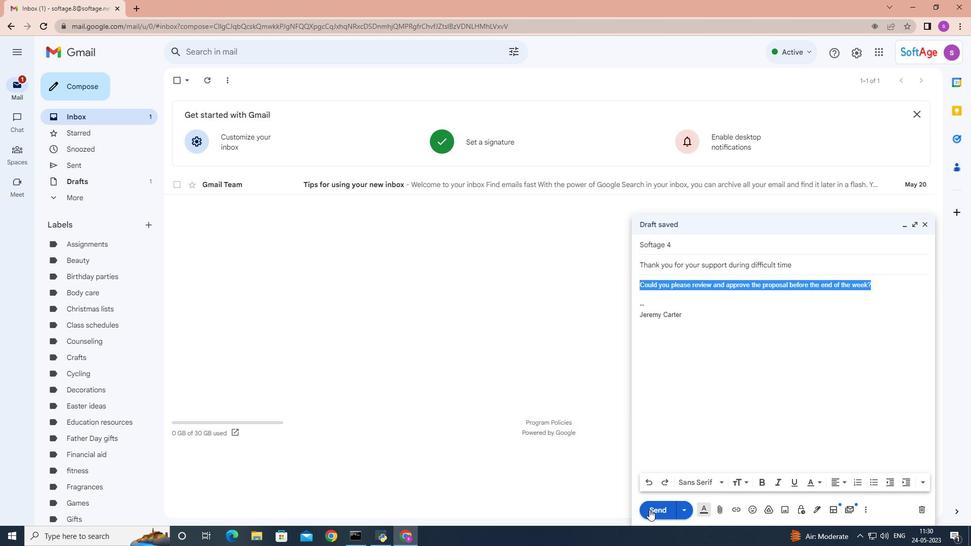 
Action: Mouse moved to (98, 167)
Screenshot: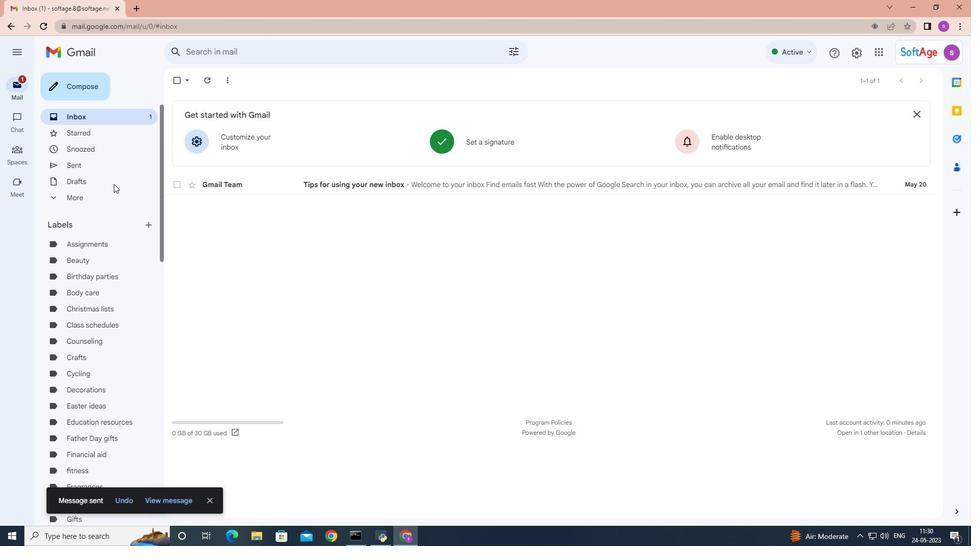 
Action: Mouse pressed left at (98, 167)
Screenshot: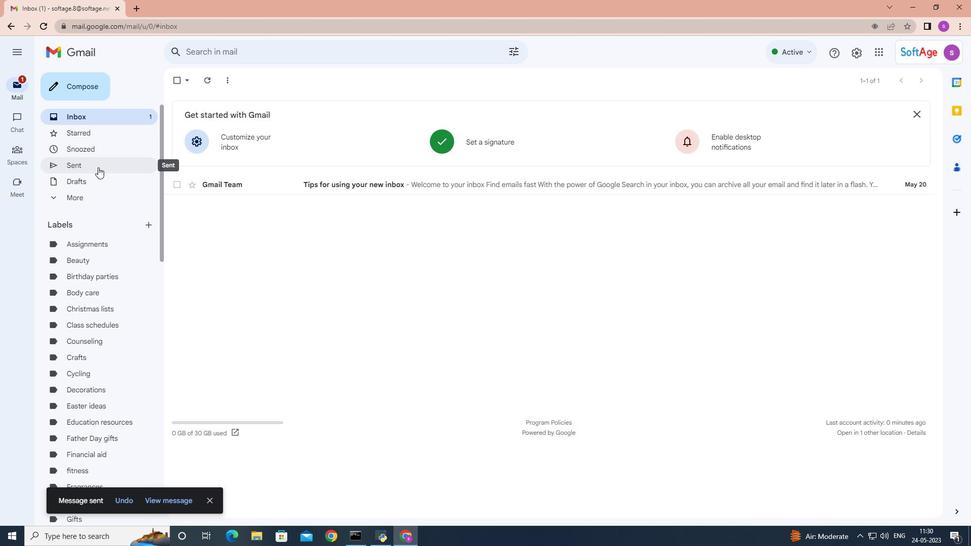 
Action: Mouse moved to (238, 129)
Screenshot: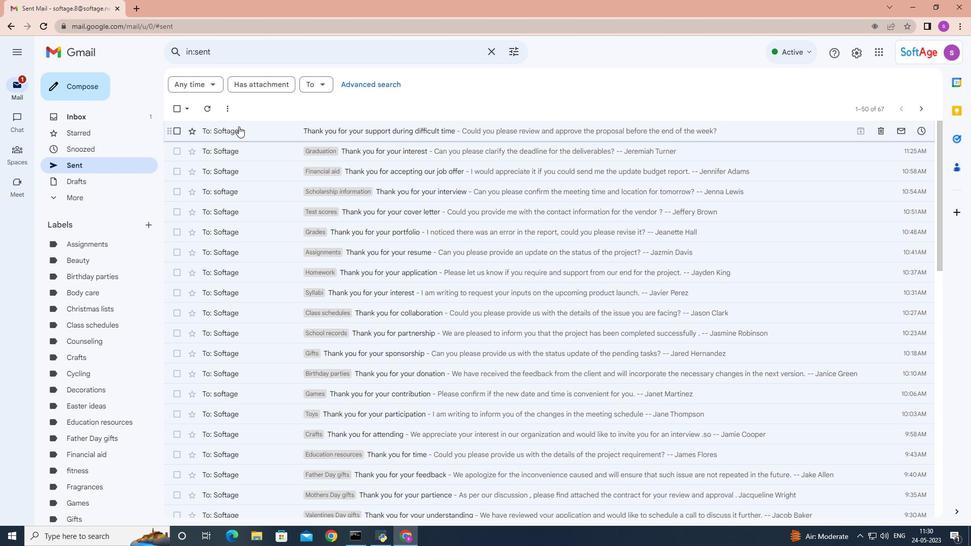 
Action: Mouse pressed right at (238, 129)
Screenshot: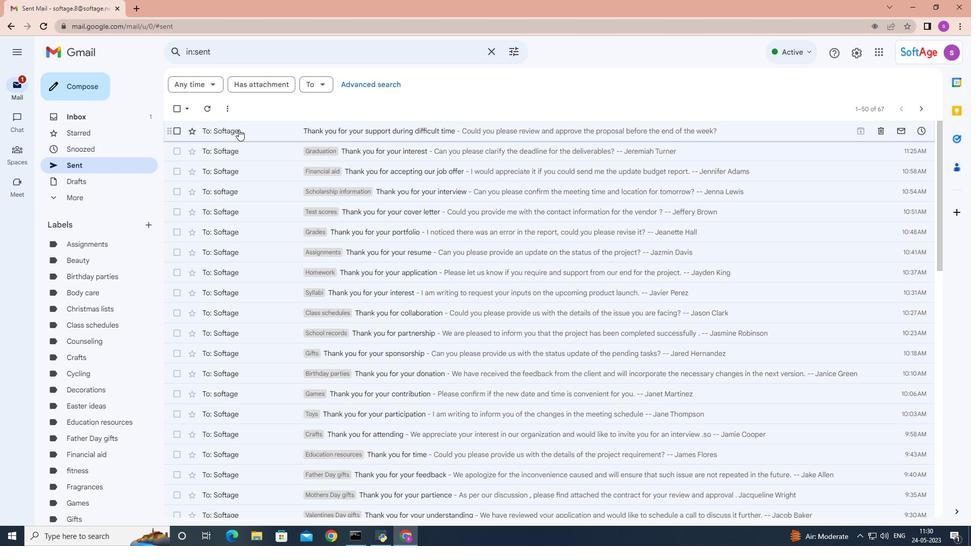
Action: Mouse moved to (374, 324)
Screenshot: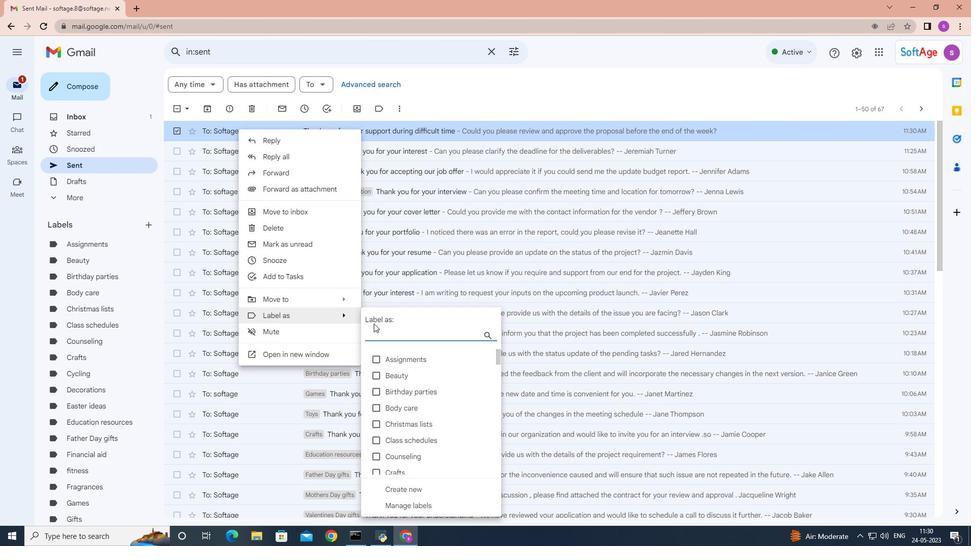 
Action: Key pressed <Key.shift>Alumni
Screenshot: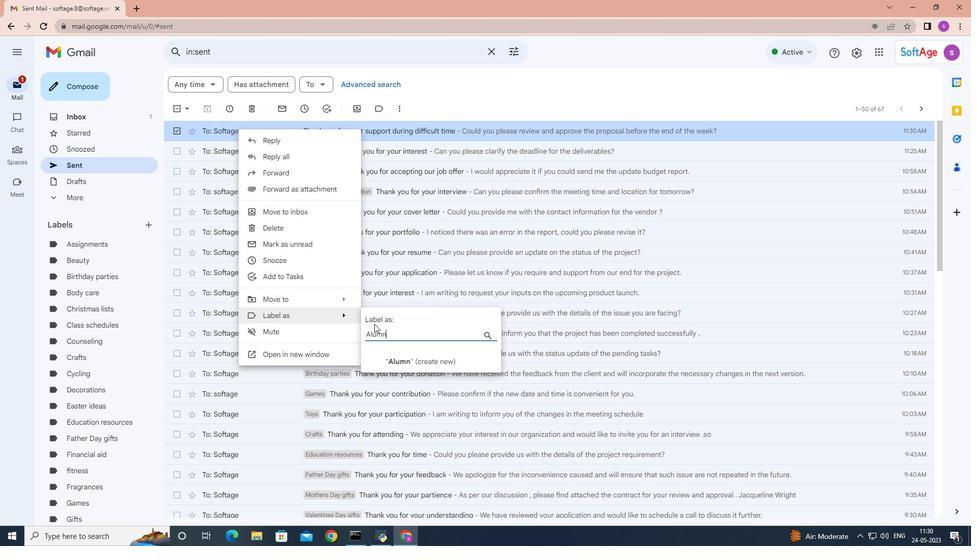 
Action: Mouse moved to (404, 361)
Screenshot: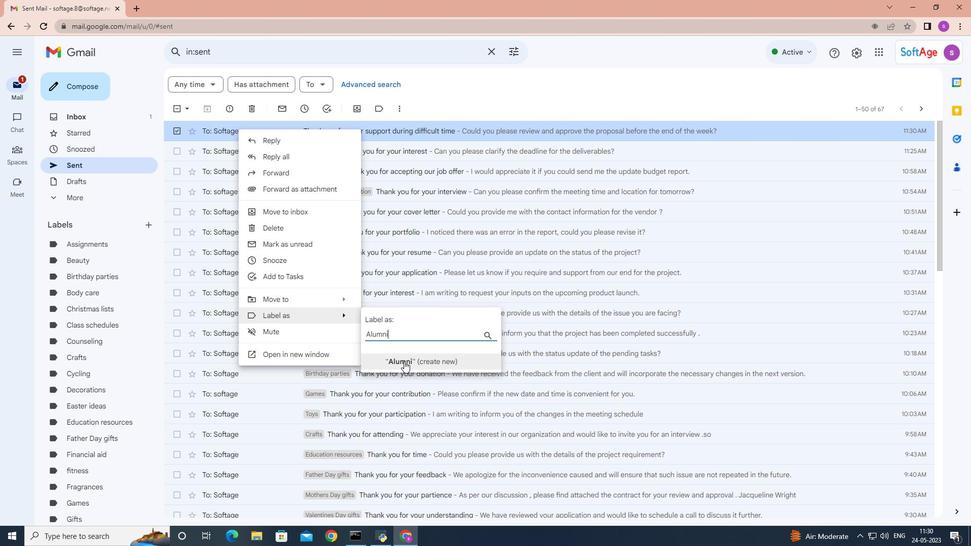 
Action: Mouse pressed left at (404, 361)
Screenshot: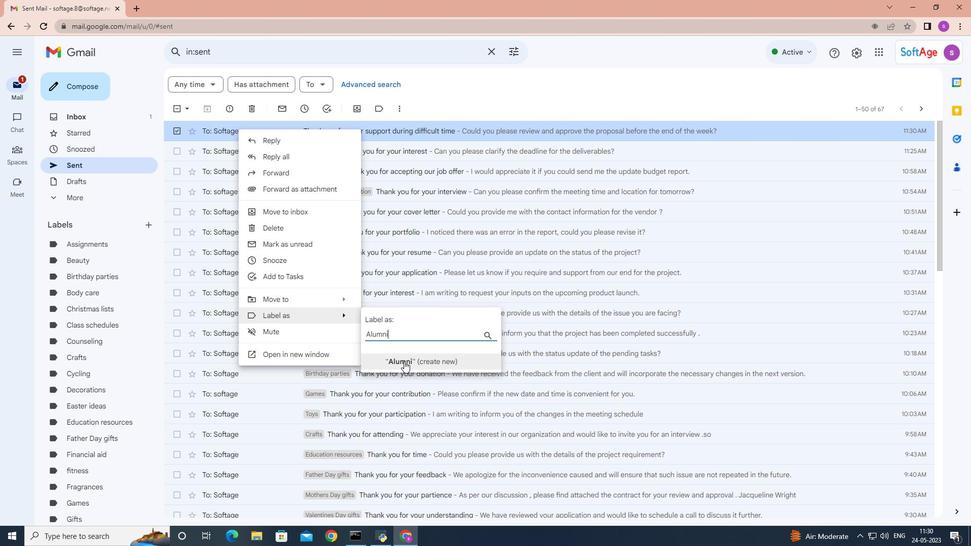 
Action: Mouse moved to (590, 324)
Screenshot: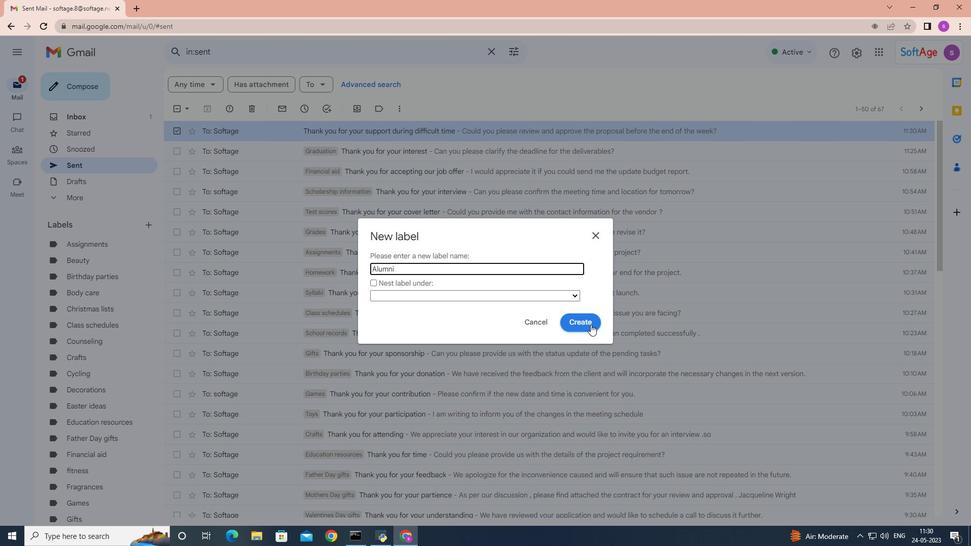 
Action: Mouse pressed left at (590, 324)
Screenshot: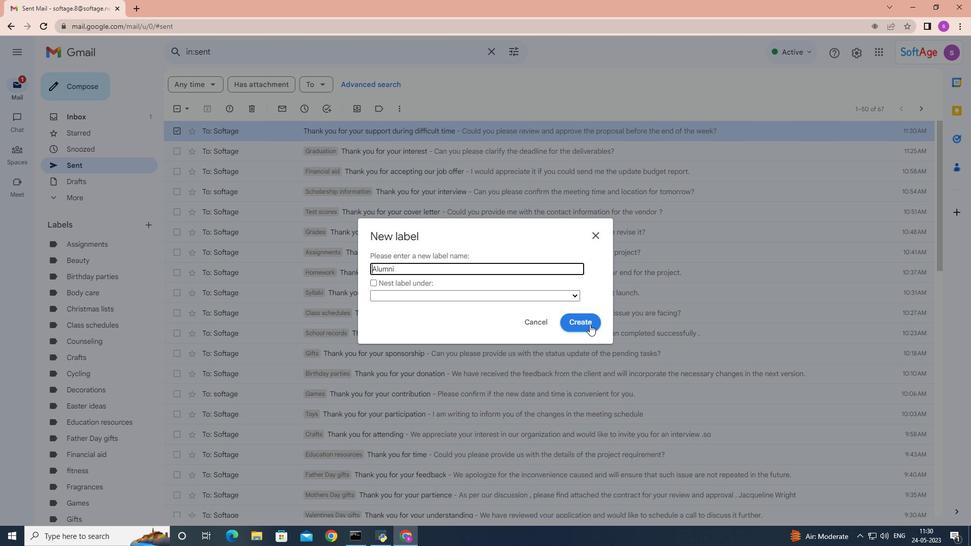 
